 Task: Look for space in Schwalmstadt, Germany from 7th July, 2023 to 15th July, 2023 for 6 adults in price range Rs.15000 to Rs.20000. Place can be entire place with 3 bedrooms having 3 beds and 3 bathrooms. Property type can be house, flat, guest house. Booking option can be shelf check-in. Required host language is English.
Action: Mouse moved to (410, 92)
Screenshot: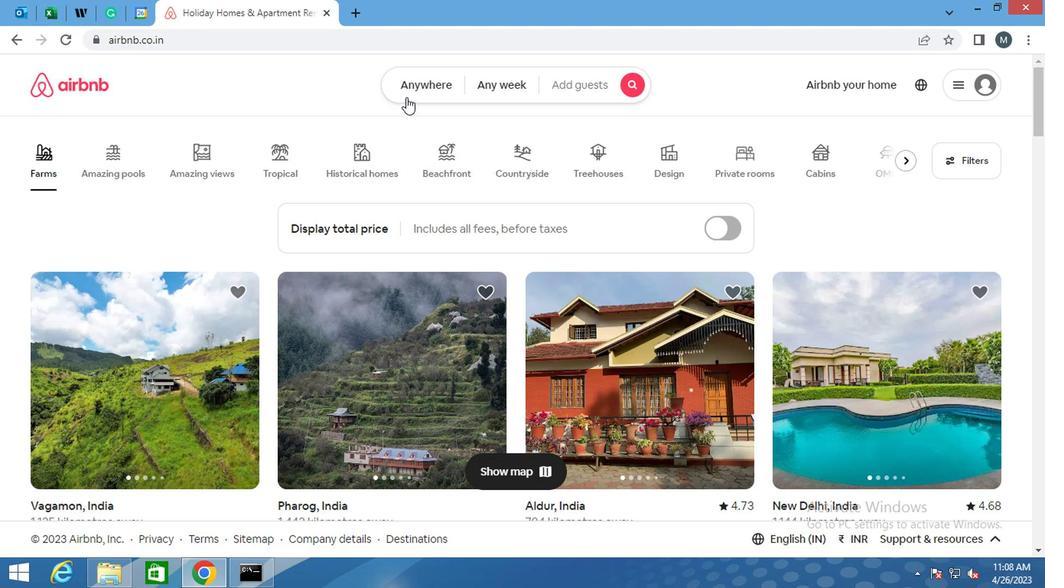 
Action: Mouse pressed left at (410, 92)
Screenshot: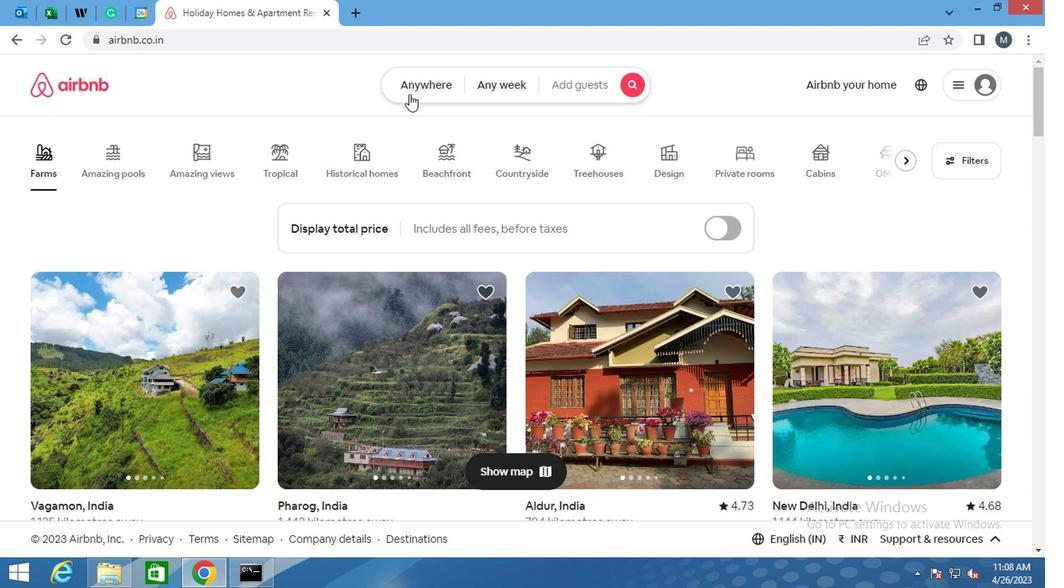 
Action: Mouse moved to (271, 147)
Screenshot: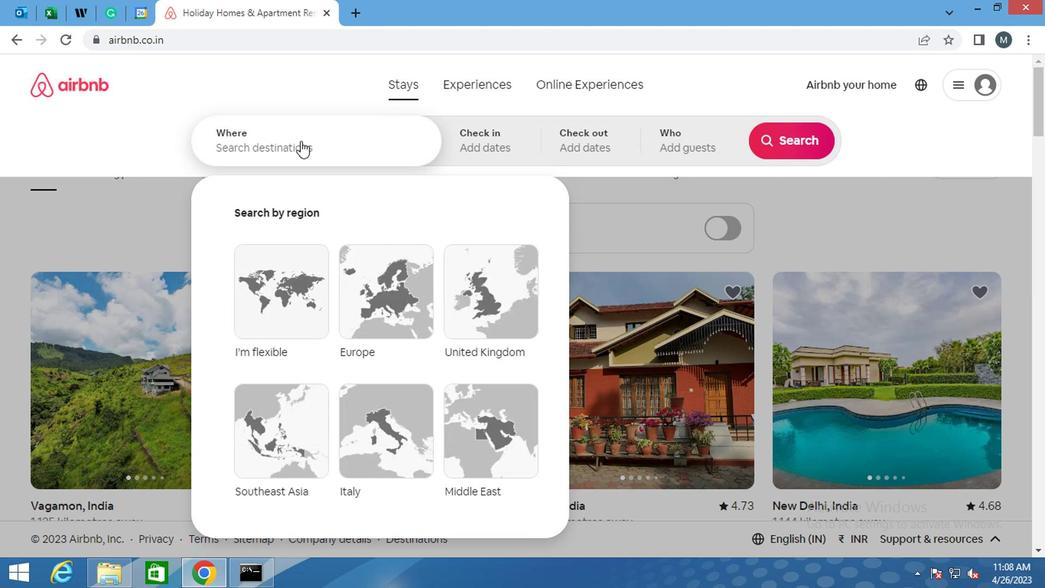 
Action: Mouse pressed left at (271, 147)
Screenshot: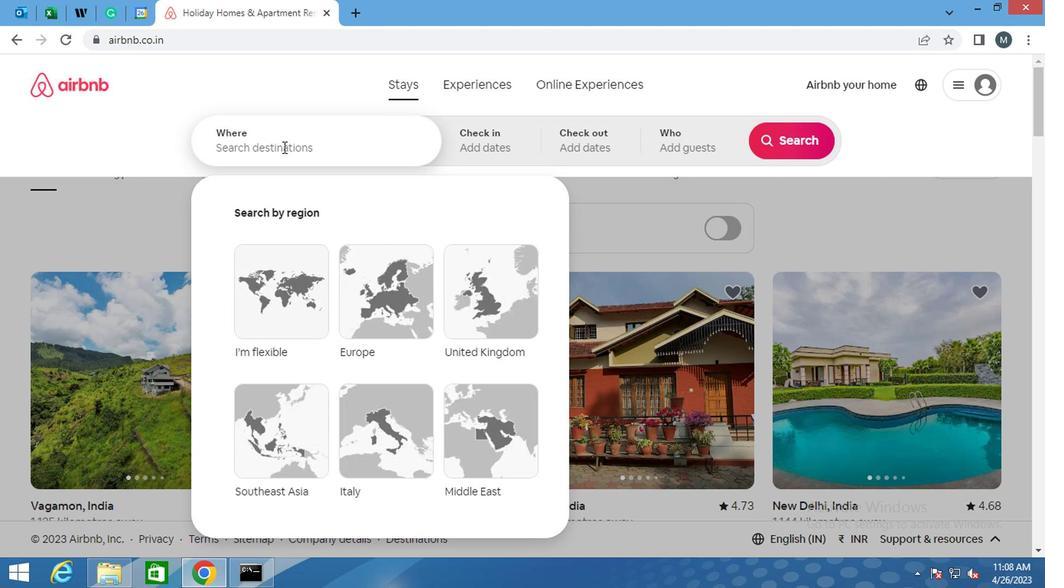 
Action: Mouse moved to (276, 159)
Screenshot: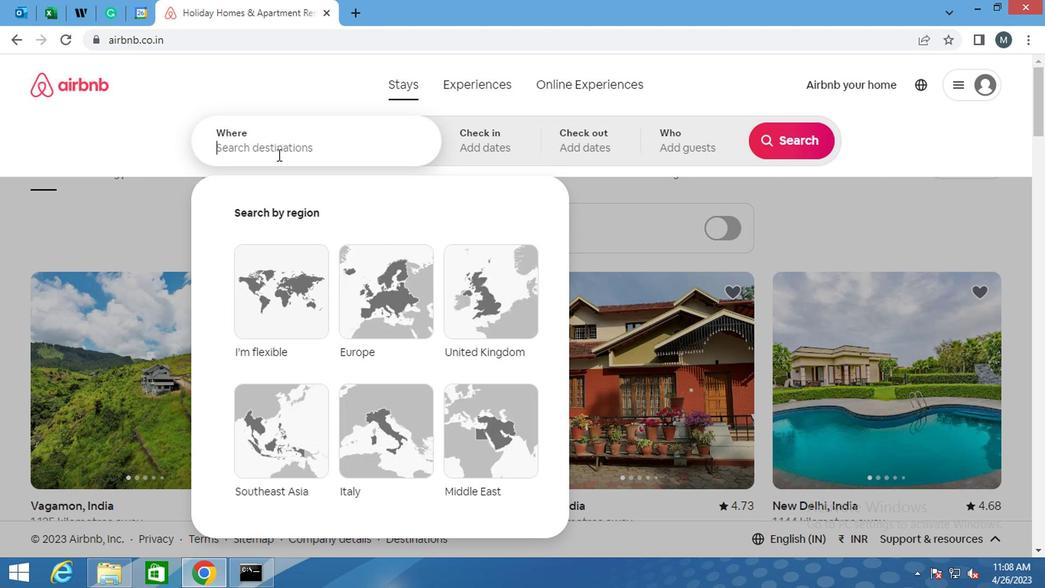 
Action: Key pressed <Key.shift>
Screenshot: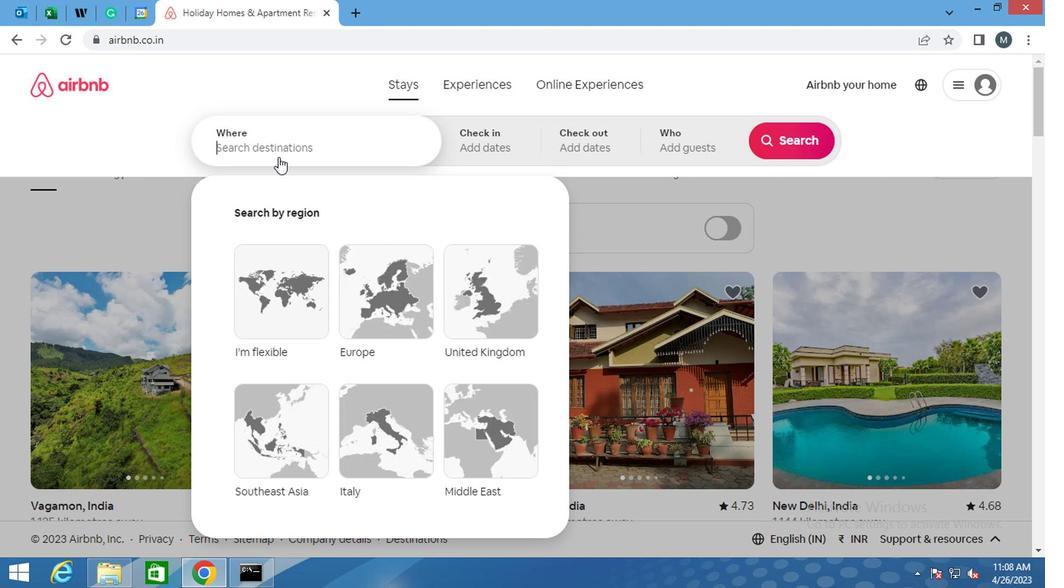 
Action: Mouse moved to (277, 163)
Screenshot: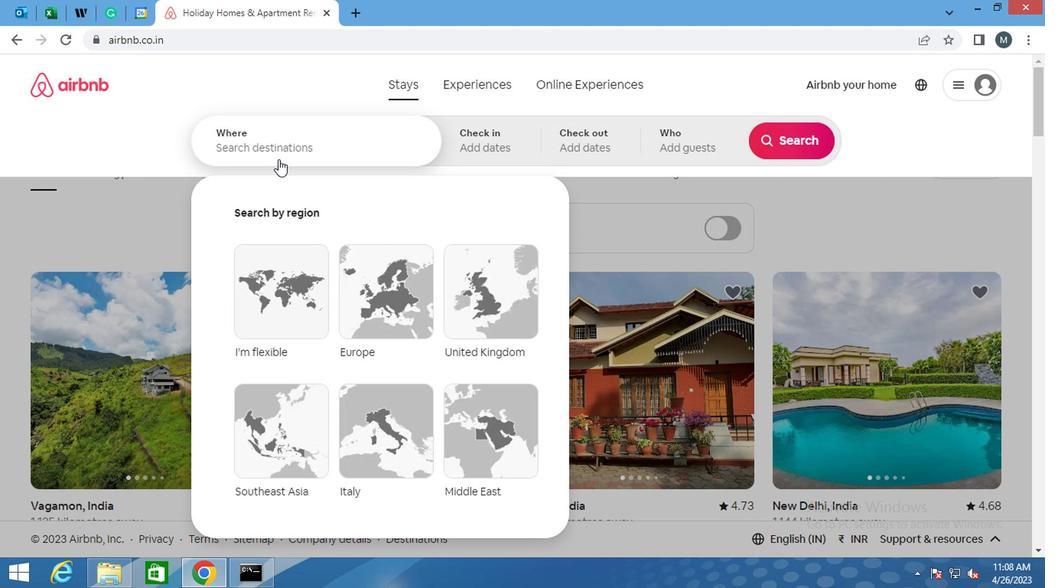 
Action: Key pressed S
Screenshot: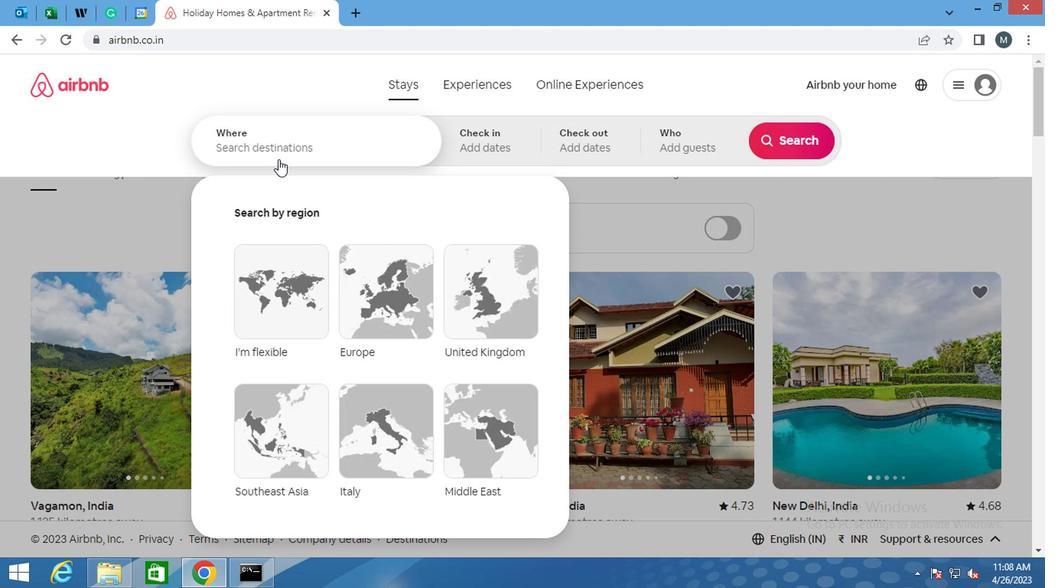 
Action: Mouse moved to (279, 169)
Screenshot: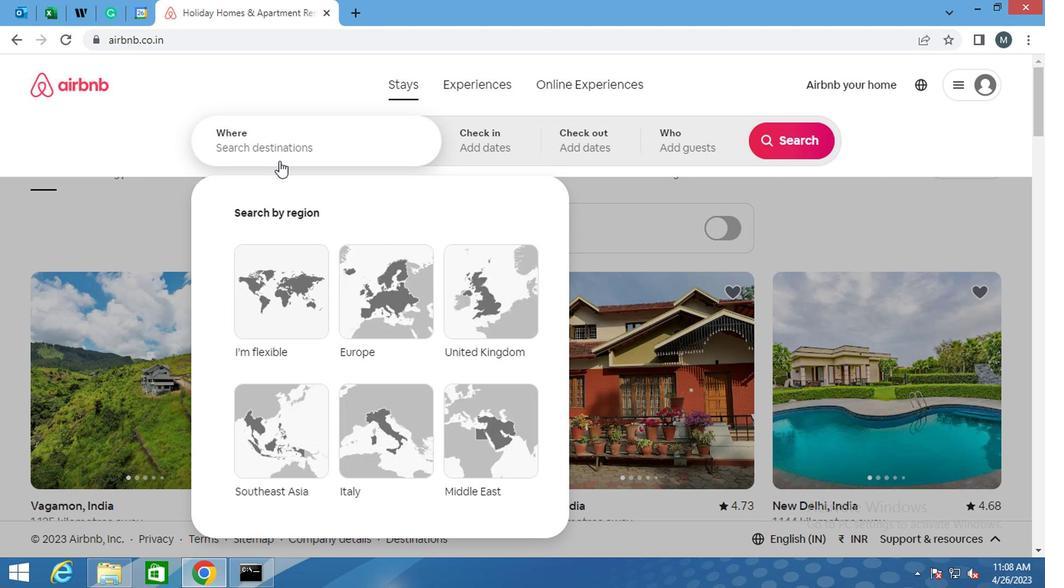 
Action: Key pressed C
Screenshot: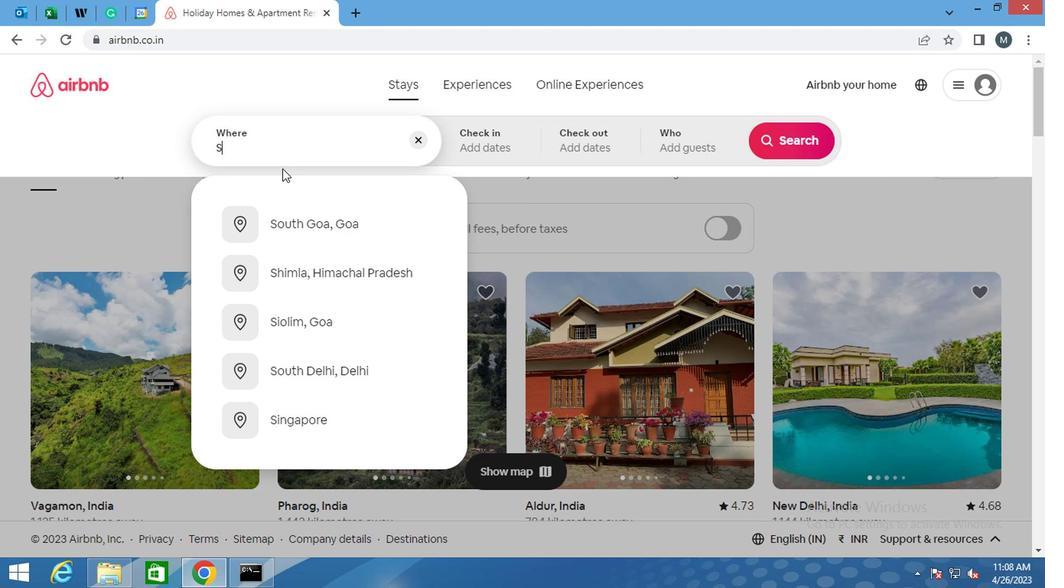 
Action: Mouse moved to (280, 174)
Screenshot: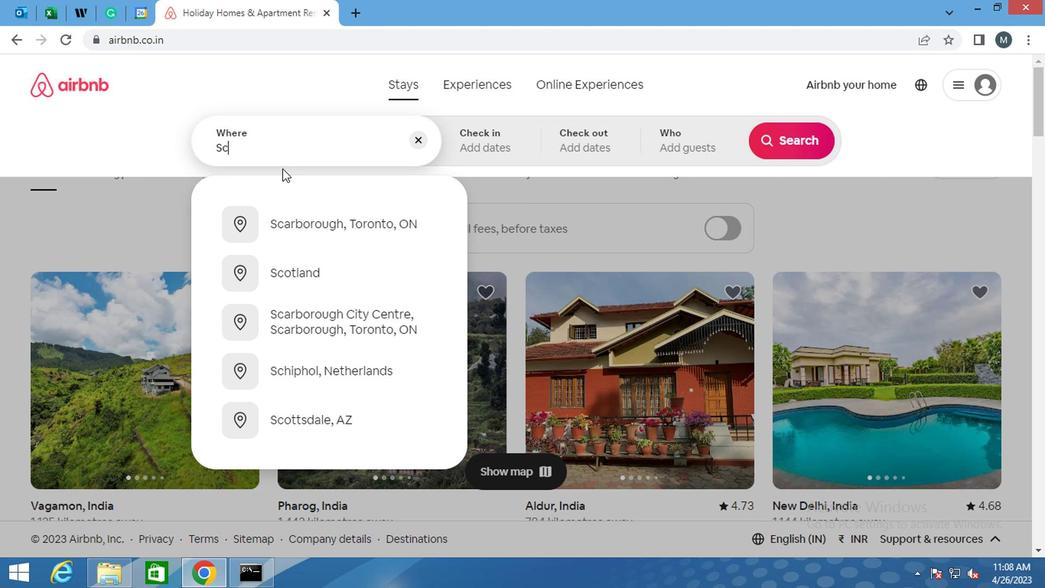 
Action: Key pressed H
Screenshot: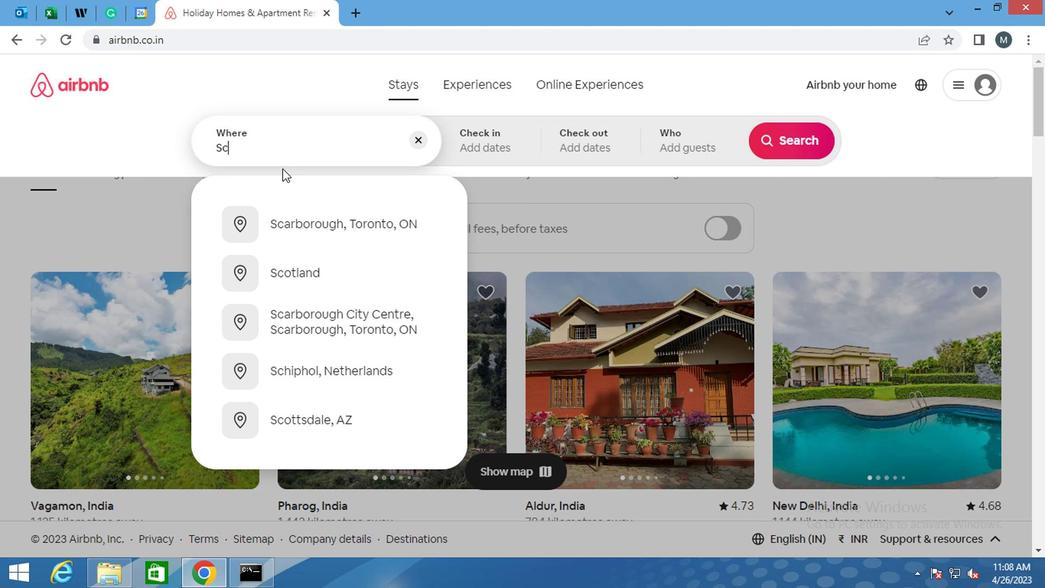 
Action: Mouse moved to (285, 186)
Screenshot: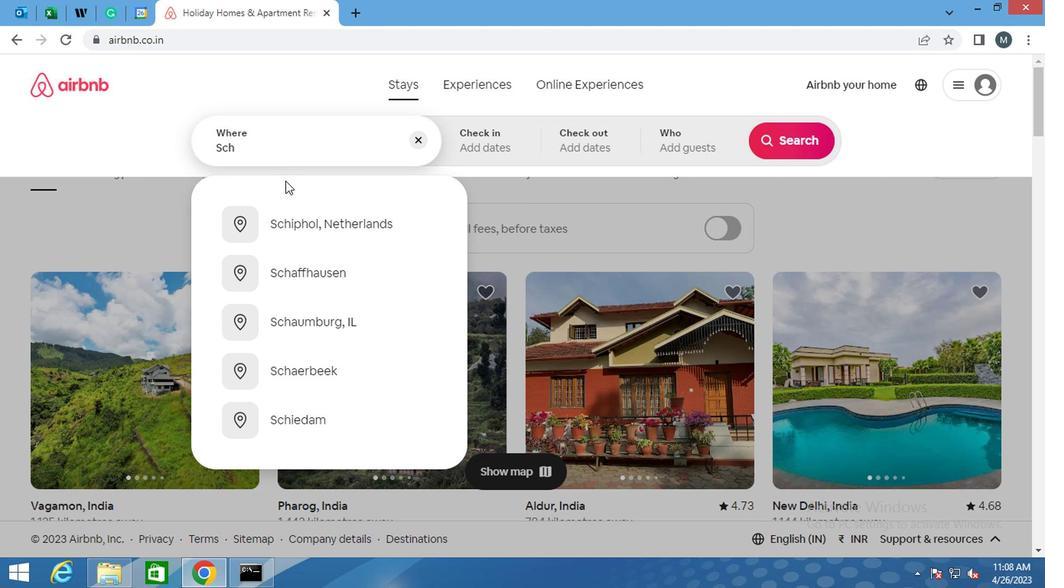 
Action: Key pressed WA
Screenshot: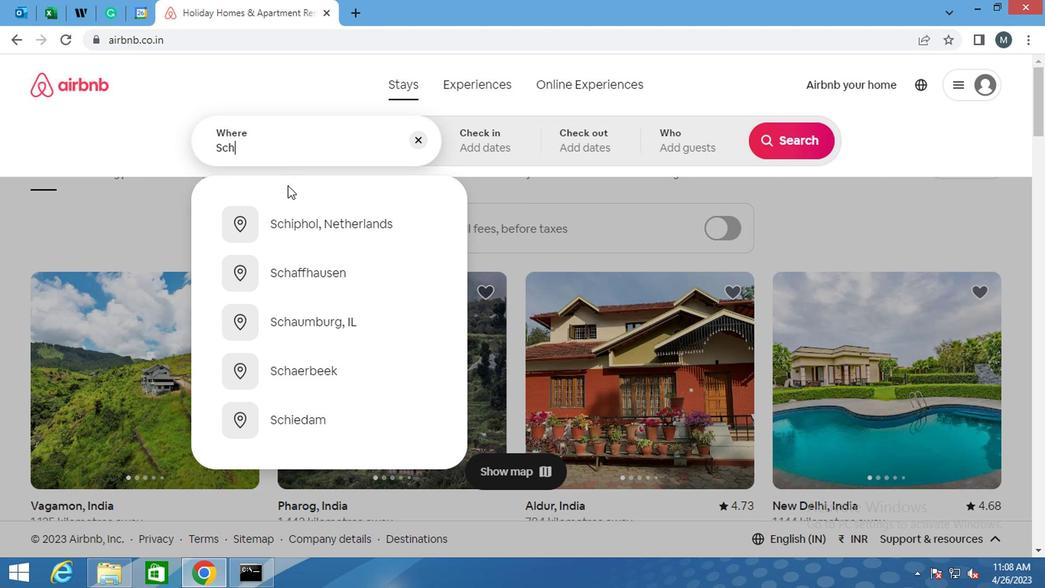 
Action: Mouse moved to (285, 191)
Screenshot: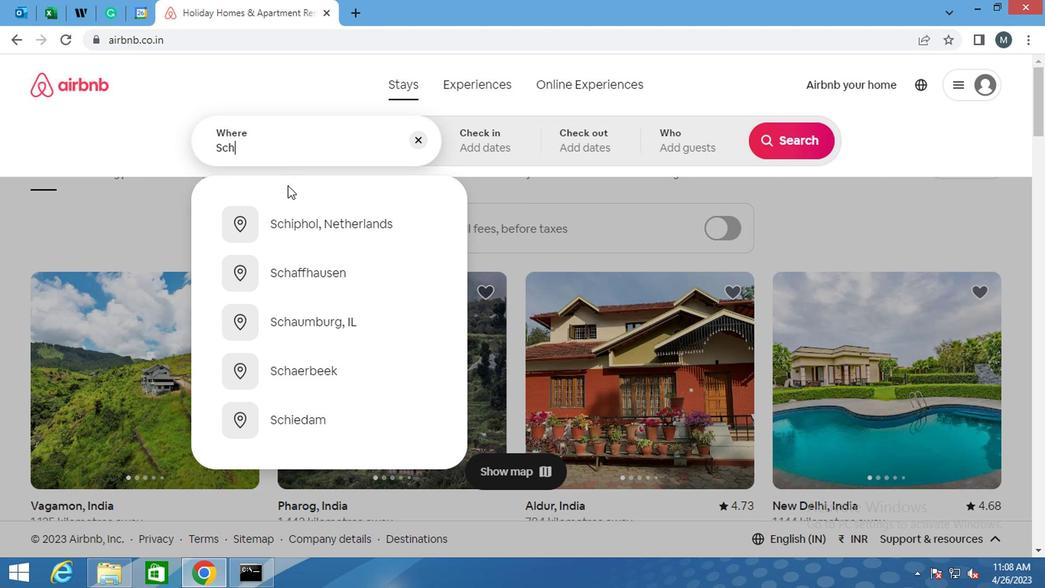 
Action: Key pressed L
Screenshot: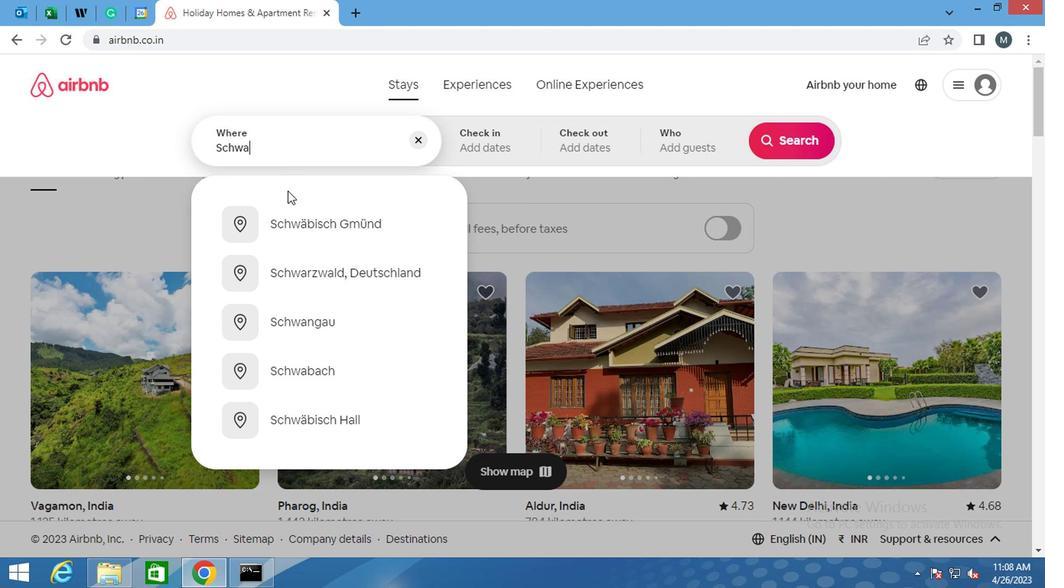 
Action: Mouse moved to (285, 193)
Screenshot: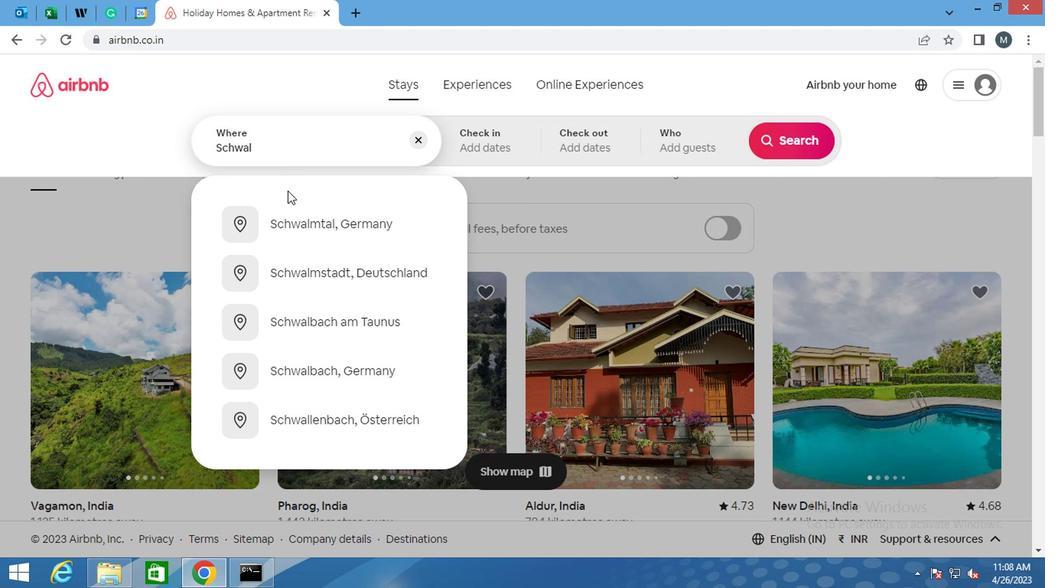 
Action: Key pressed M
Screenshot: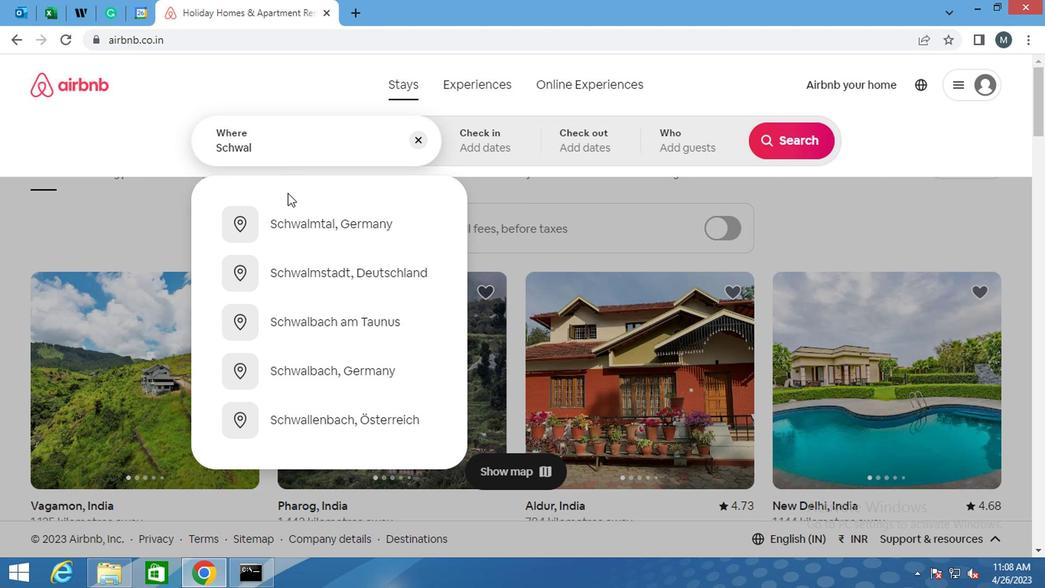 
Action: Mouse moved to (285, 203)
Screenshot: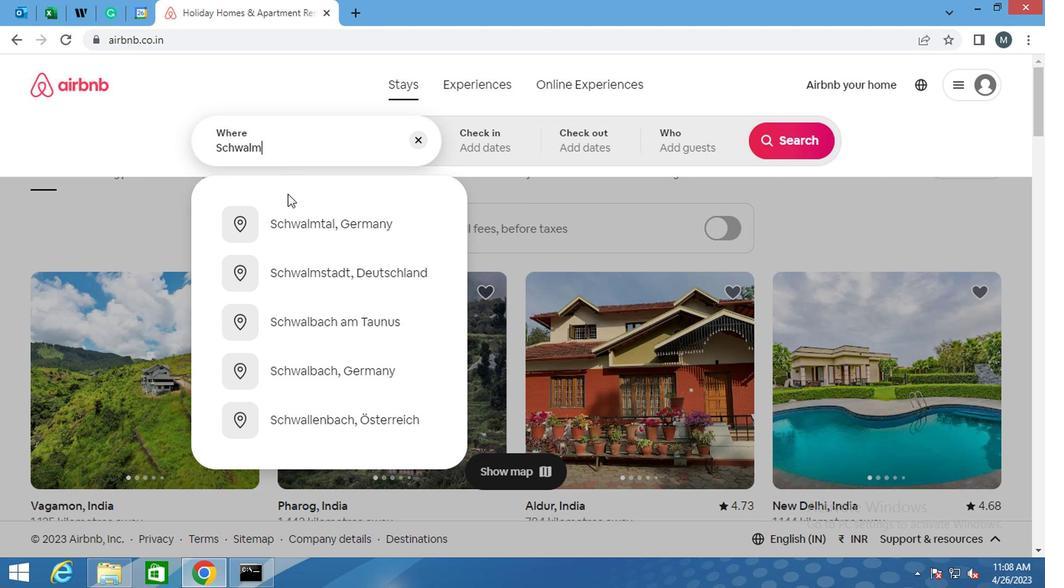 
Action: Key pressed STADT,<Key.space><Key.shift>GE<Key.backspace>RMANY<Key.enter>
Screenshot: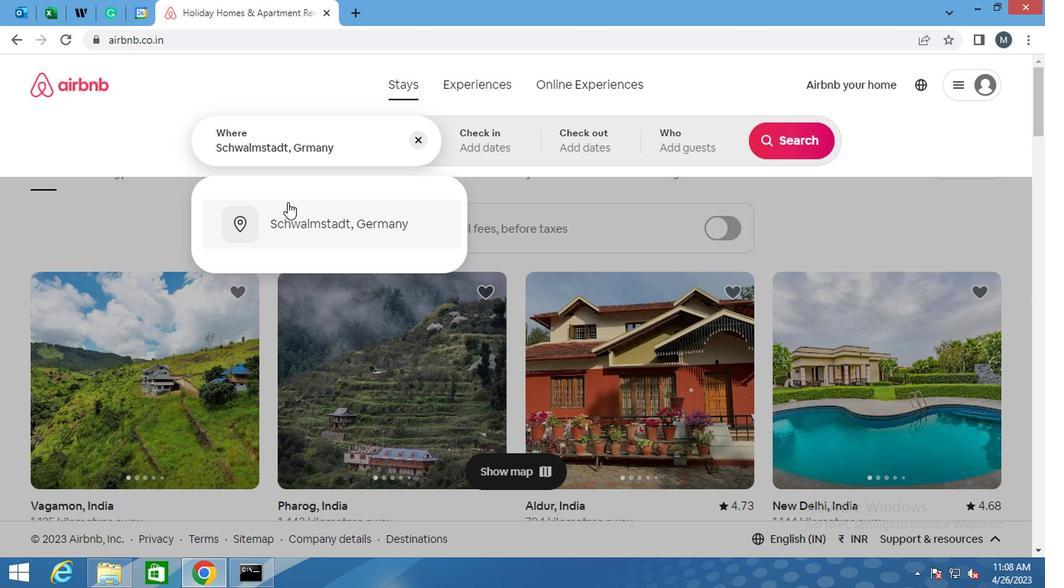 
Action: Mouse moved to (777, 259)
Screenshot: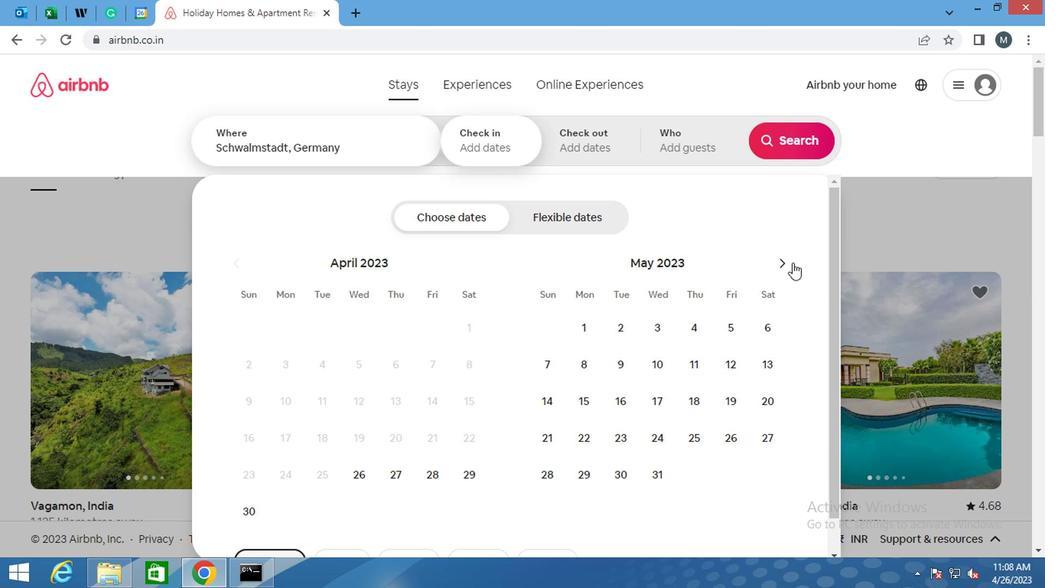 
Action: Mouse pressed left at (777, 259)
Screenshot: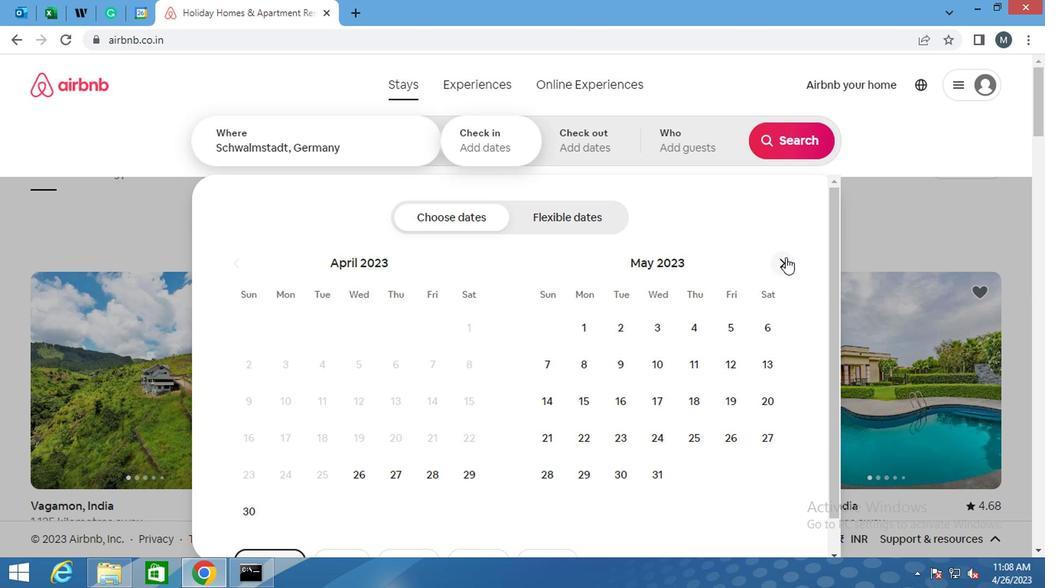
Action: Mouse pressed left at (777, 259)
Screenshot: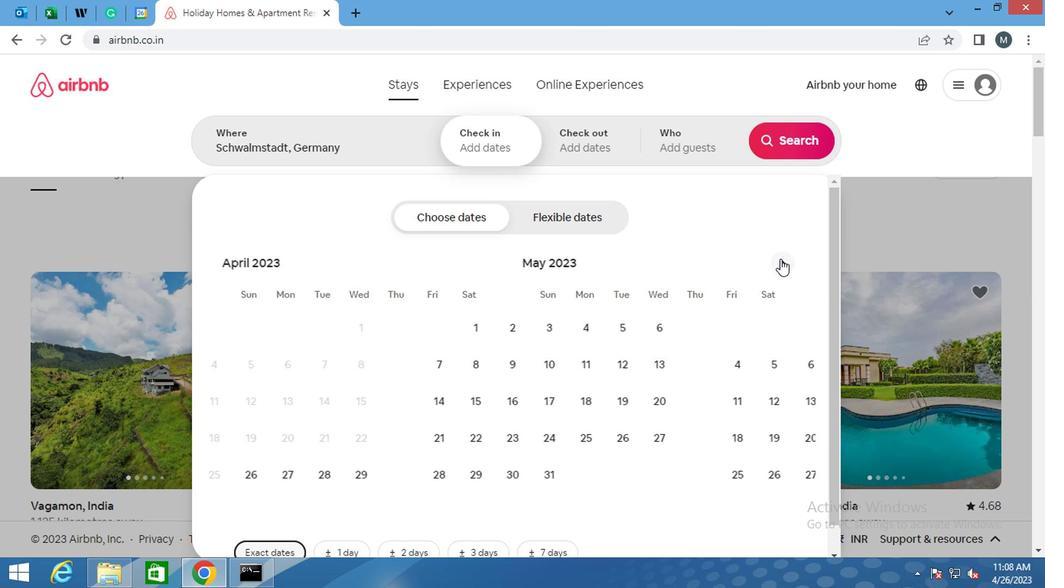 
Action: Mouse moved to (730, 376)
Screenshot: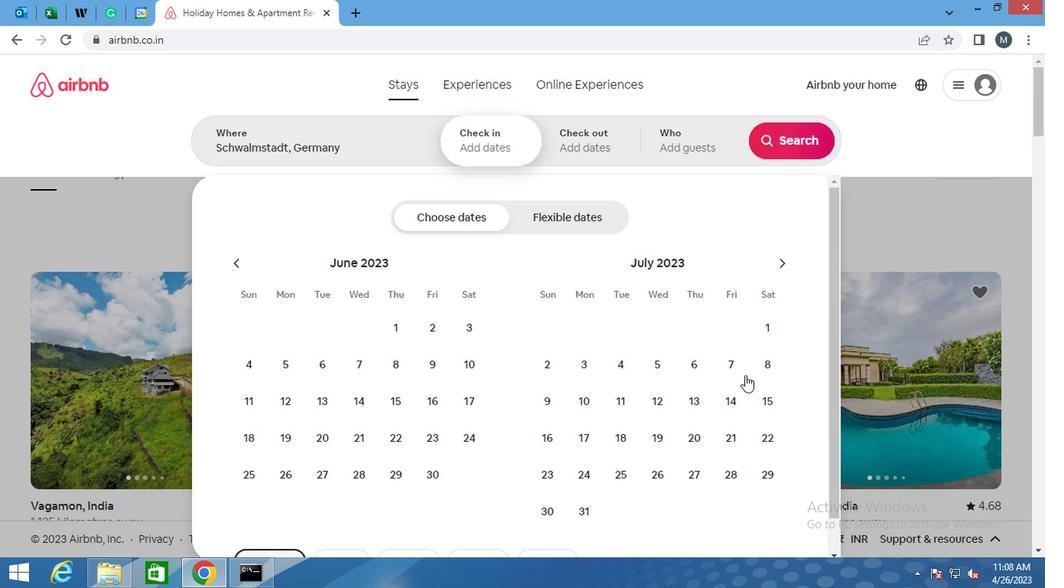 
Action: Mouse pressed left at (730, 376)
Screenshot: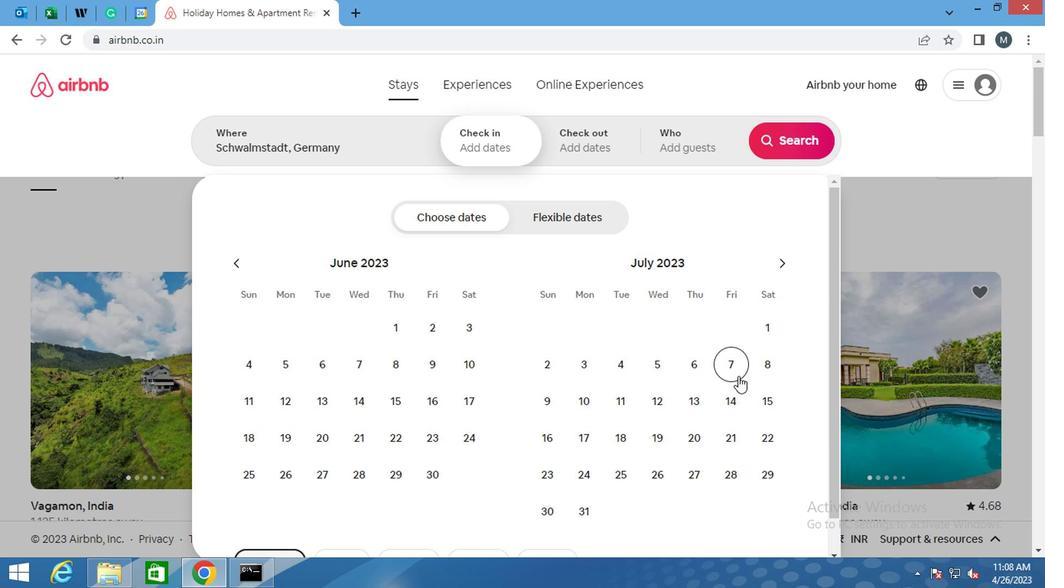 
Action: Mouse moved to (770, 398)
Screenshot: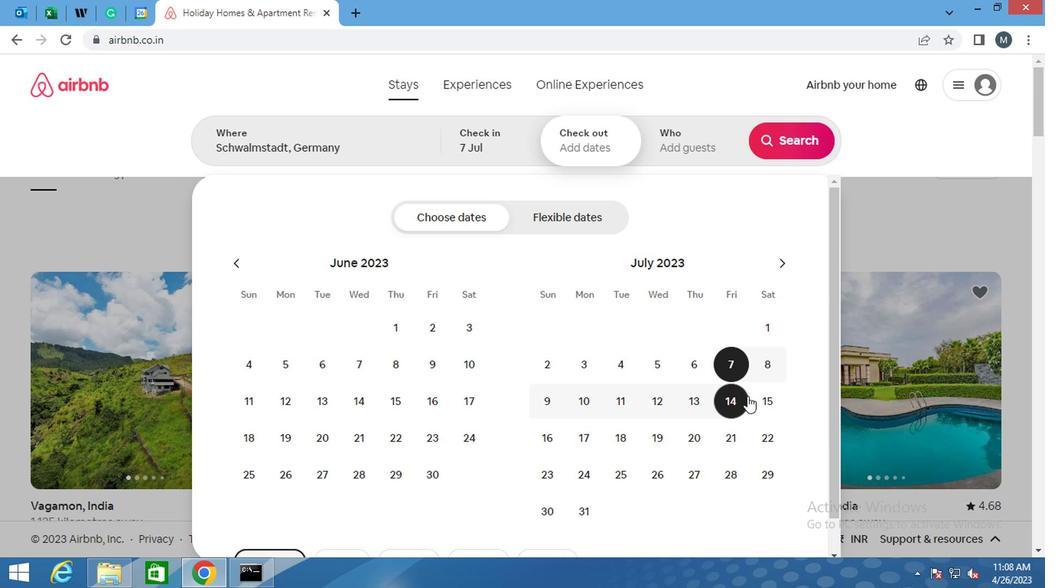 
Action: Mouse pressed left at (770, 398)
Screenshot: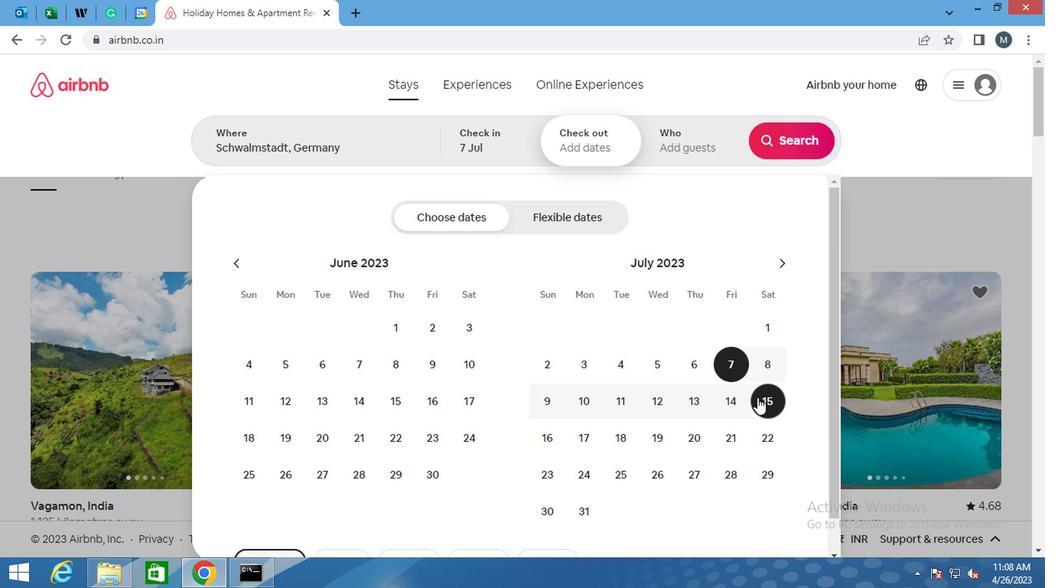 
Action: Mouse moved to (682, 138)
Screenshot: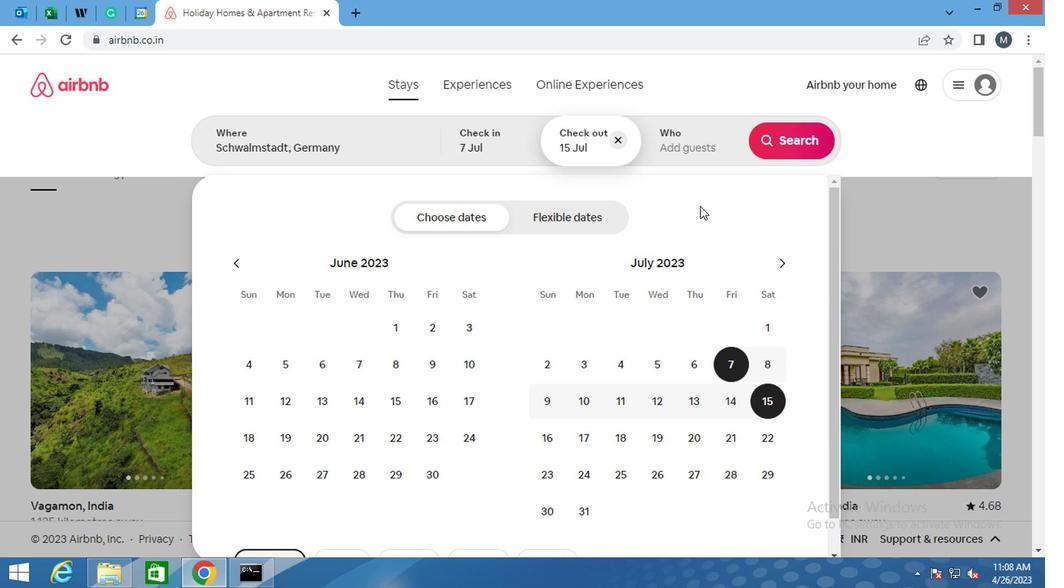 
Action: Mouse pressed left at (682, 138)
Screenshot: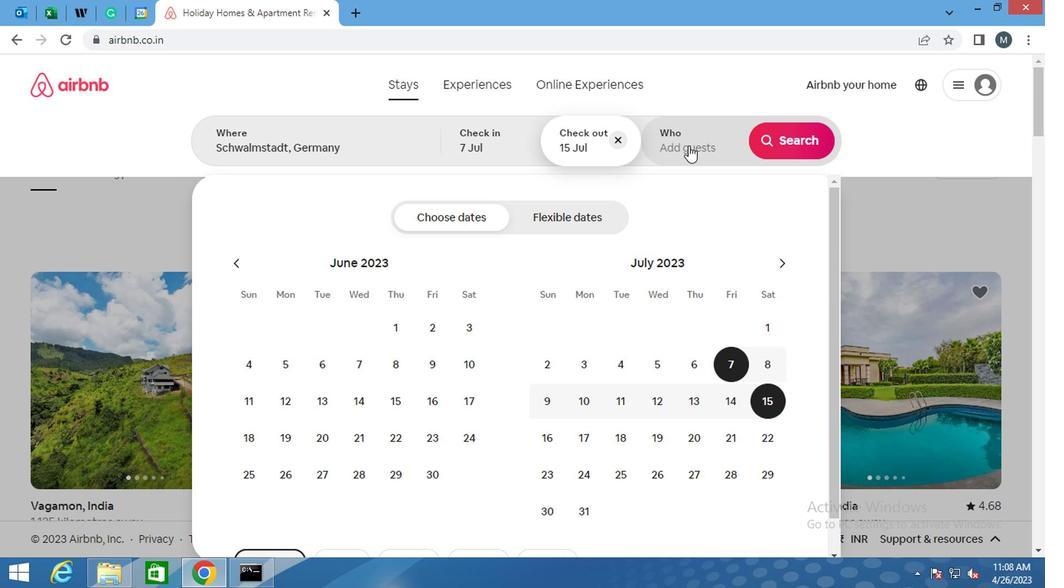 
Action: Mouse moved to (795, 230)
Screenshot: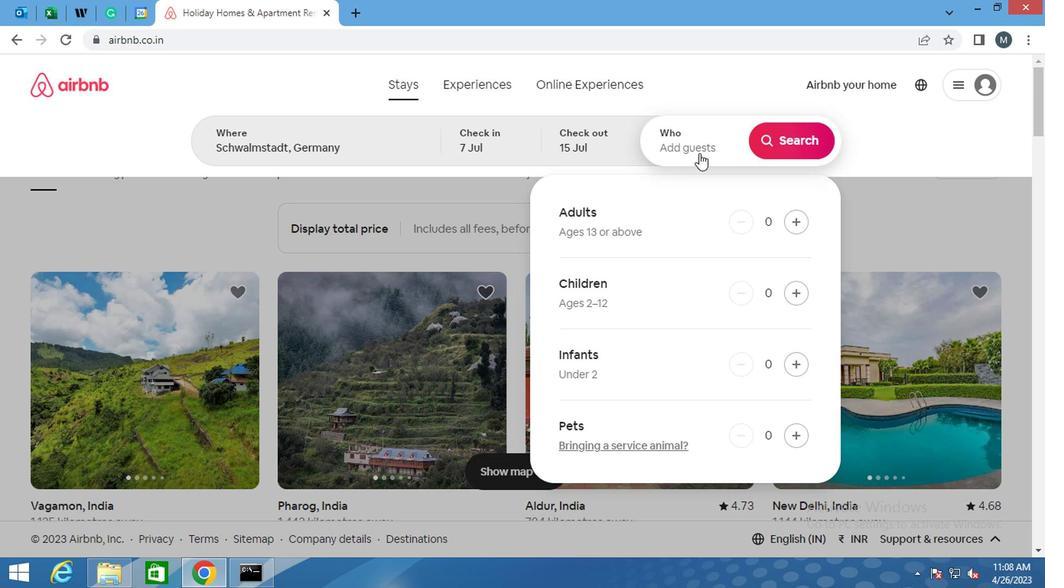 
Action: Mouse pressed left at (795, 230)
Screenshot: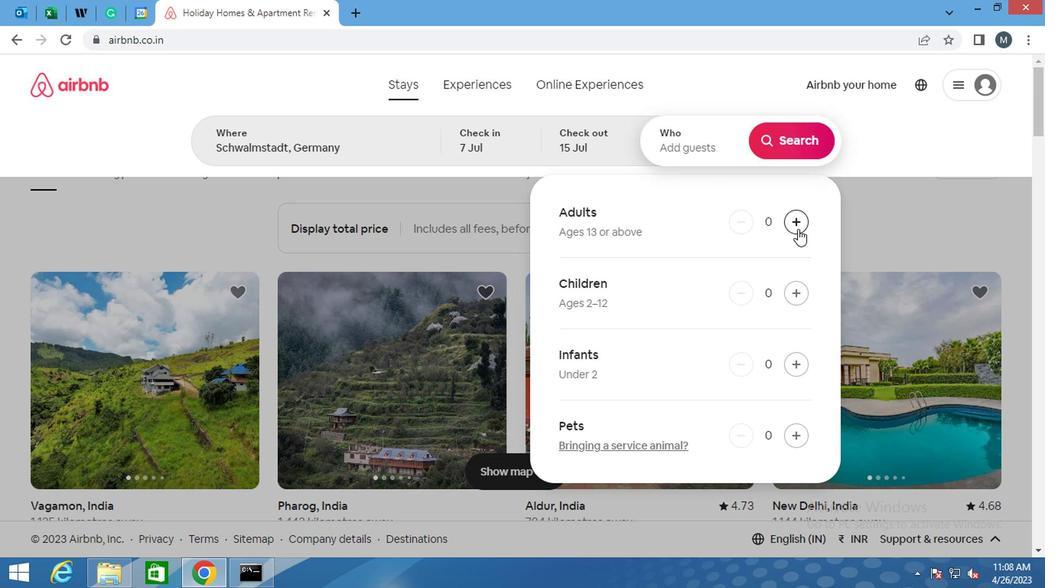 
Action: Mouse pressed left at (795, 230)
Screenshot: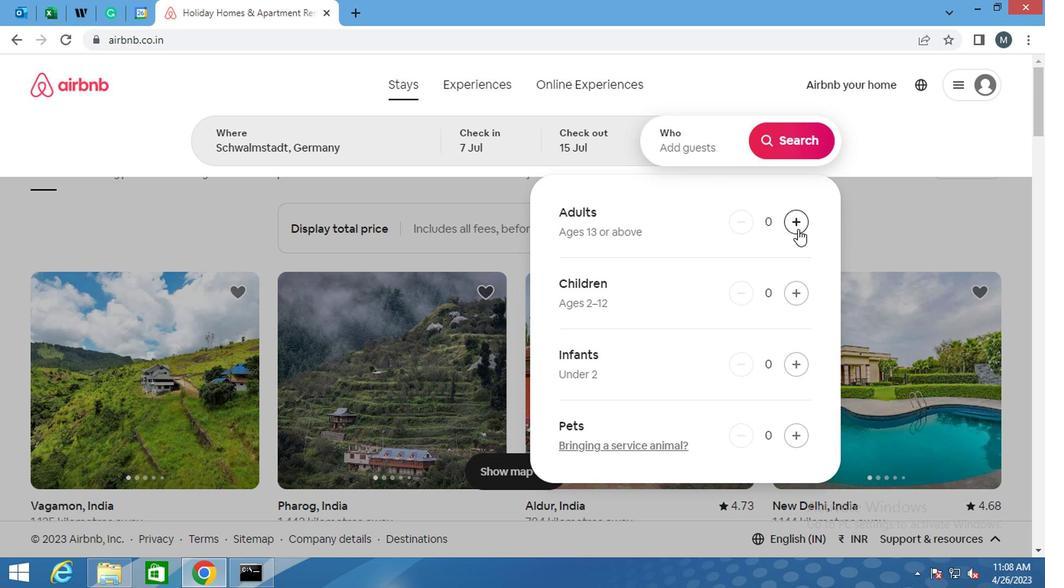 
Action: Mouse pressed left at (795, 230)
Screenshot: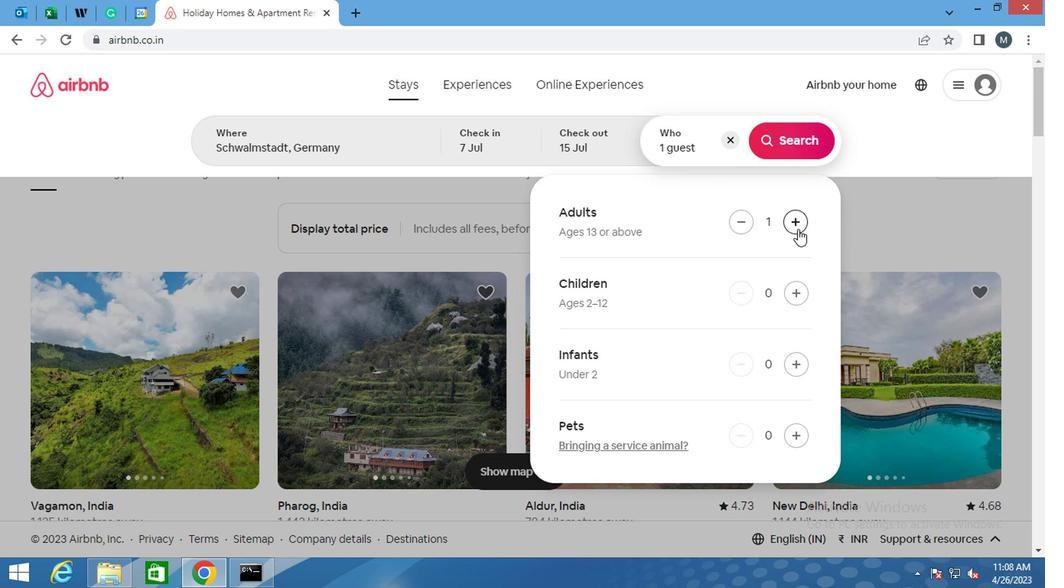 
Action: Mouse pressed left at (795, 230)
Screenshot: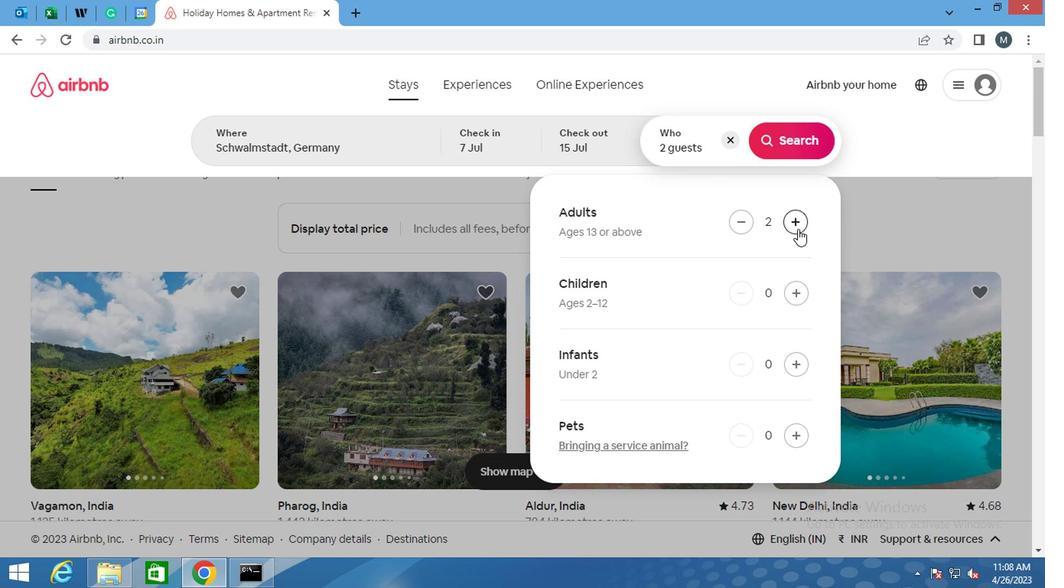
Action: Mouse pressed left at (795, 230)
Screenshot: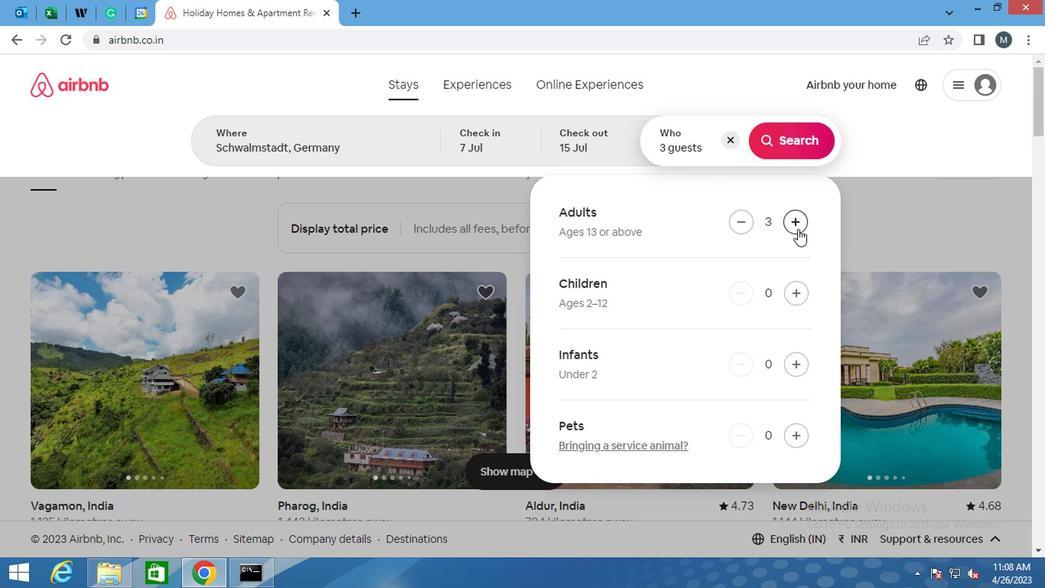 
Action: Mouse moved to (795, 230)
Screenshot: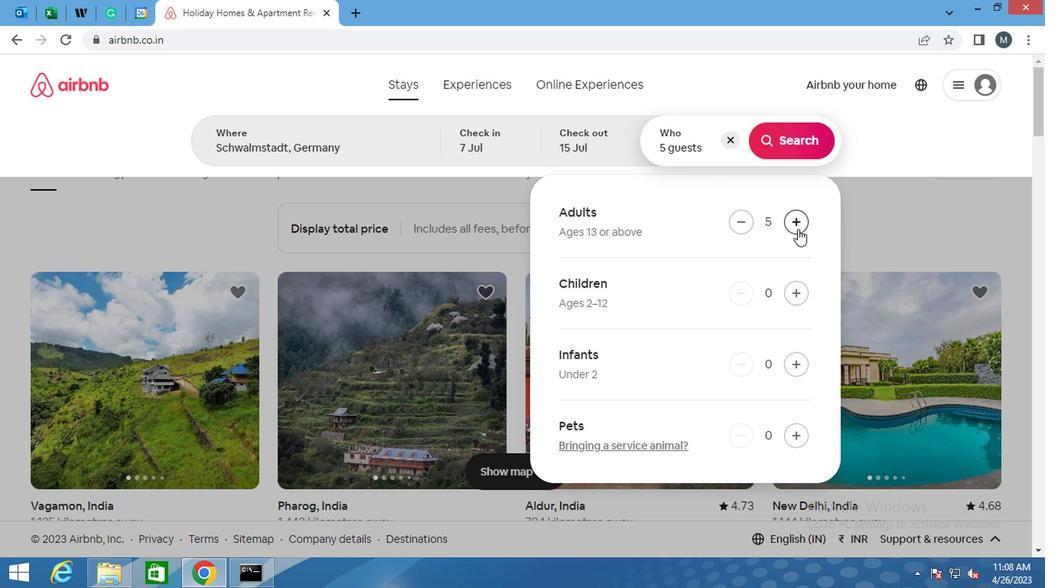 
Action: Mouse pressed left at (795, 230)
Screenshot: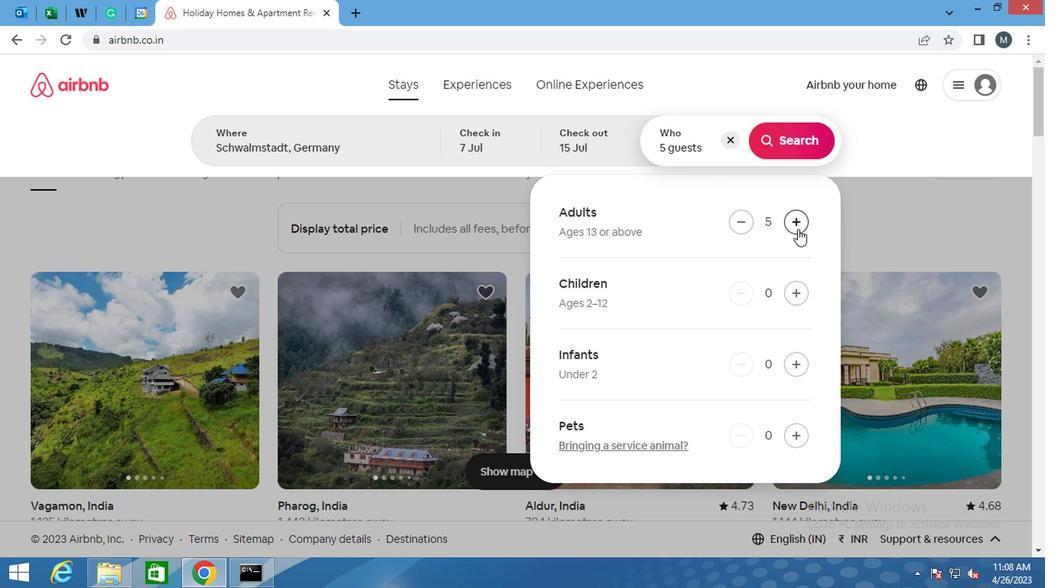 
Action: Mouse moved to (778, 154)
Screenshot: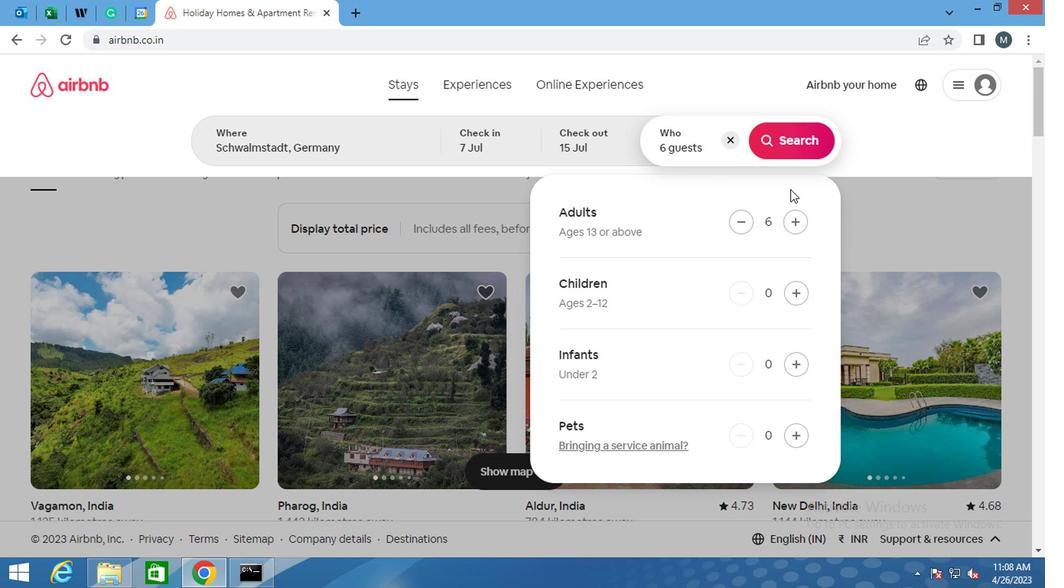 
Action: Mouse pressed left at (778, 154)
Screenshot: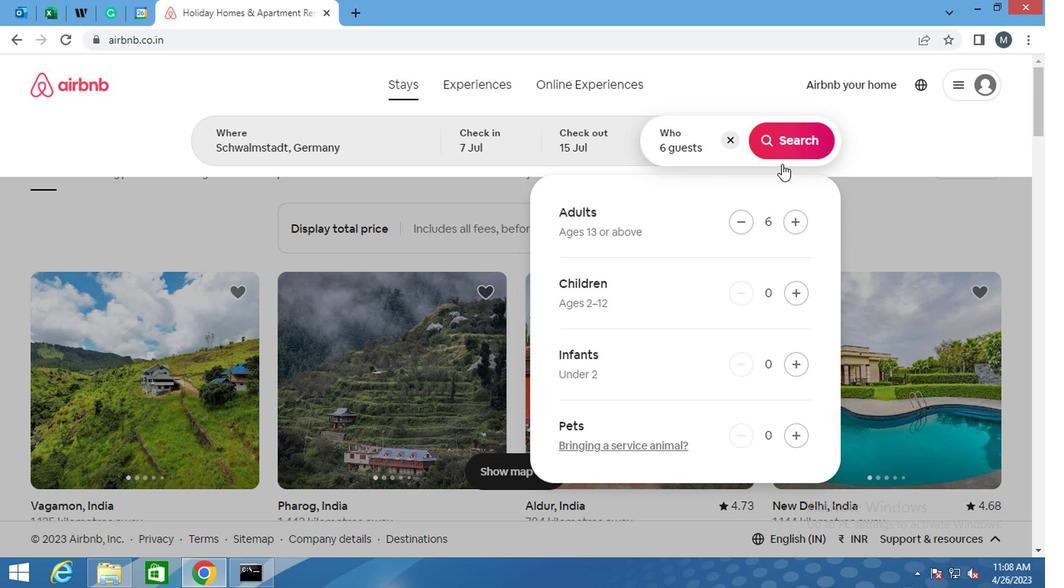 
Action: Mouse moved to (972, 155)
Screenshot: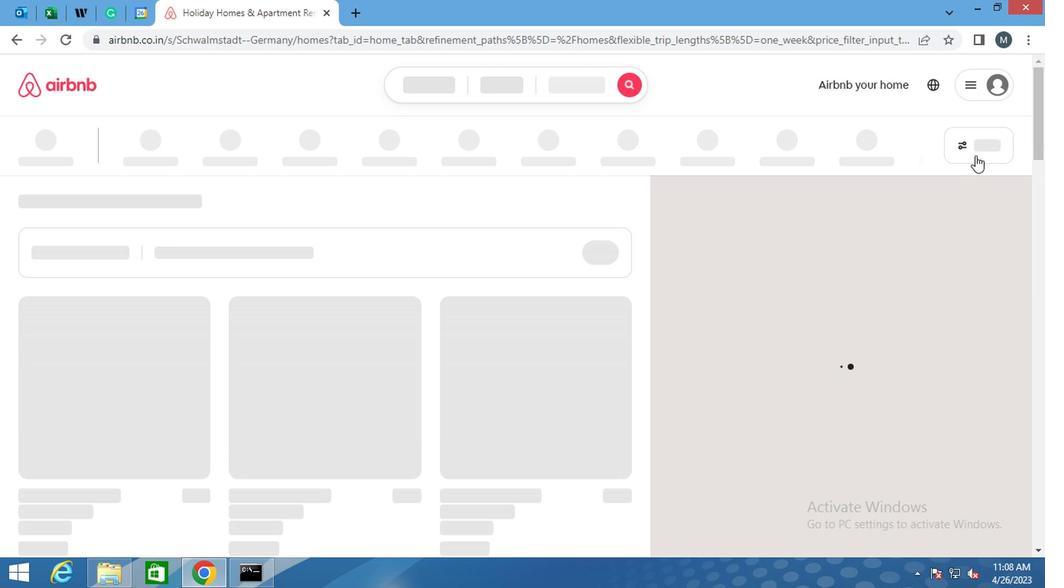 
Action: Mouse pressed left at (972, 155)
Screenshot: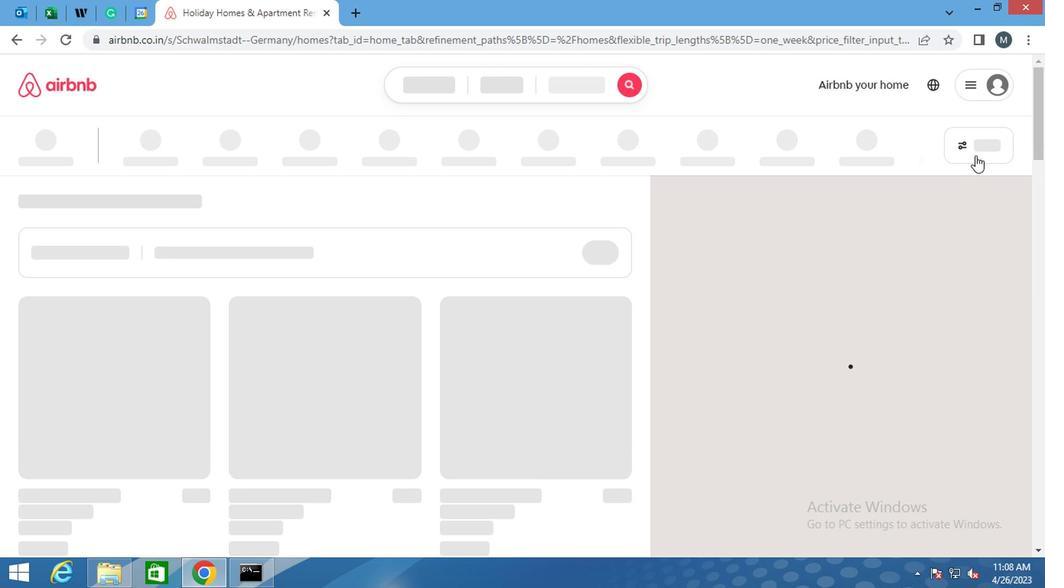 
Action: Mouse pressed left at (972, 155)
Screenshot: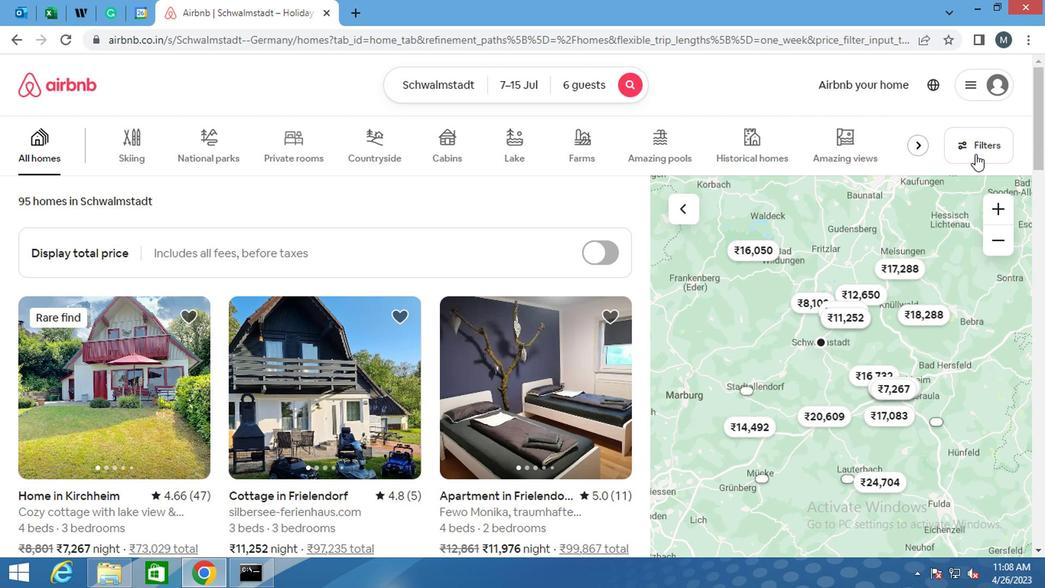 
Action: Mouse moved to (330, 337)
Screenshot: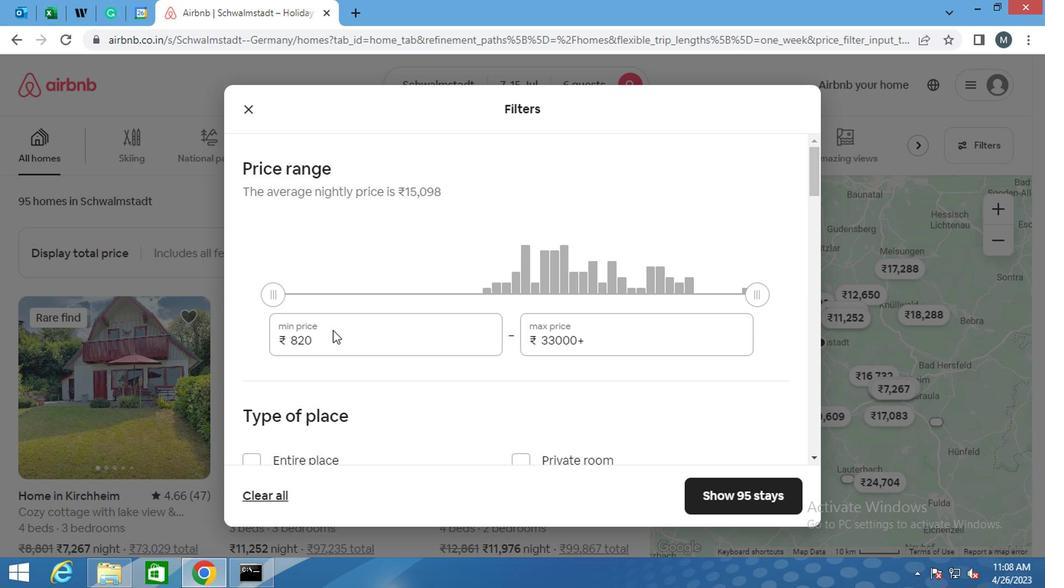 
Action: Mouse pressed left at (330, 337)
Screenshot: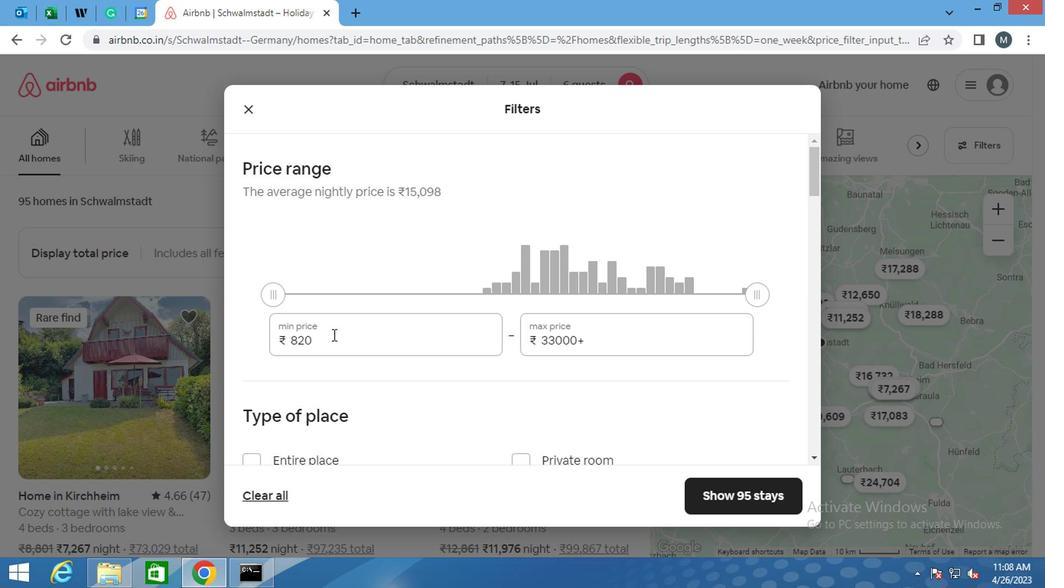 
Action: Mouse pressed left at (330, 337)
Screenshot: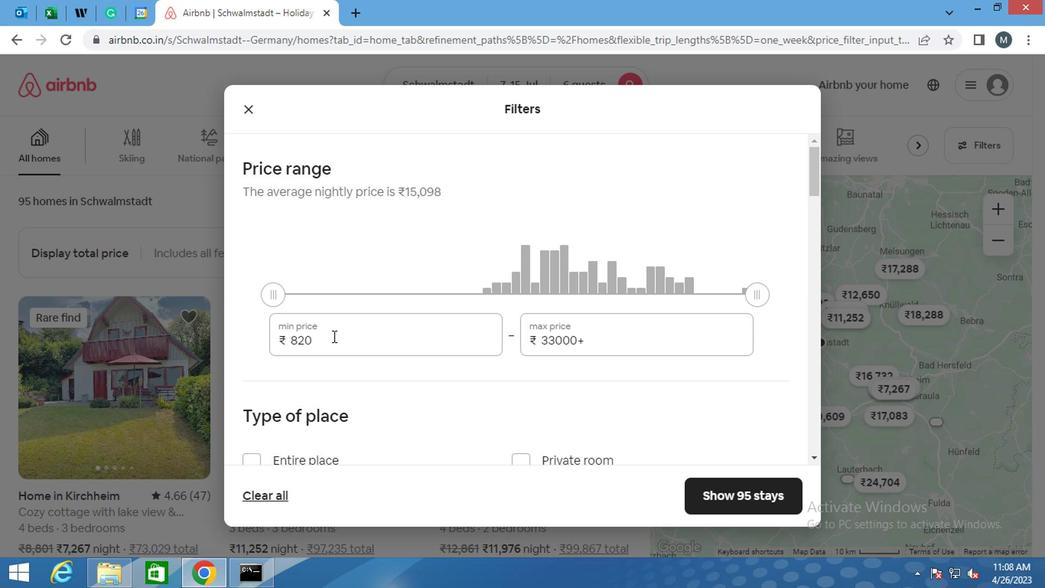 
Action: Mouse pressed left at (330, 337)
Screenshot: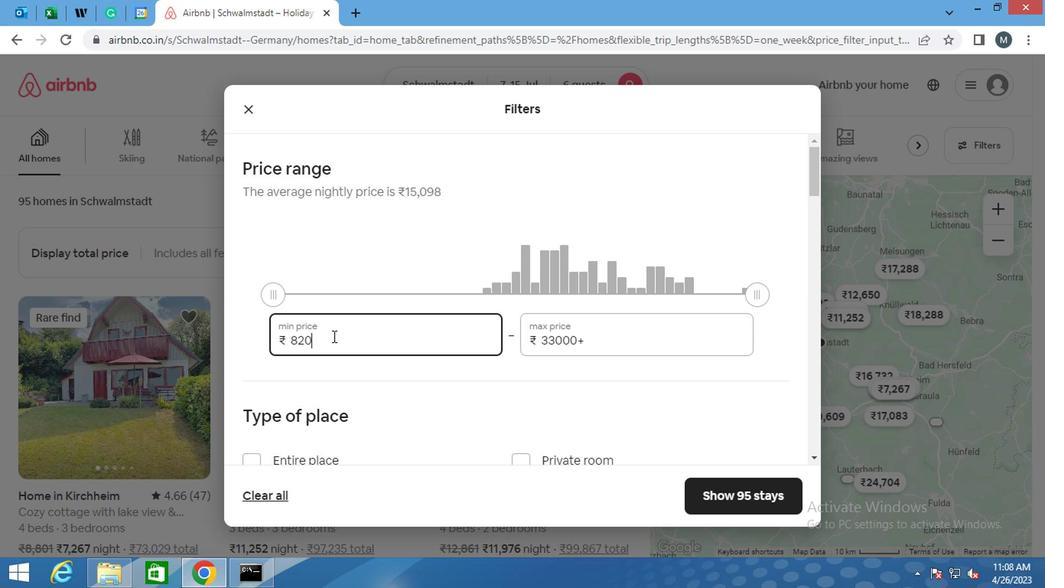 
Action: Key pressed 150
Screenshot: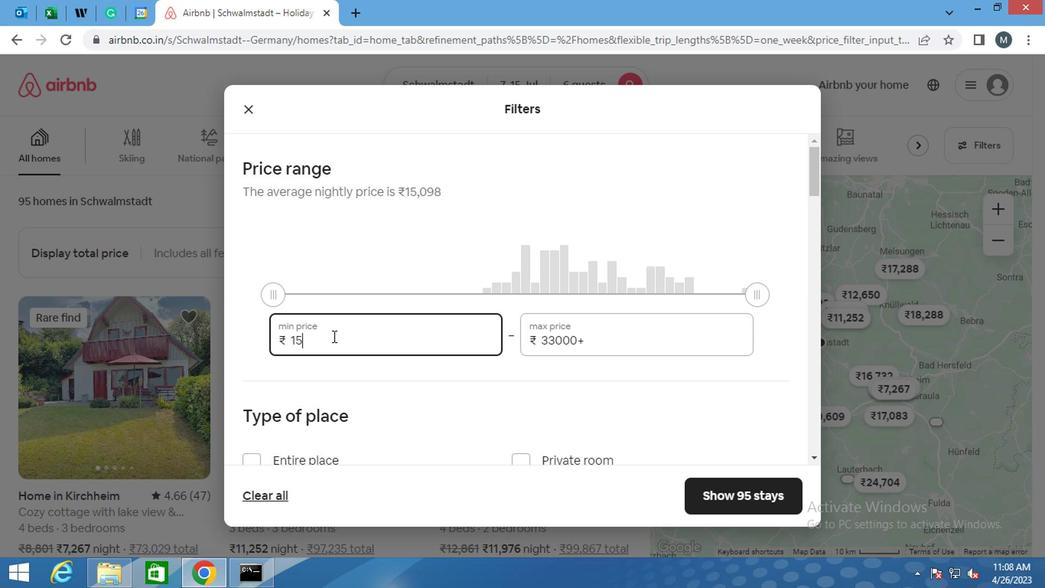 
Action: Mouse moved to (370, 340)
Screenshot: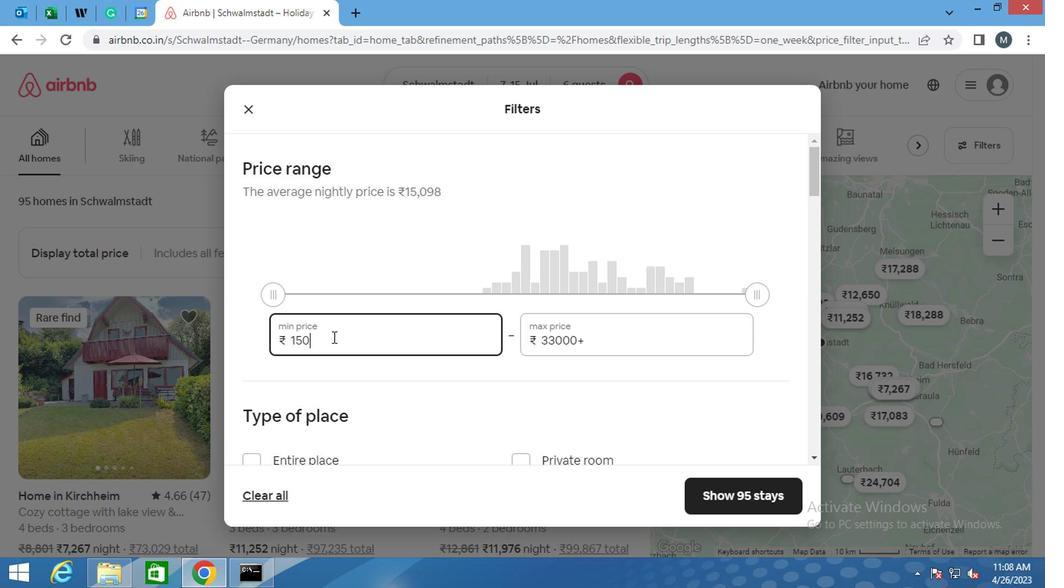 
Action: Key pressed 0
Screenshot: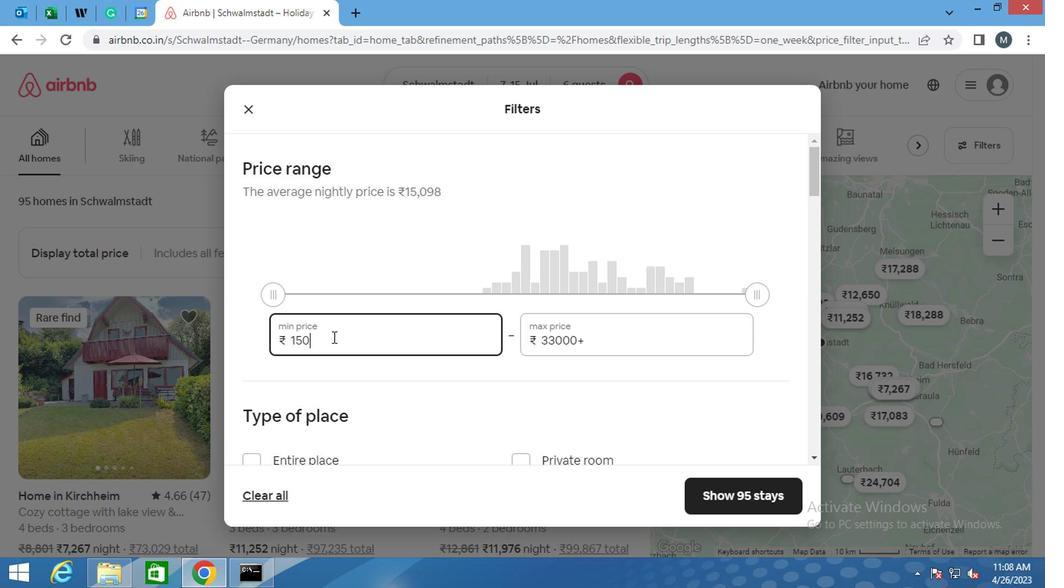 
Action: Mouse moved to (553, 341)
Screenshot: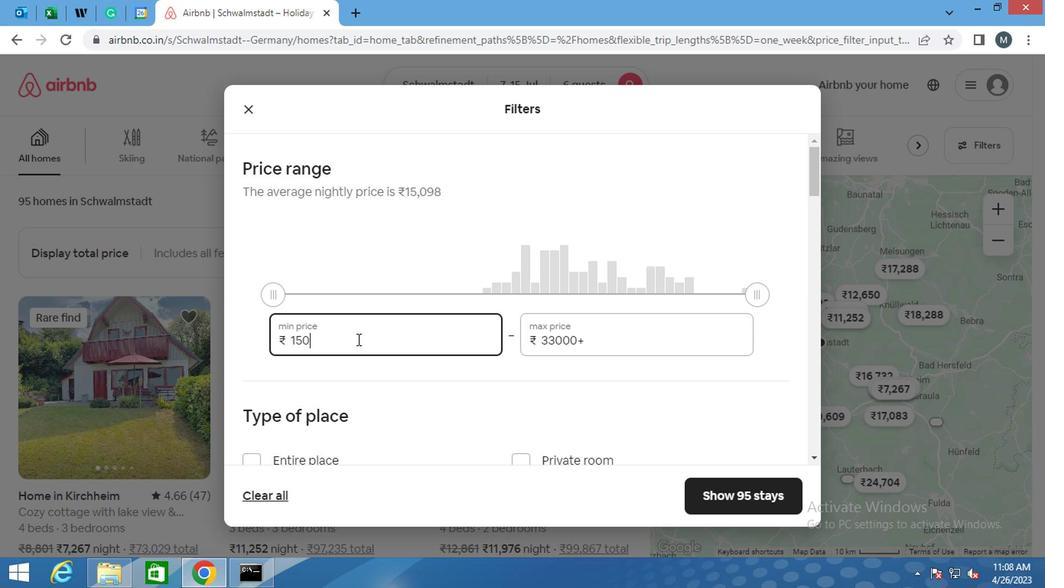 
Action: Key pressed 0
Screenshot: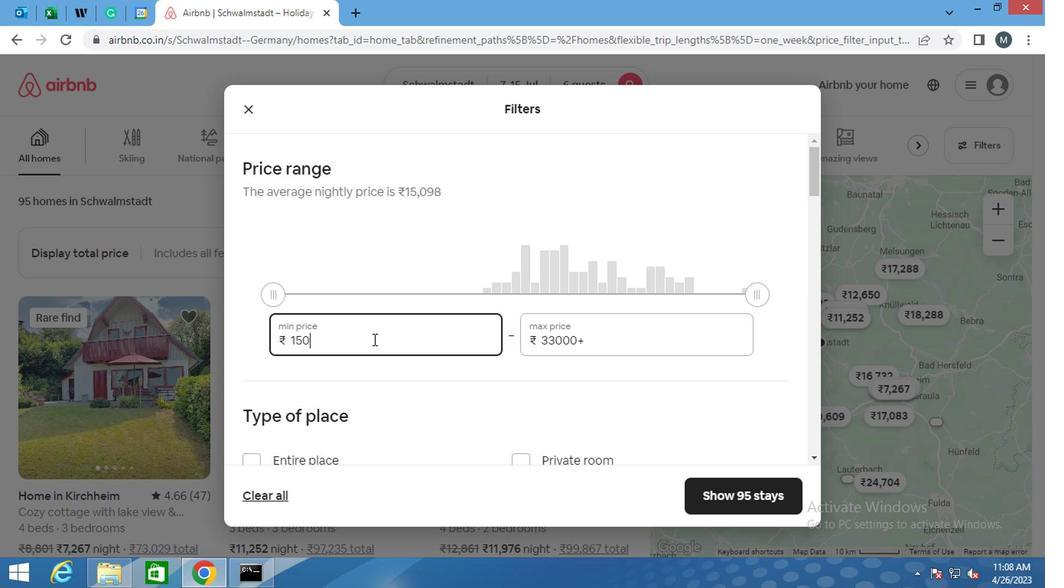 
Action: Mouse moved to (591, 336)
Screenshot: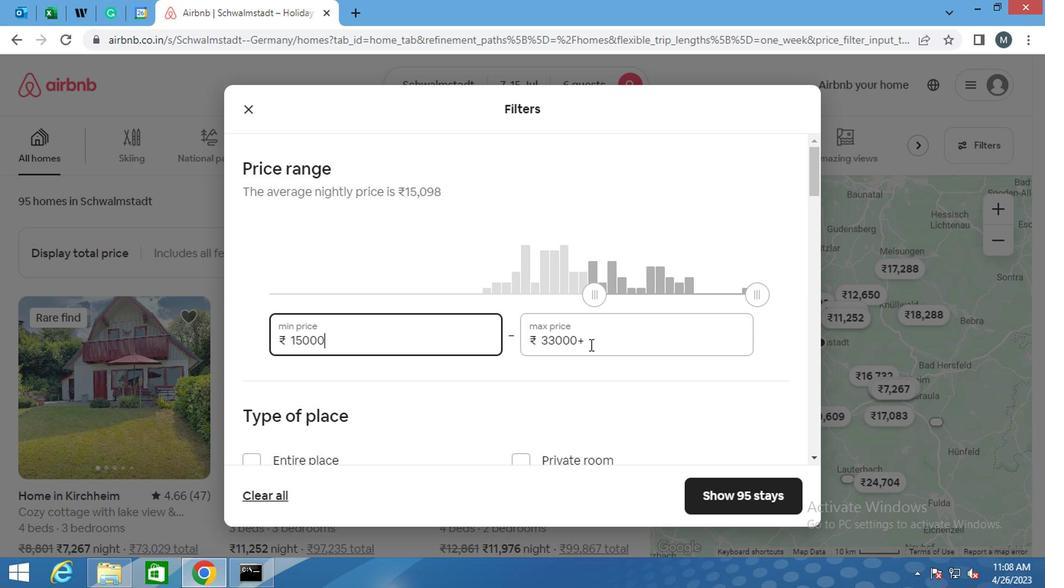 
Action: Mouse pressed left at (591, 336)
Screenshot: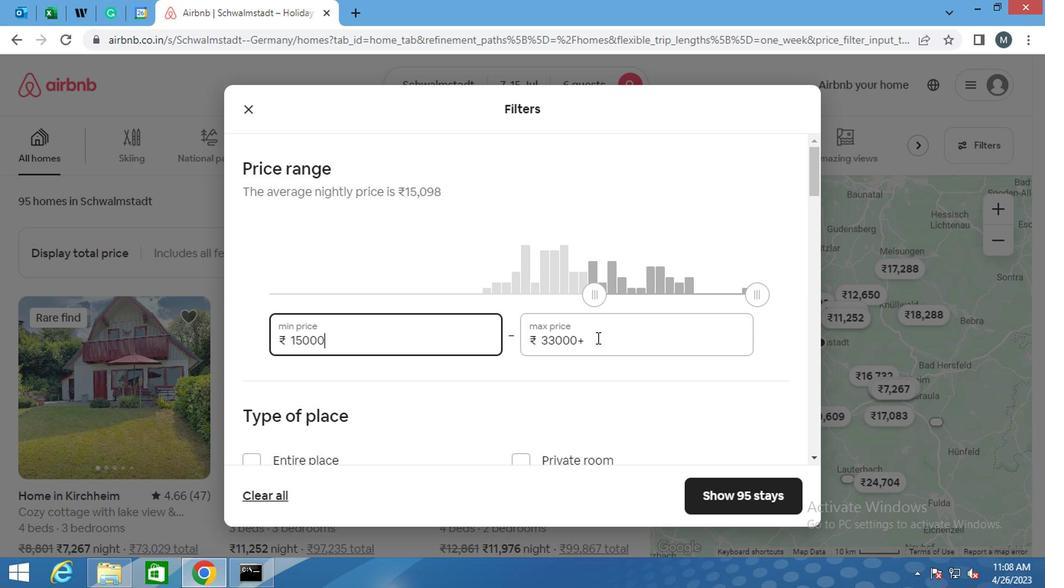 
Action: Mouse pressed left at (591, 336)
Screenshot: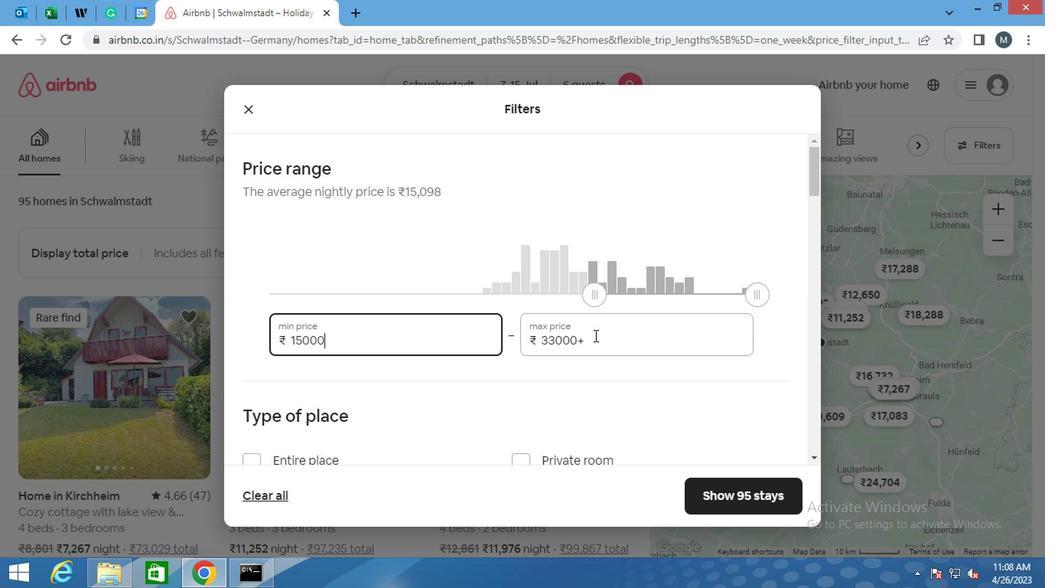 
Action: Mouse moved to (590, 336)
Screenshot: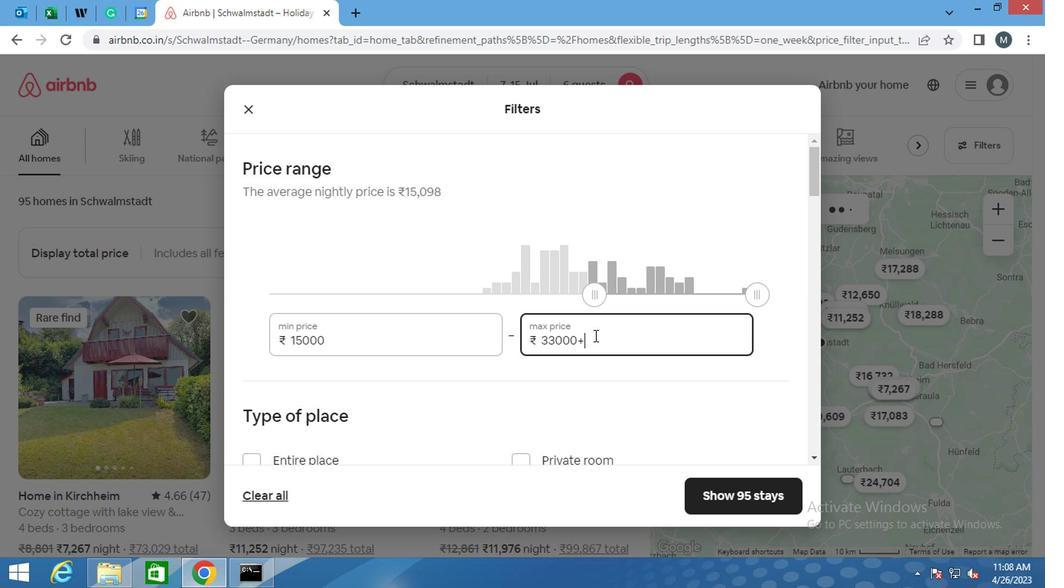 
Action: Mouse pressed left at (590, 336)
Screenshot: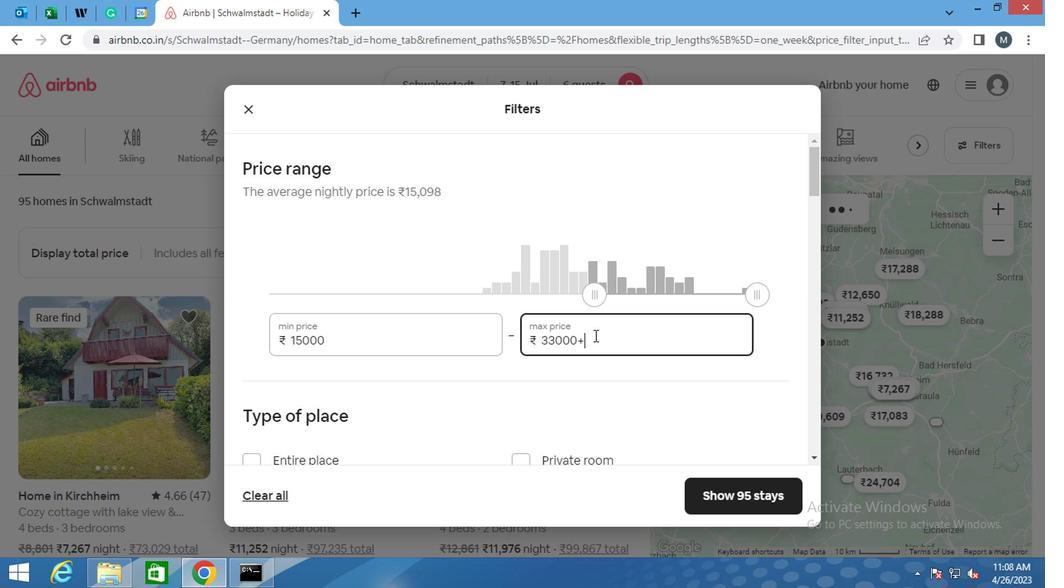 
Action: Key pressed 200
Screenshot: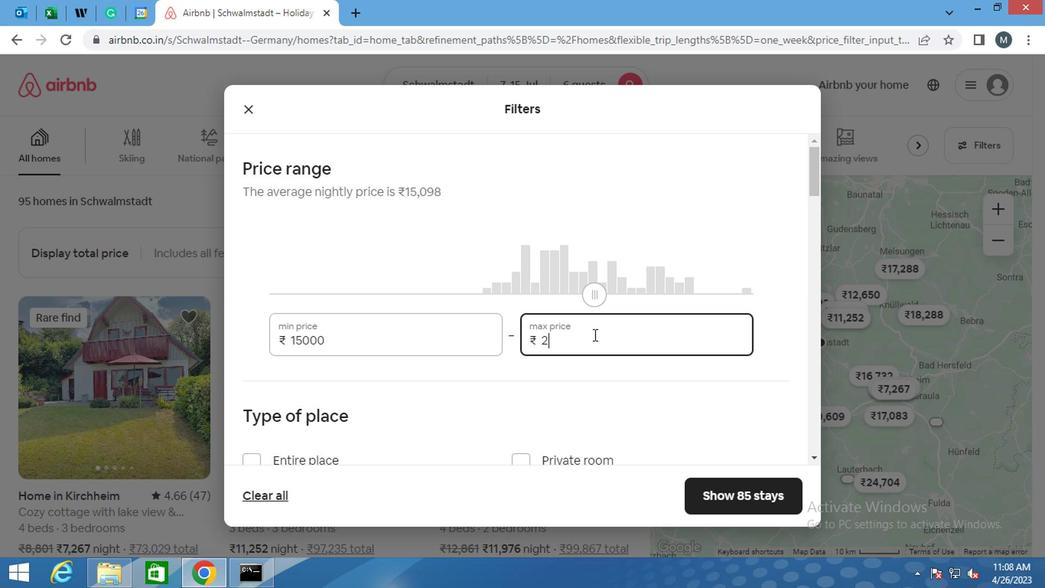 
Action: Mouse moved to (588, 336)
Screenshot: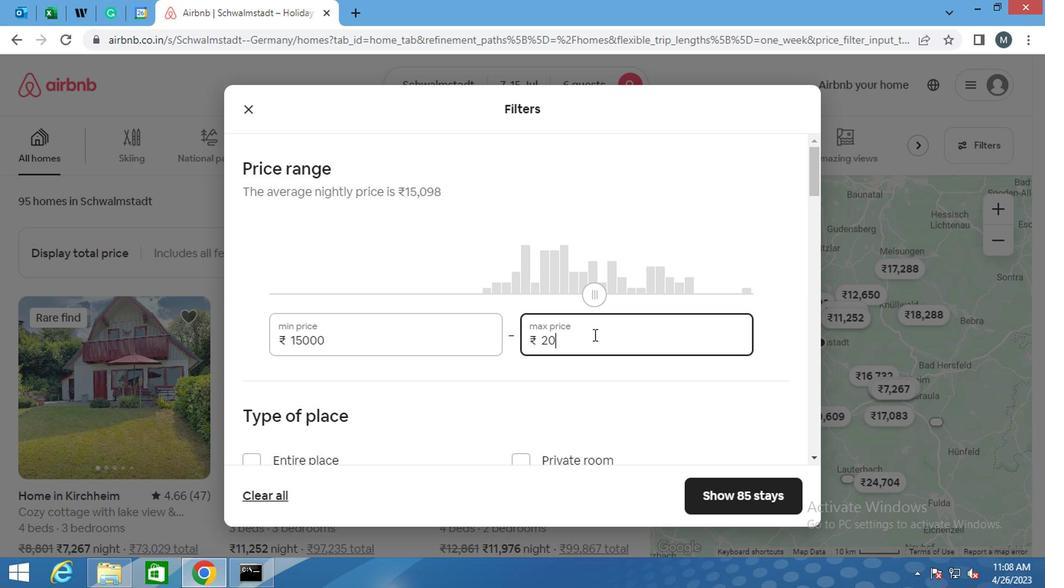 
Action: Key pressed 0
Screenshot: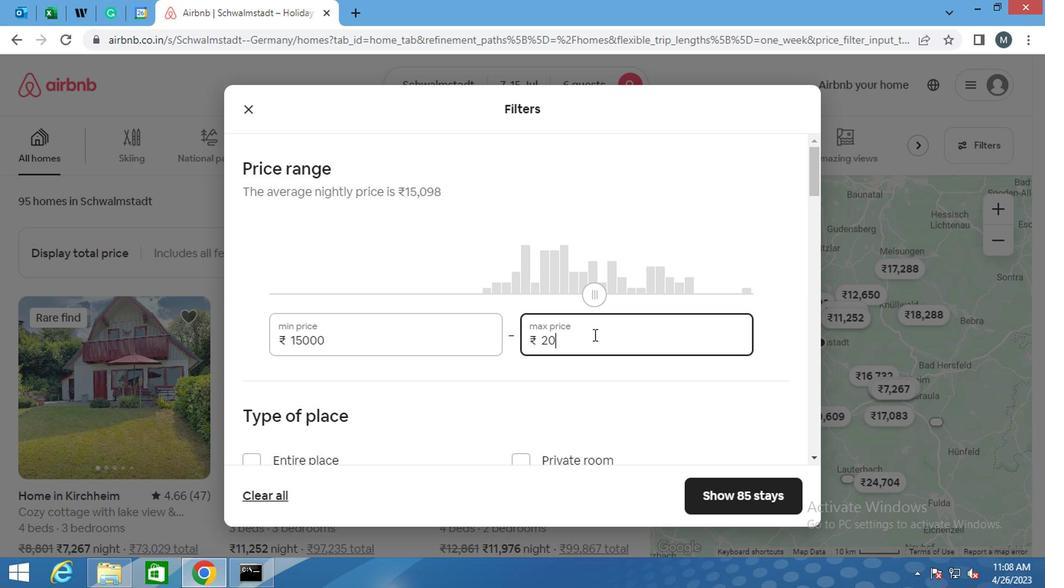 
Action: Mouse moved to (560, 338)
Screenshot: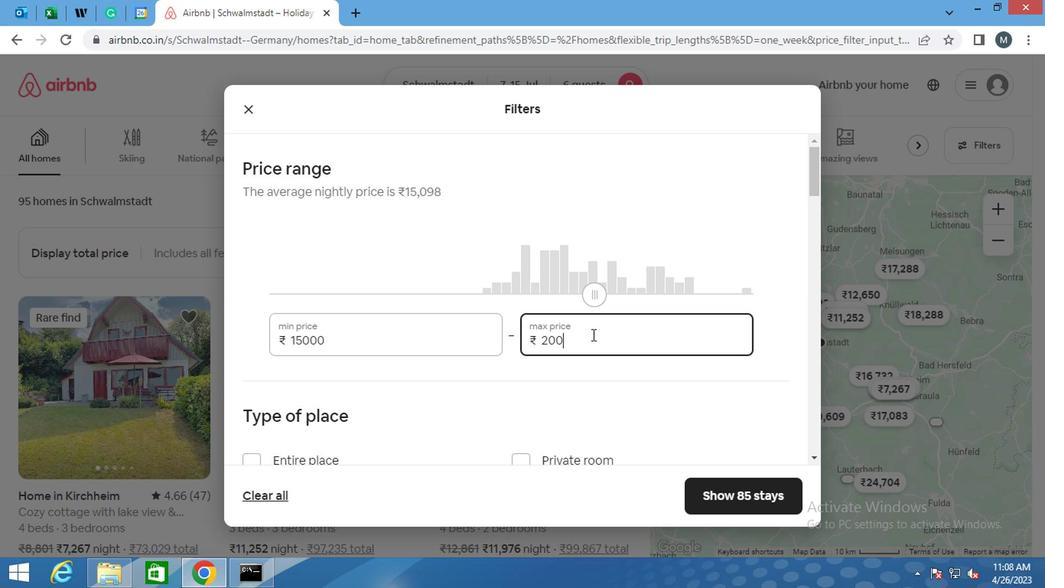 
Action: Key pressed 0
Screenshot: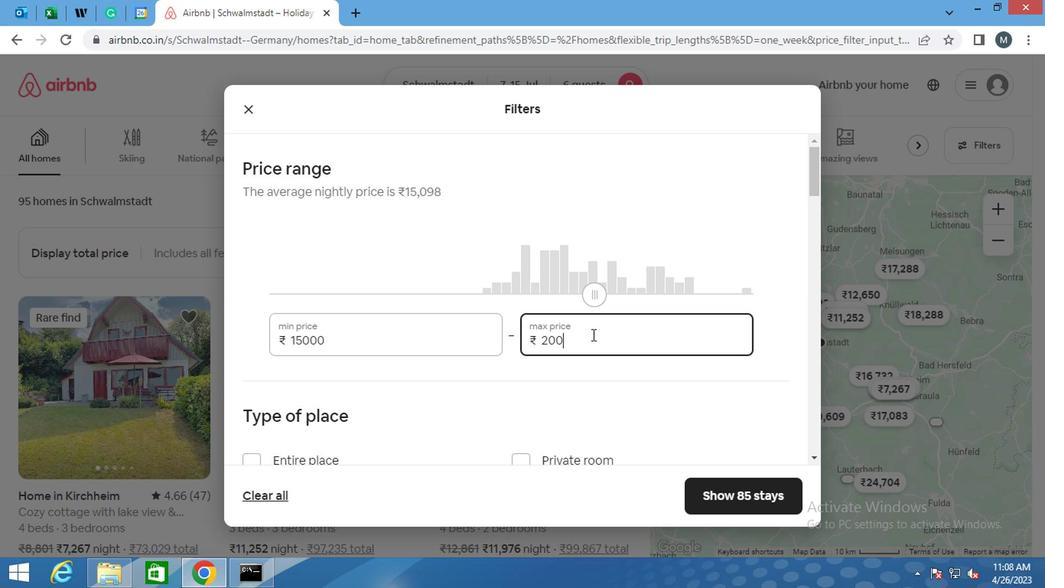 
Action: Mouse moved to (465, 334)
Screenshot: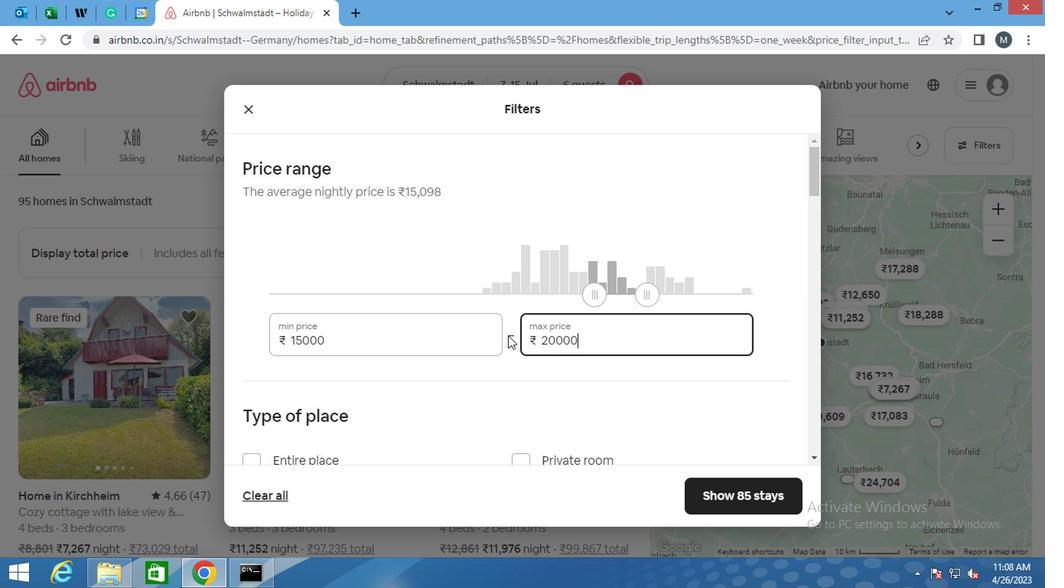 
Action: Mouse scrolled (465, 333) with delta (0, 0)
Screenshot: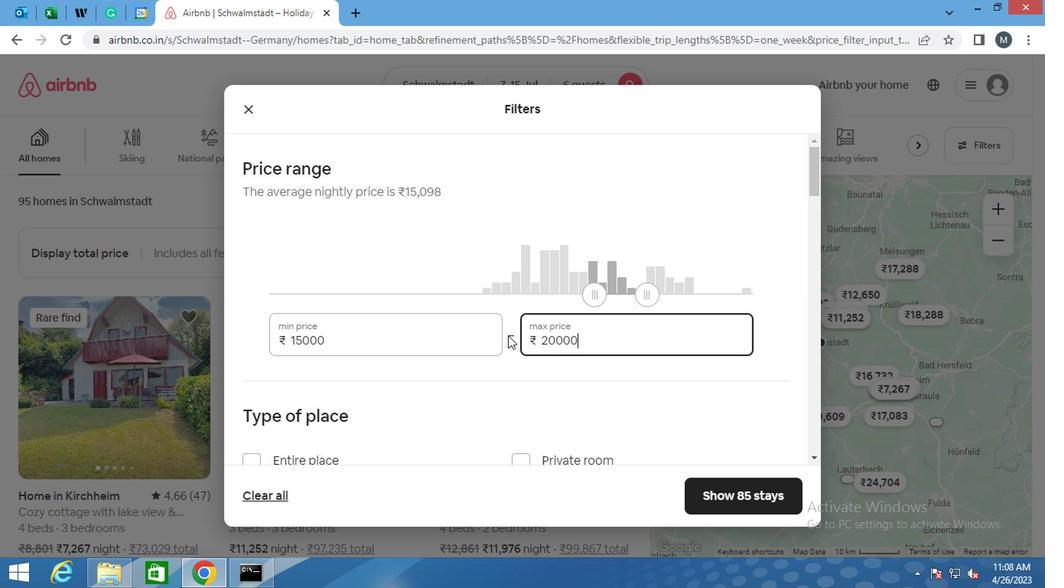 
Action: Mouse moved to (433, 331)
Screenshot: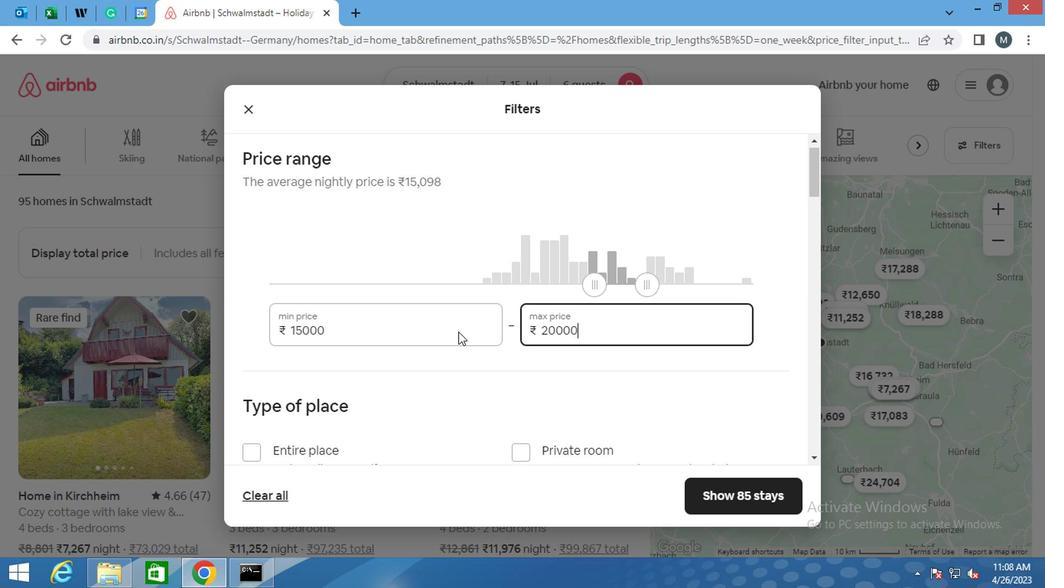 
Action: Mouse scrolled (433, 330) with delta (0, 0)
Screenshot: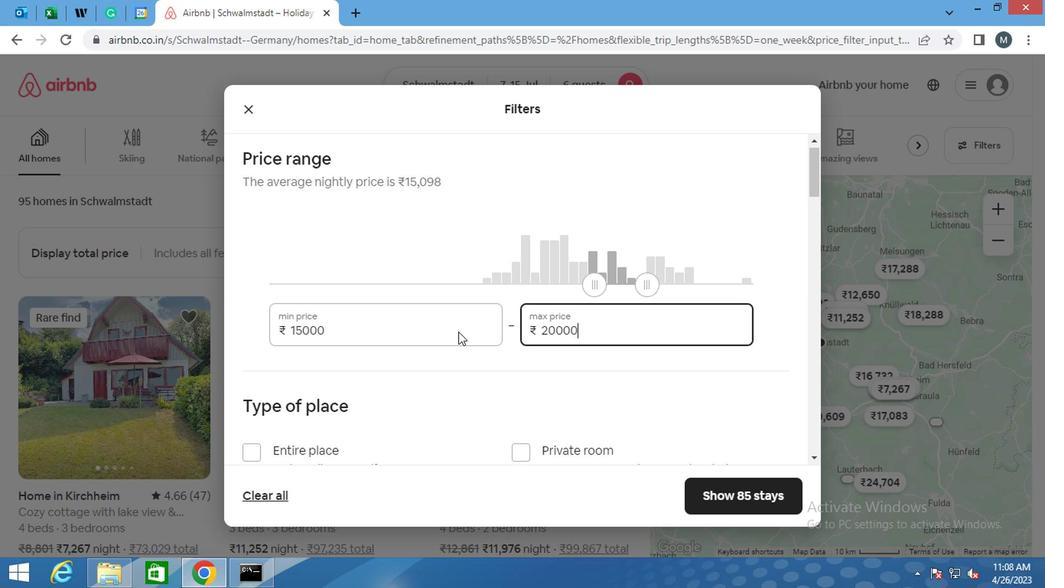 
Action: Mouse moved to (304, 336)
Screenshot: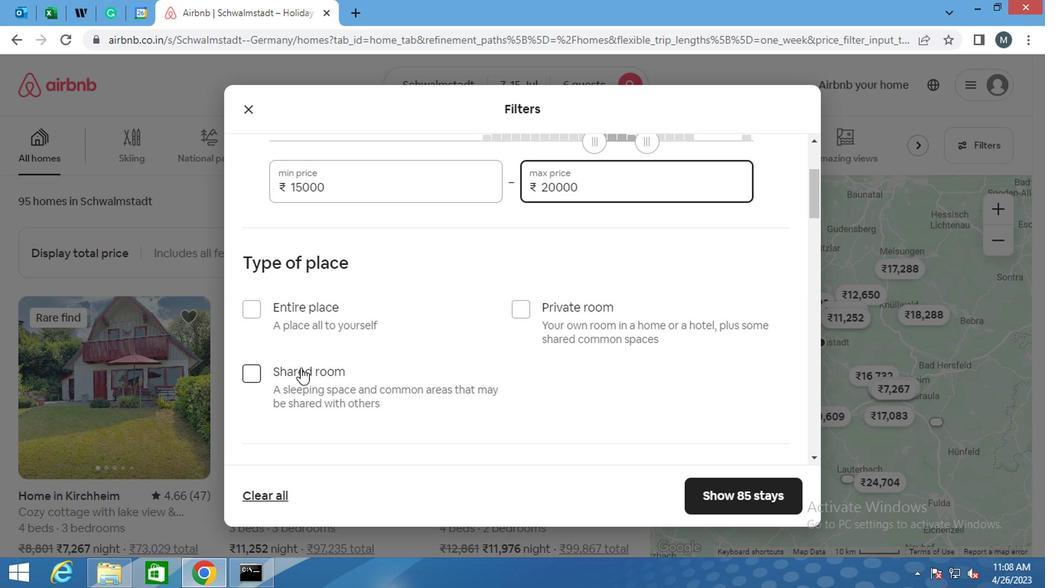 
Action: Mouse pressed left at (304, 336)
Screenshot: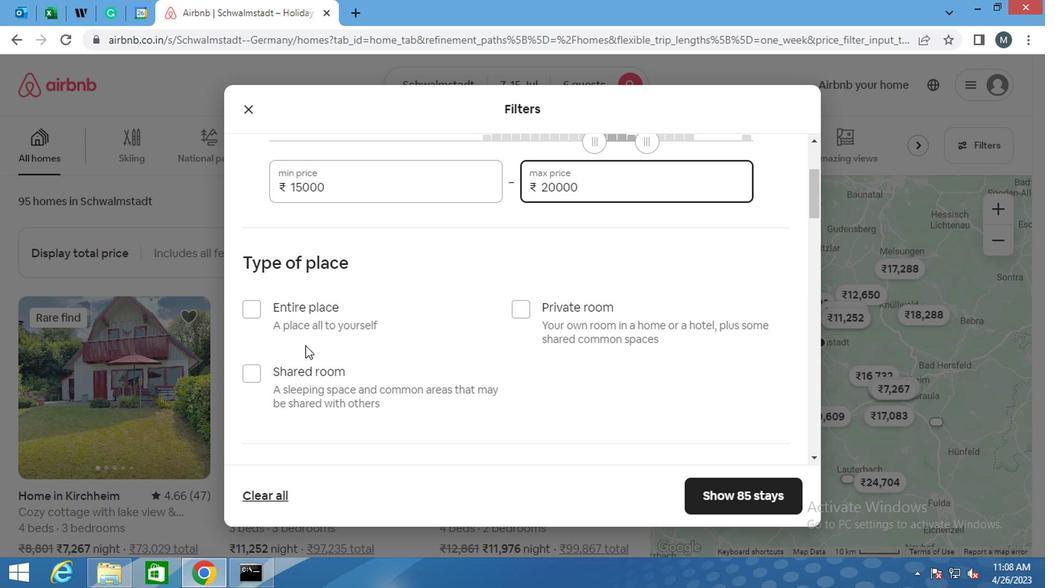 
Action: Mouse moved to (309, 321)
Screenshot: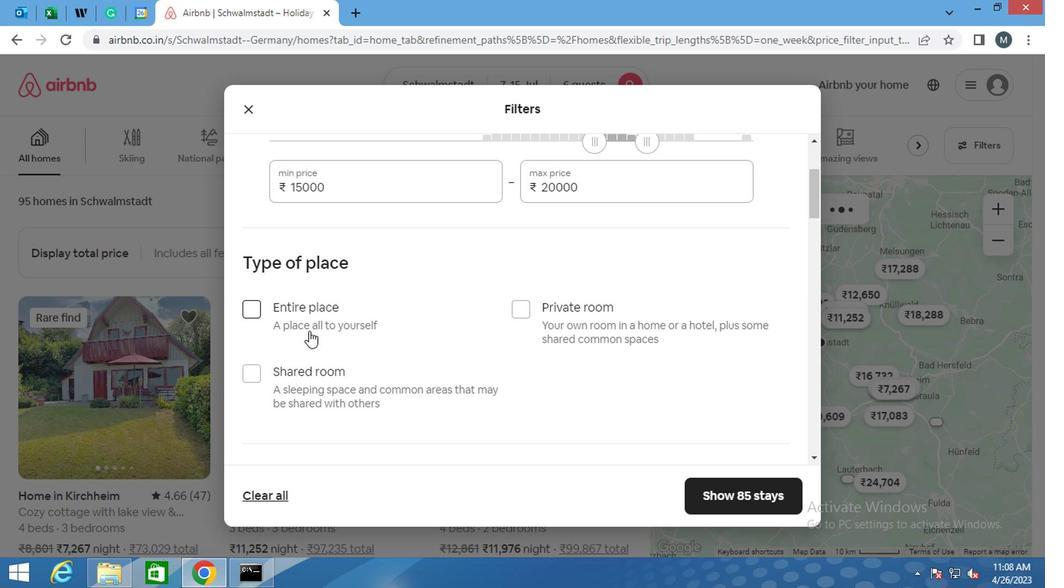 
Action: Mouse pressed left at (309, 321)
Screenshot: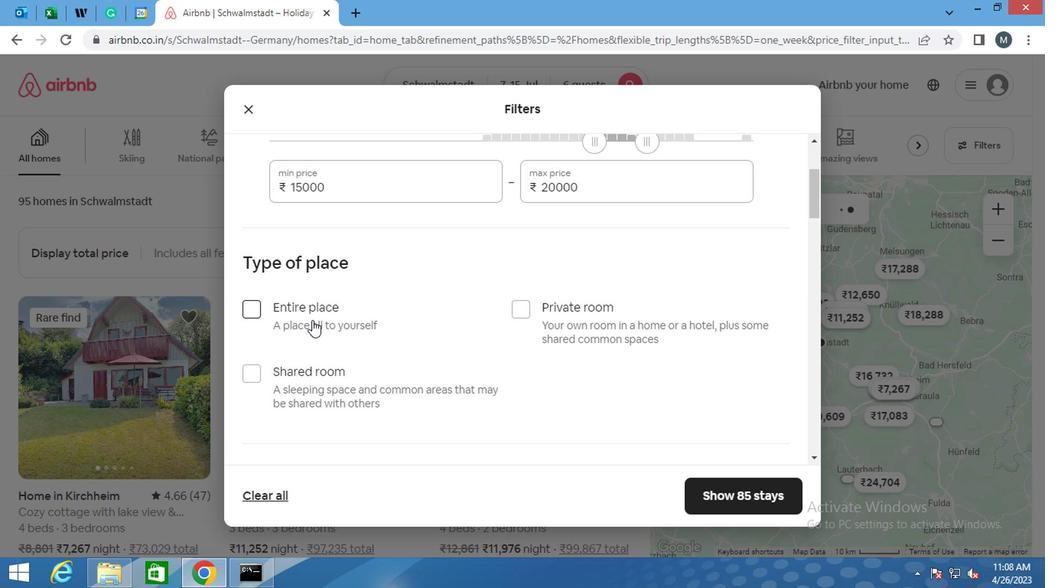 
Action: Mouse moved to (311, 321)
Screenshot: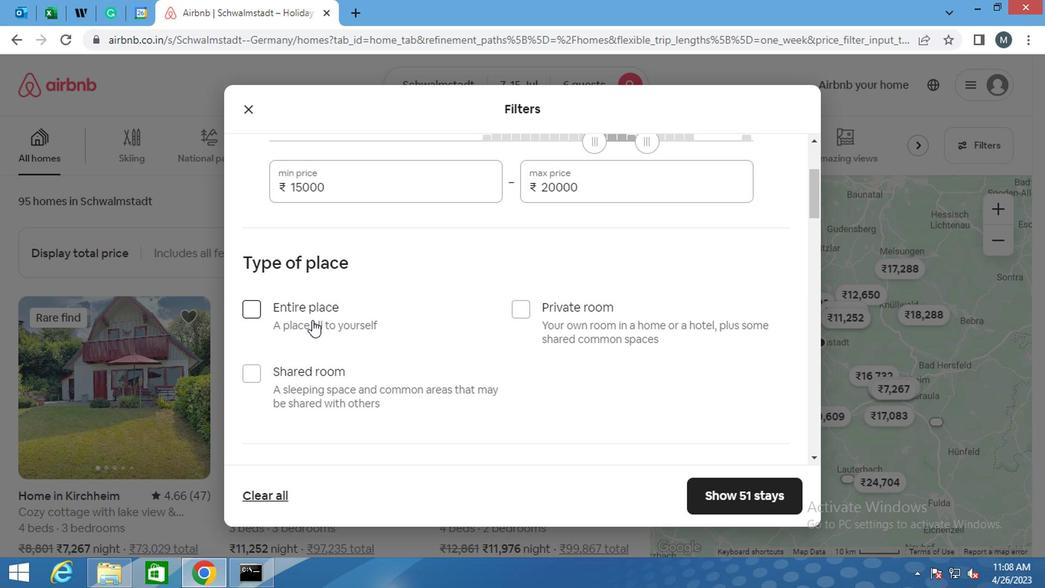 
Action: Mouse scrolled (311, 320) with delta (0, 0)
Screenshot: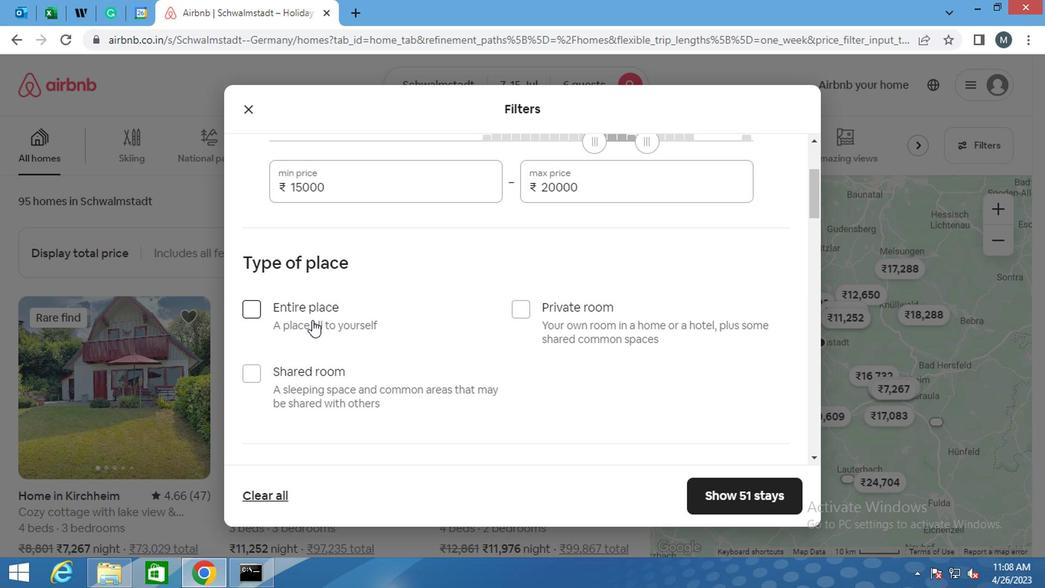 
Action: Mouse moved to (312, 321)
Screenshot: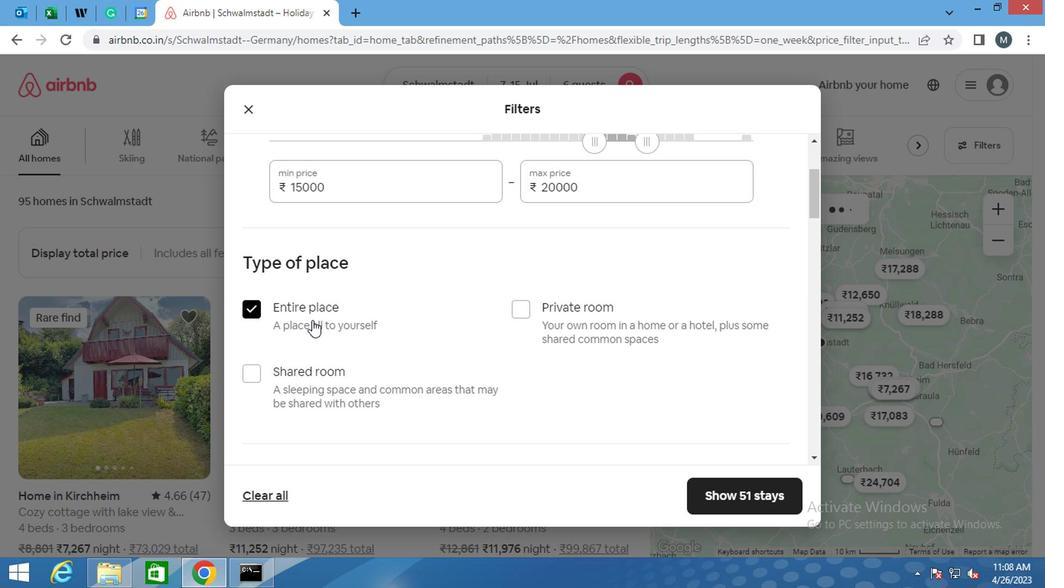 
Action: Mouse scrolled (312, 320) with delta (0, 0)
Screenshot: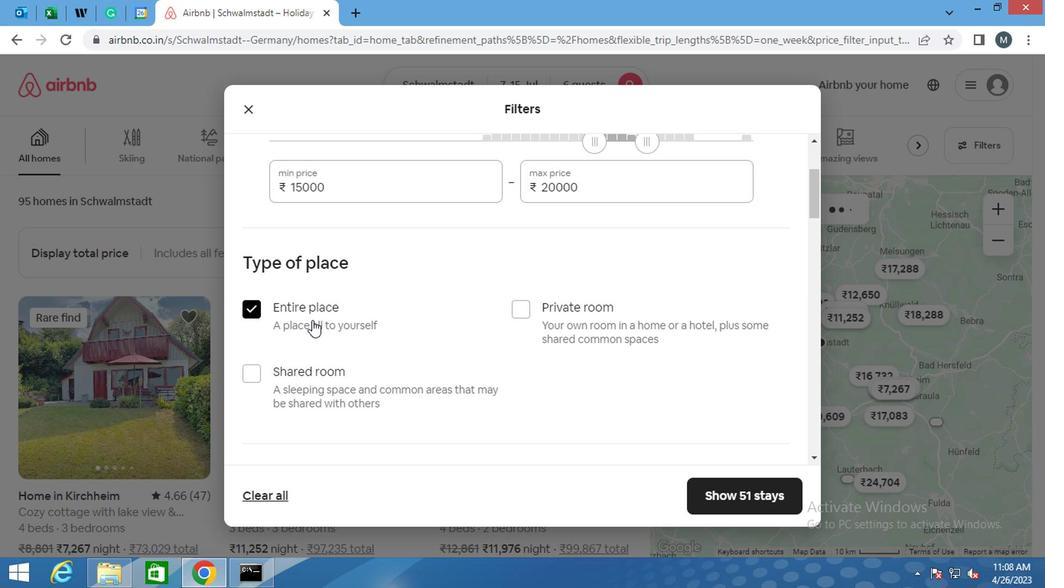 
Action: Mouse scrolled (312, 320) with delta (0, 0)
Screenshot: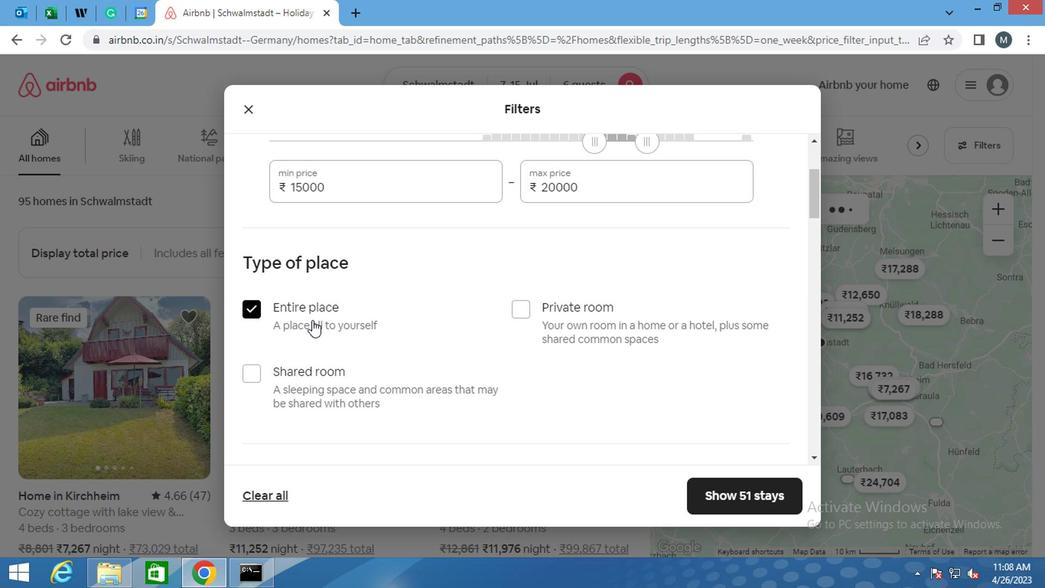 
Action: Mouse moved to (443, 332)
Screenshot: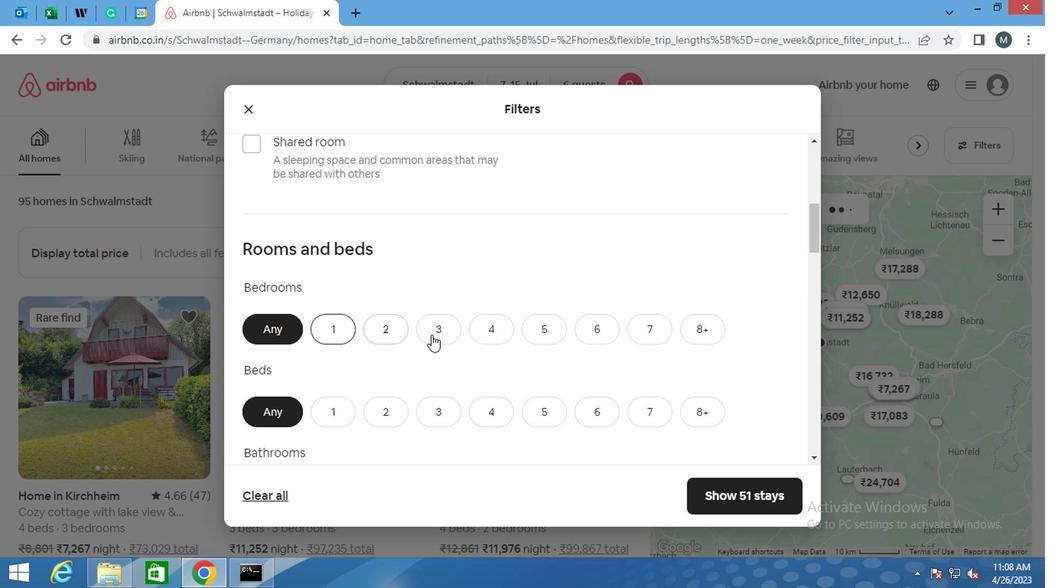 
Action: Mouse pressed left at (443, 332)
Screenshot: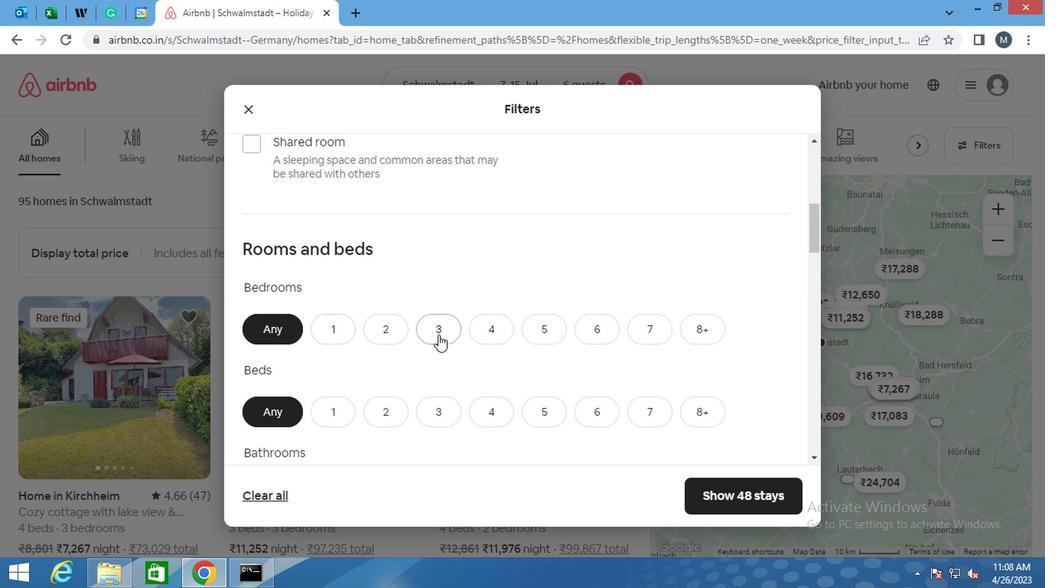 
Action: Mouse moved to (439, 399)
Screenshot: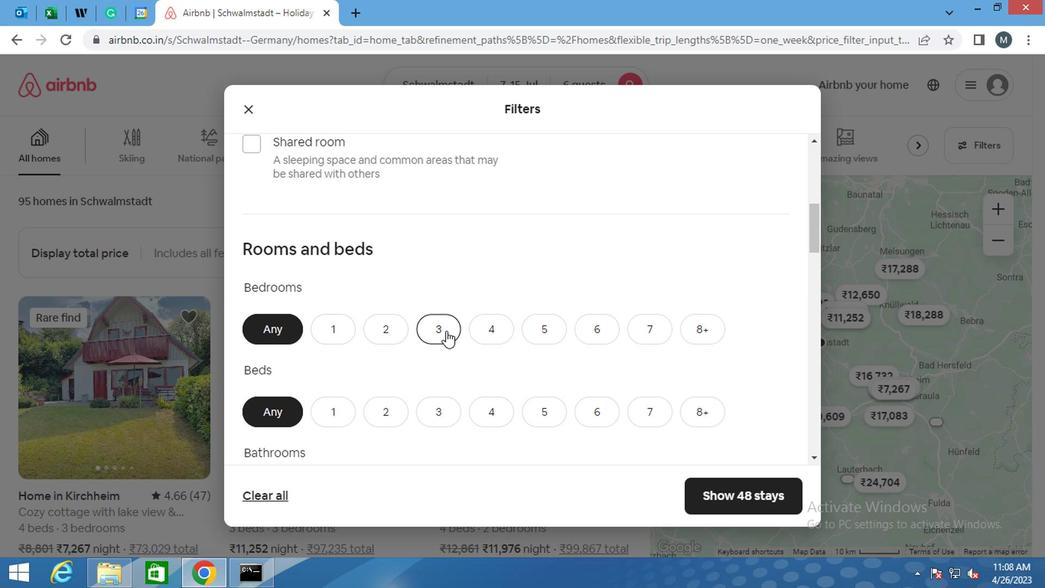 
Action: Mouse pressed left at (439, 399)
Screenshot: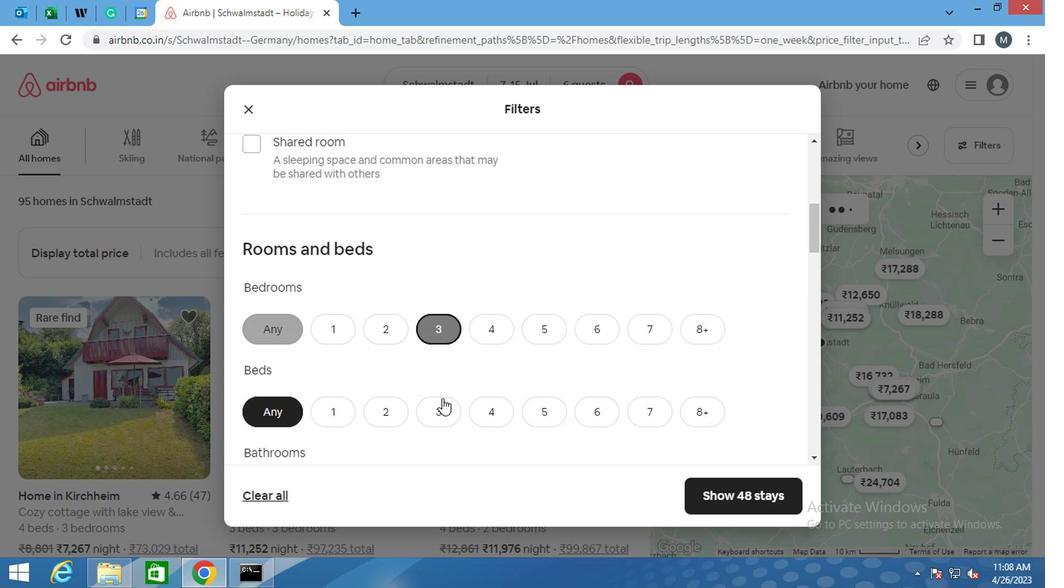 
Action: Mouse scrolled (439, 398) with delta (0, -1)
Screenshot: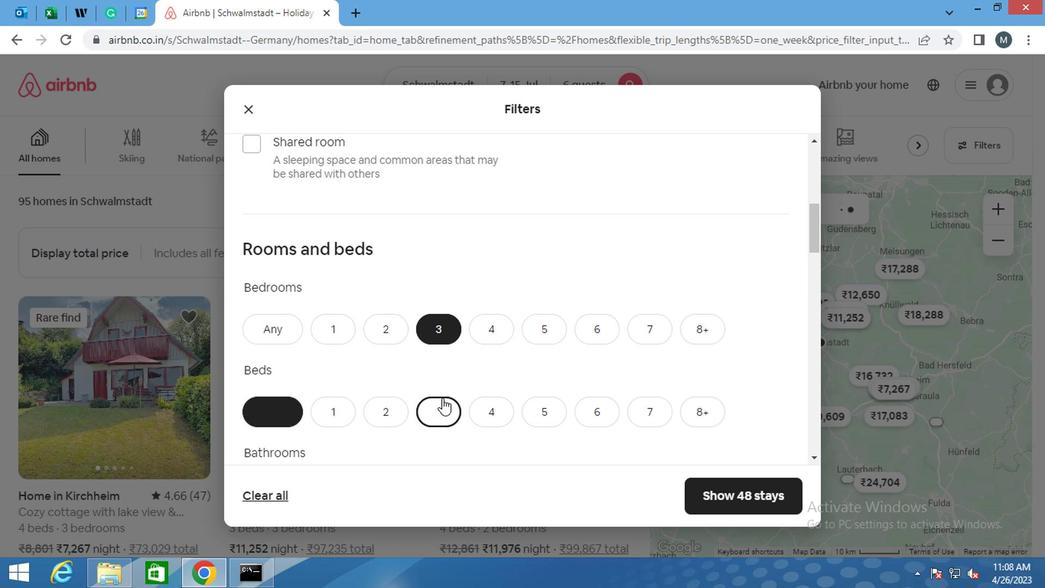 
Action: Mouse scrolled (439, 398) with delta (0, -1)
Screenshot: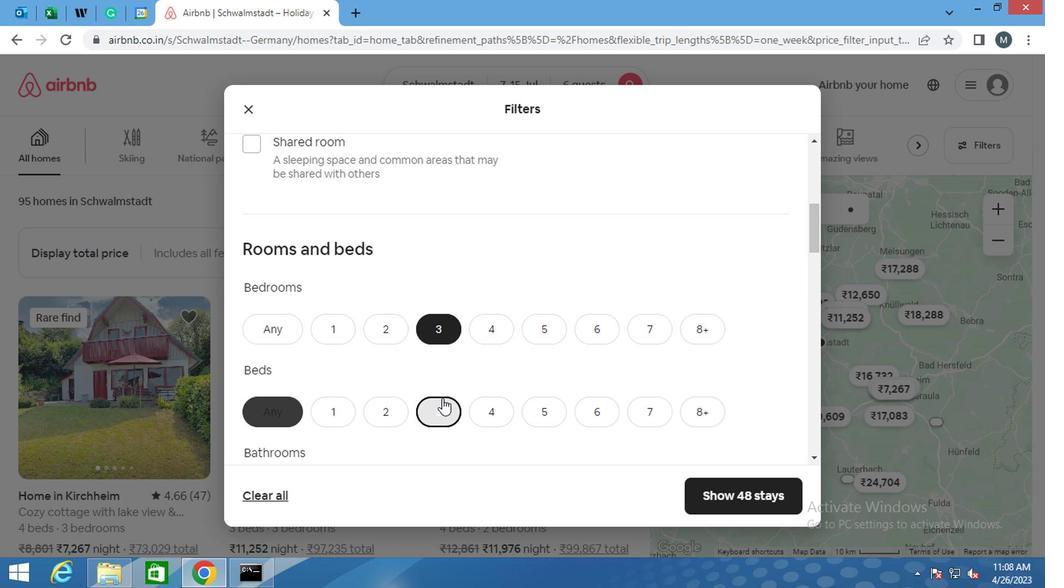 
Action: Mouse moved to (433, 339)
Screenshot: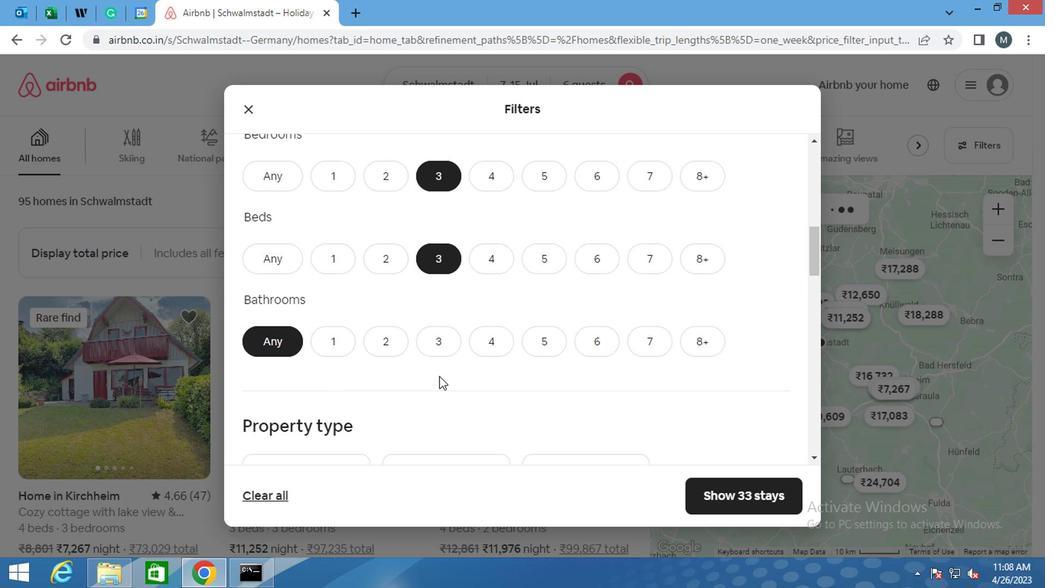 
Action: Mouse pressed left at (433, 339)
Screenshot: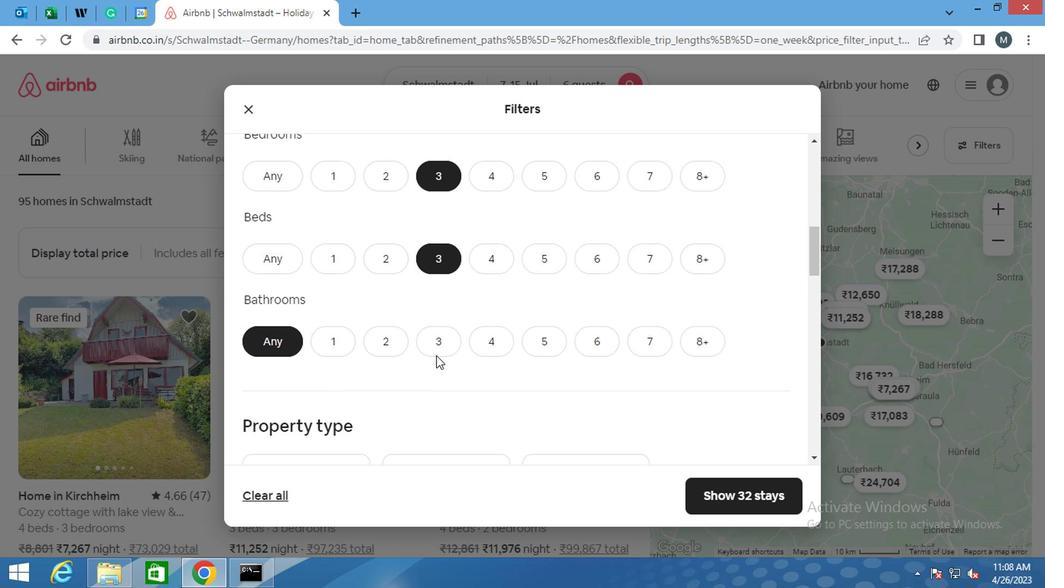 
Action: Mouse moved to (433, 343)
Screenshot: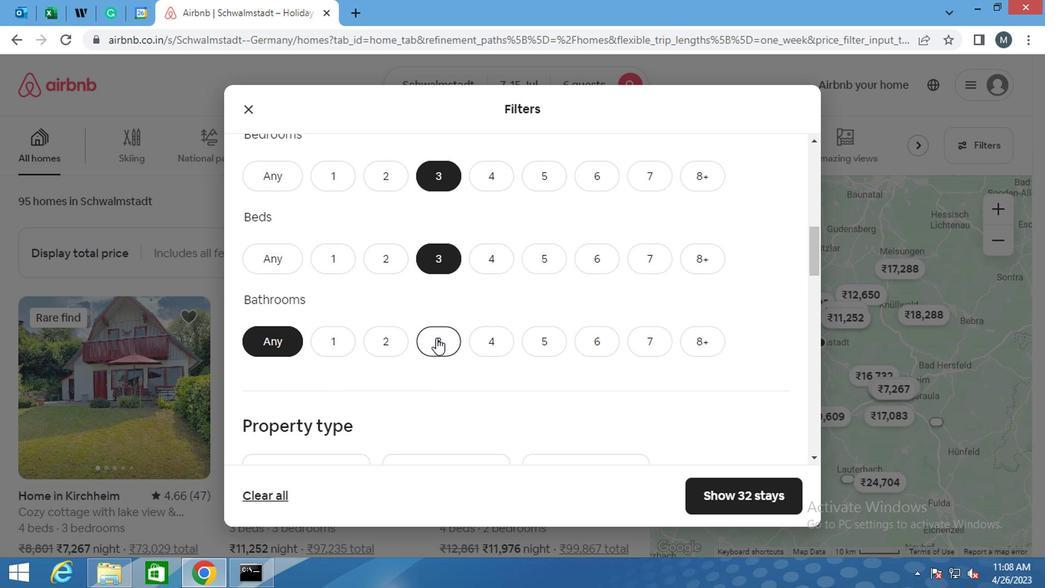 
Action: Mouse scrolled (433, 341) with delta (0, -1)
Screenshot: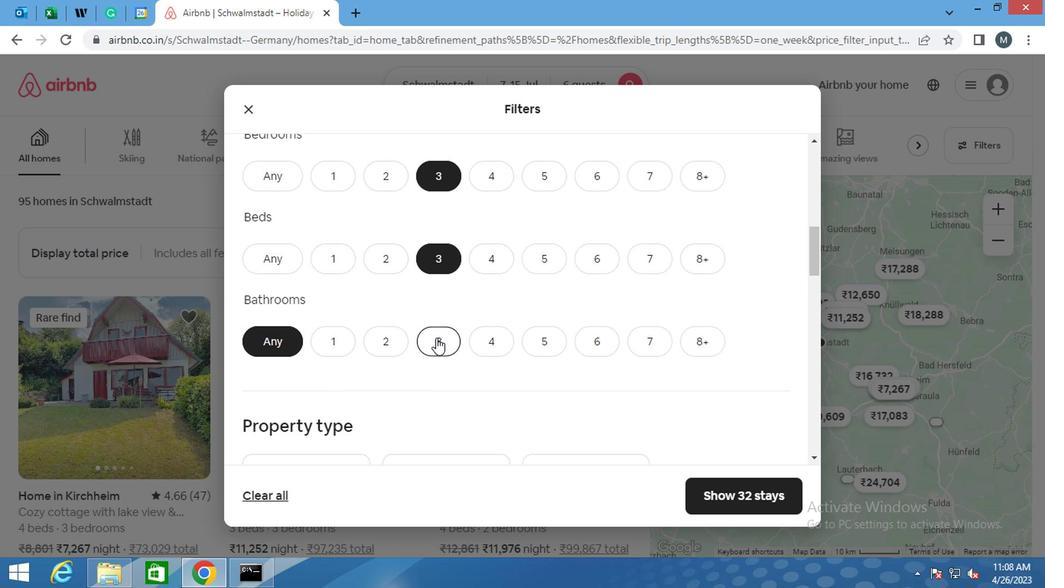 
Action: Mouse moved to (433, 343)
Screenshot: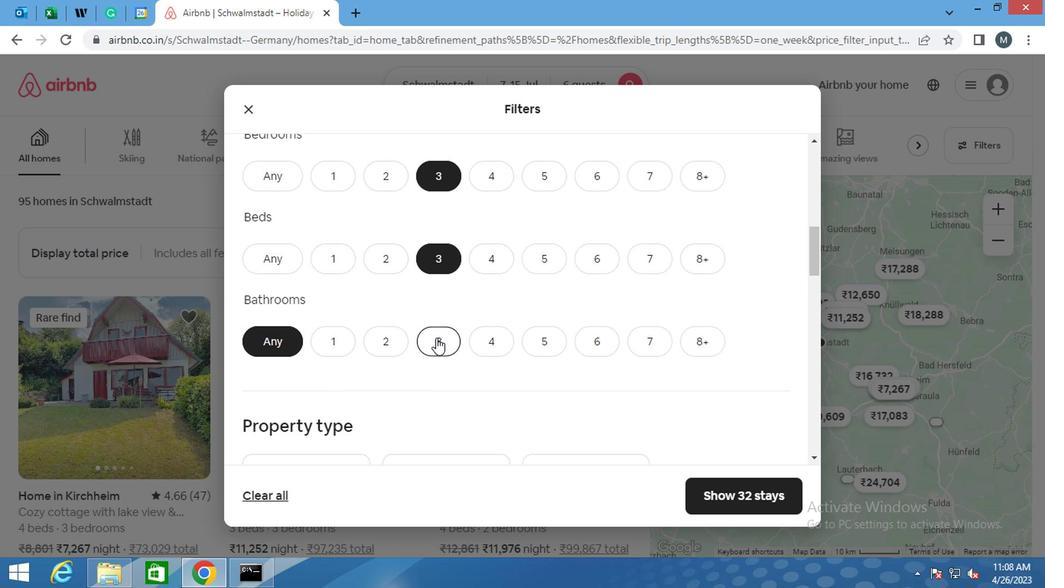 
Action: Mouse scrolled (433, 343) with delta (0, 0)
Screenshot: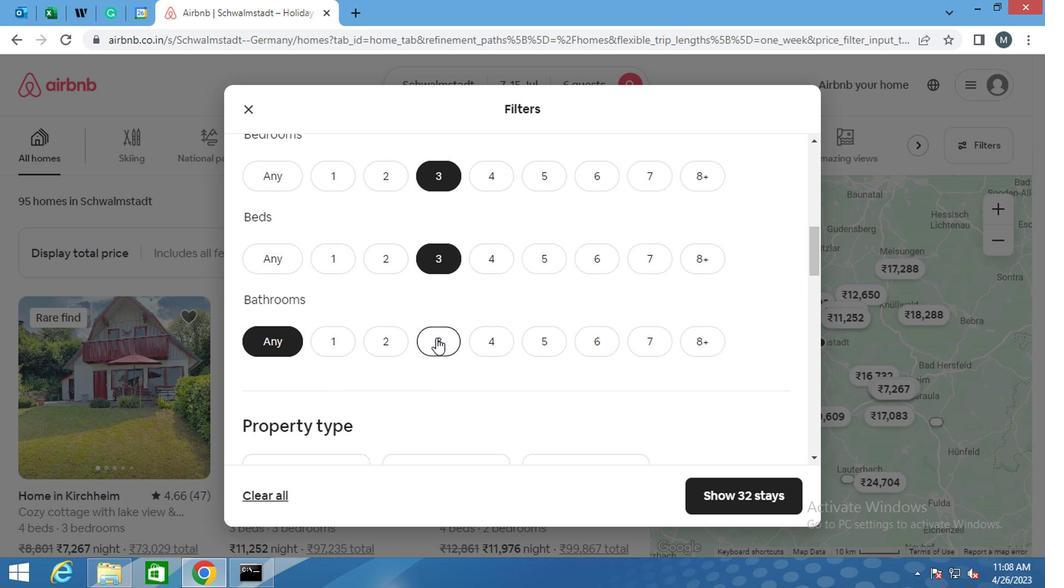 
Action: Mouse moved to (433, 344)
Screenshot: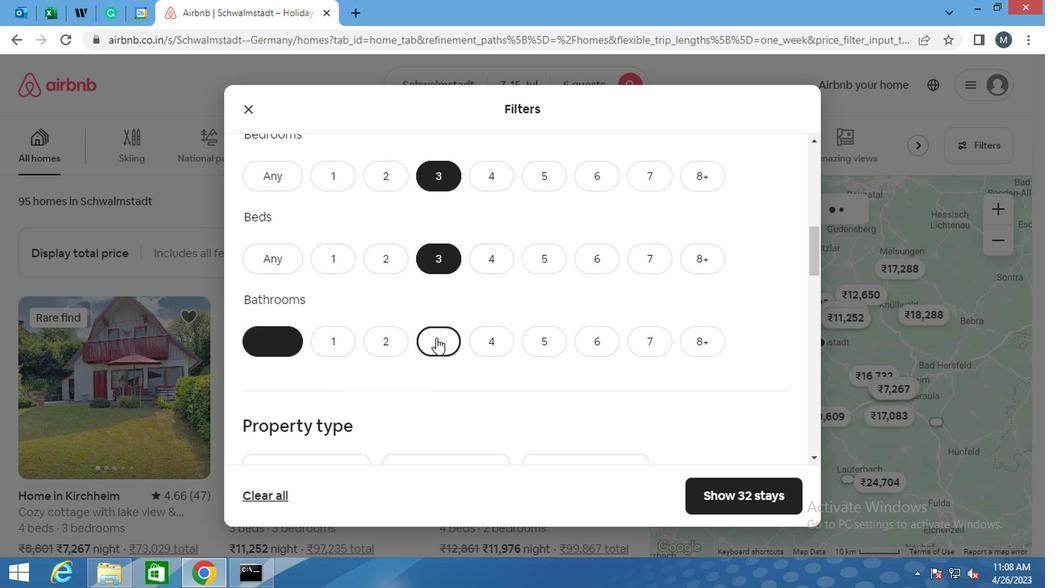 
Action: Mouse scrolled (433, 343) with delta (0, 0)
Screenshot: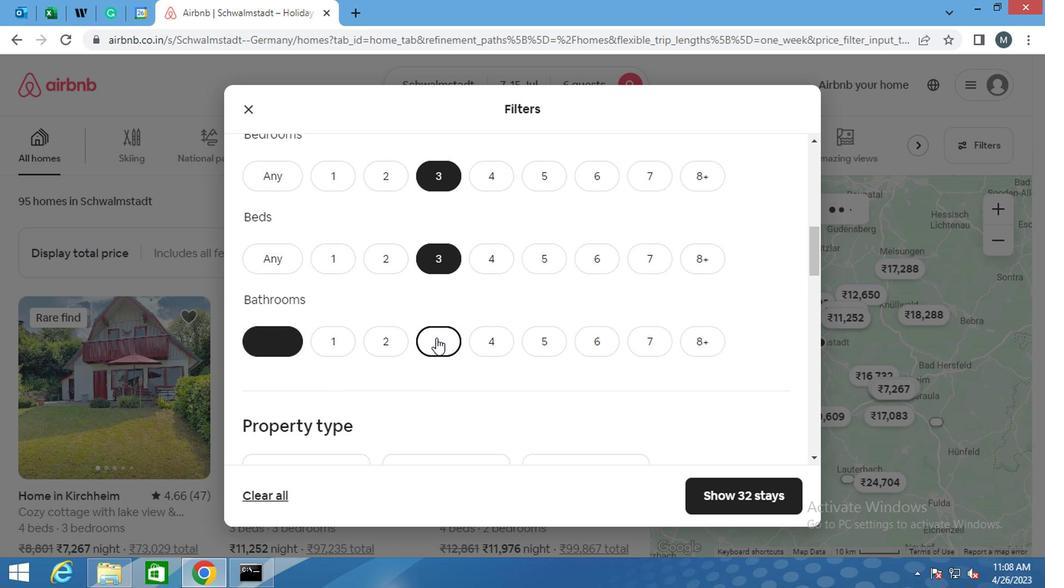 
Action: Mouse moved to (311, 308)
Screenshot: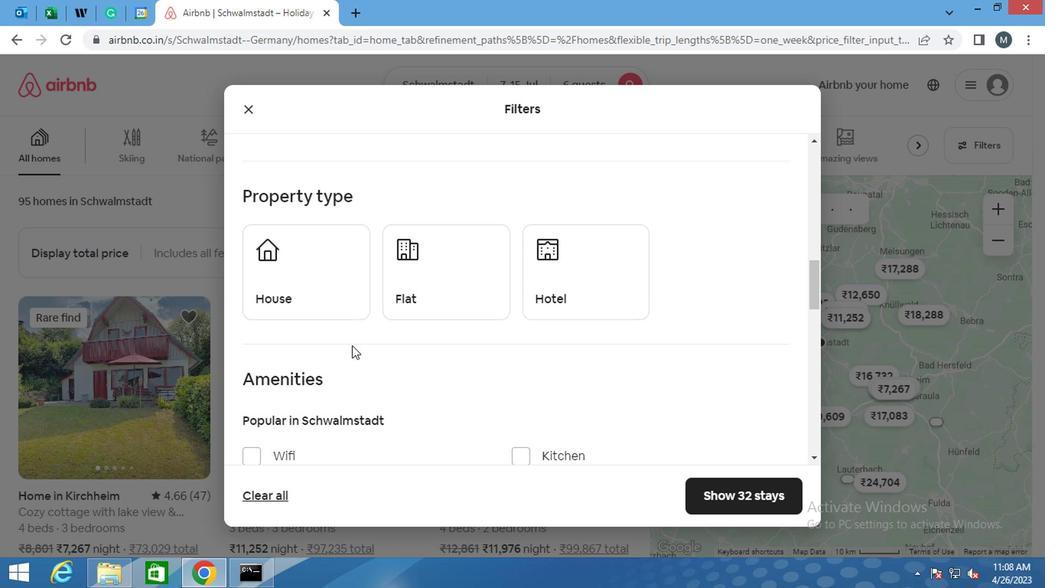 
Action: Mouse pressed left at (311, 308)
Screenshot: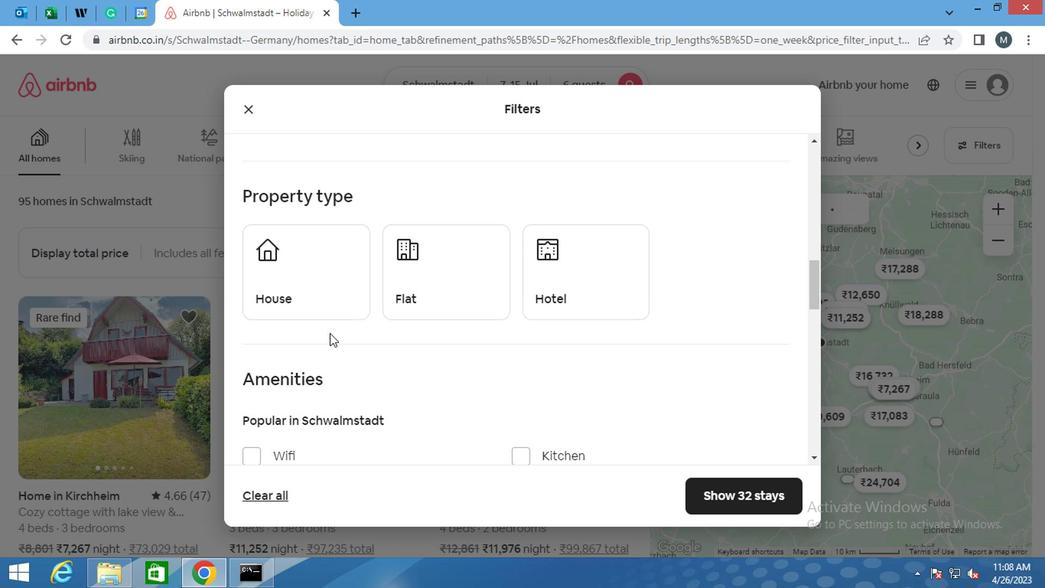 
Action: Mouse moved to (431, 302)
Screenshot: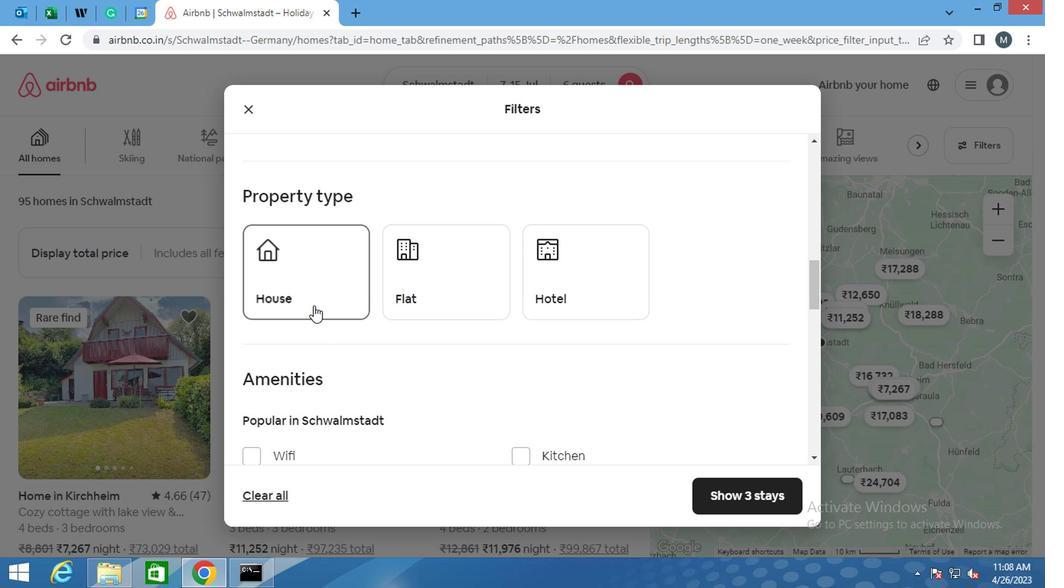 
Action: Mouse pressed left at (431, 302)
Screenshot: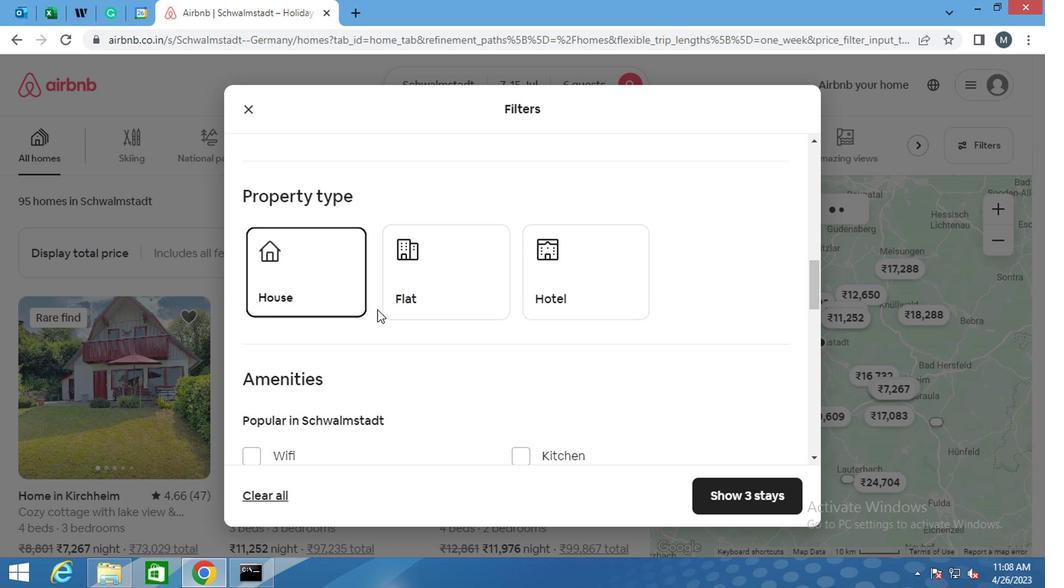 
Action: Mouse moved to (513, 321)
Screenshot: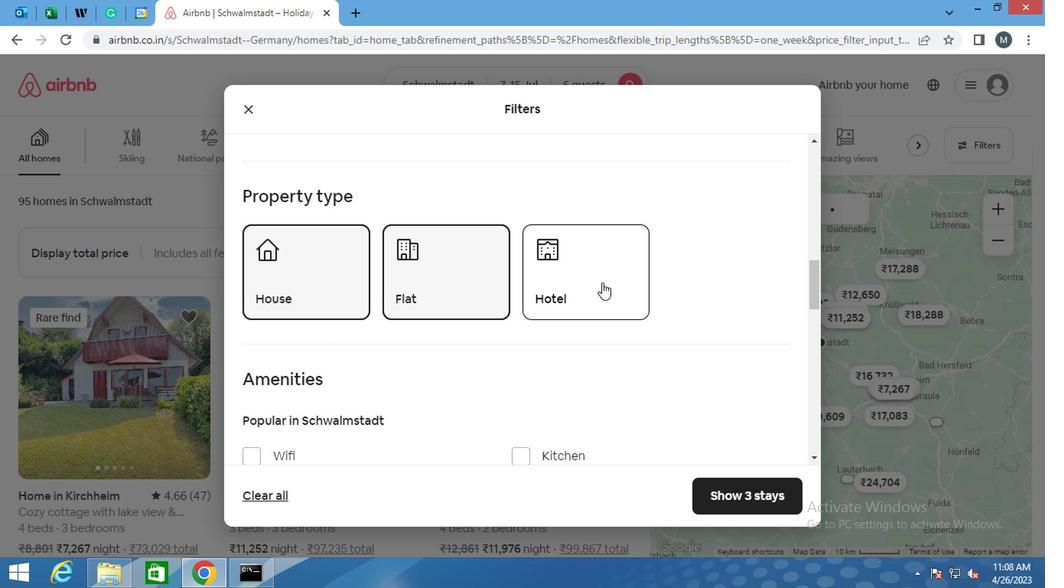 
Action: Mouse scrolled (513, 320) with delta (0, 0)
Screenshot: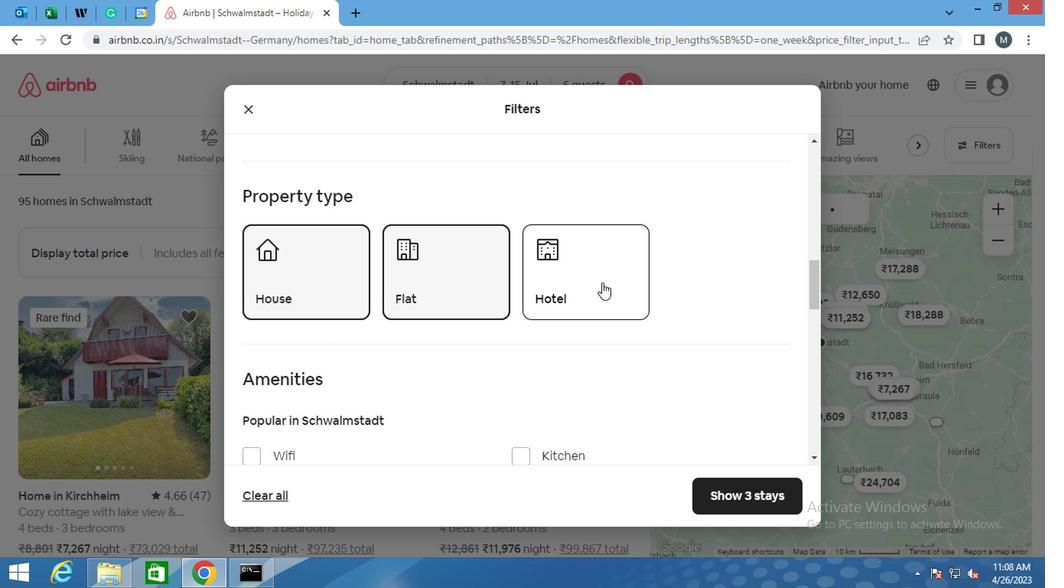 
Action: Mouse moved to (503, 326)
Screenshot: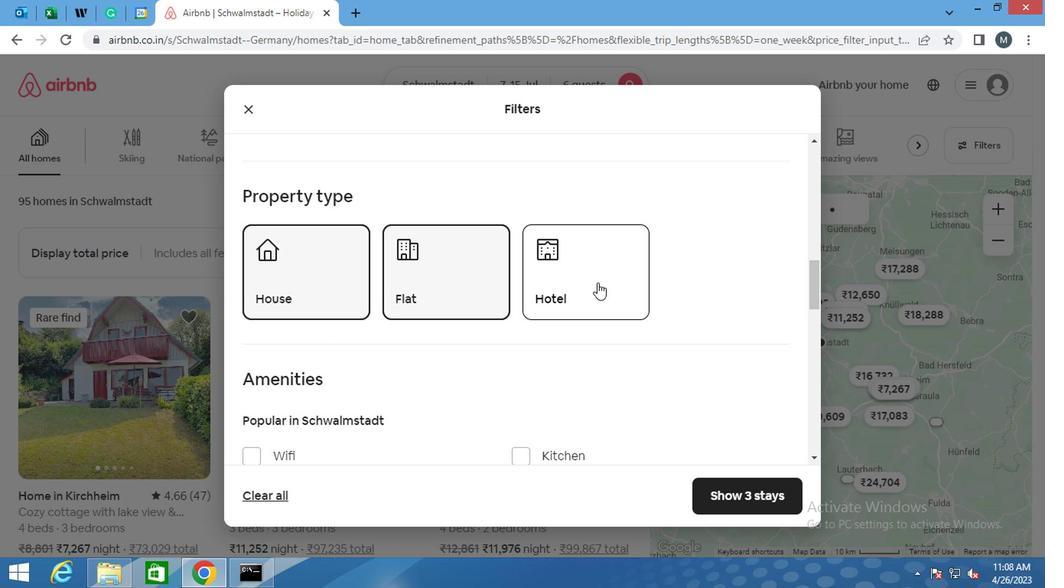 
Action: Mouse scrolled (503, 325) with delta (0, -1)
Screenshot: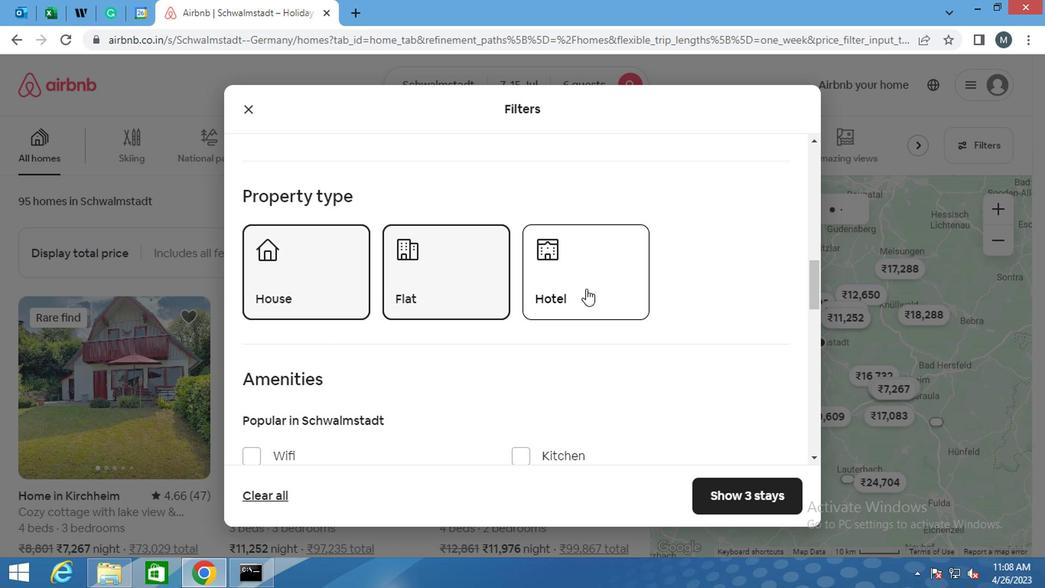 
Action: Mouse moved to (539, 331)
Screenshot: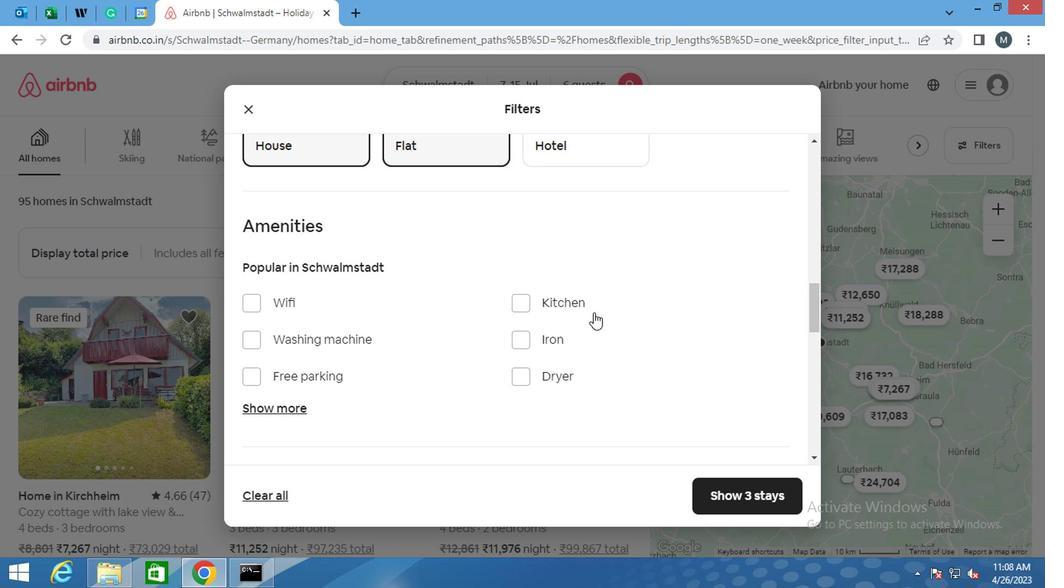 
Action: Mouse scrolled (539, 330) with delta (0, 0)
Screenshot: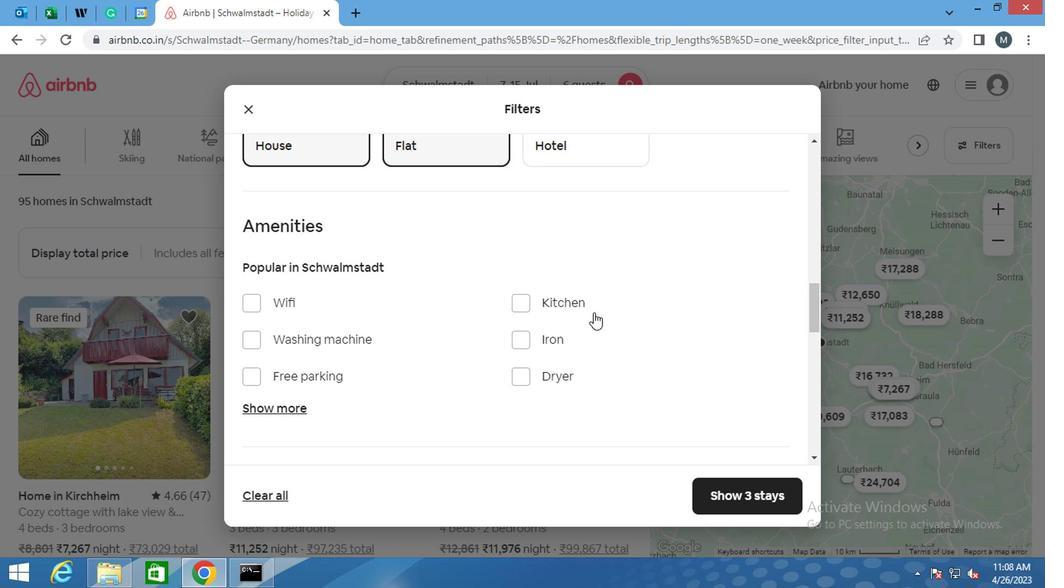 
Action: Mouse scrolled (539, 330) with delta (0, 0)
Screenshot: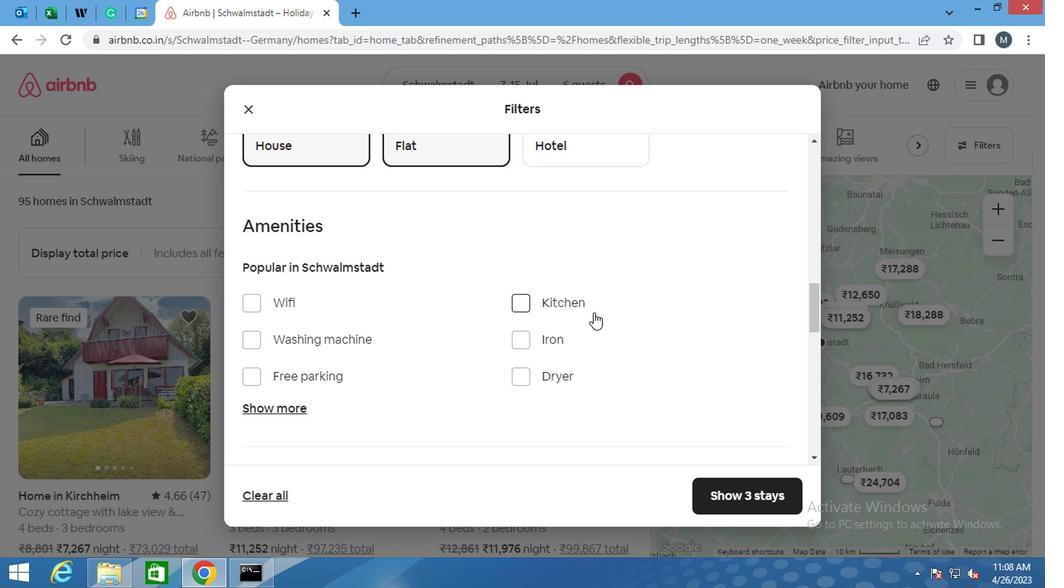
Action: Mouse scrolled (539, 330) with delta (0, 0)
Screenshot: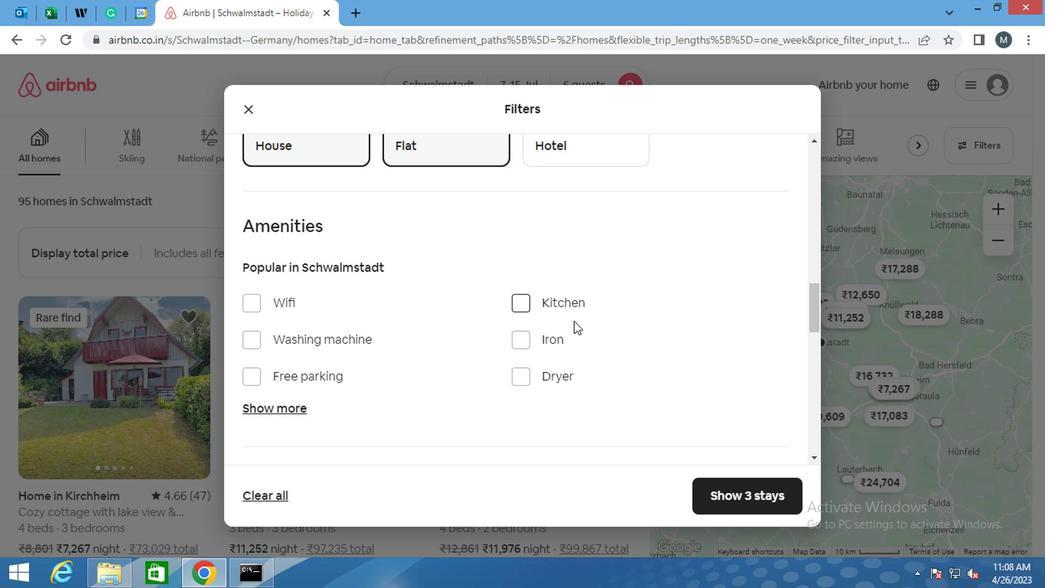 
Action: Mouse scrolled (539, 330) with delta (0, 0)
Screenshot: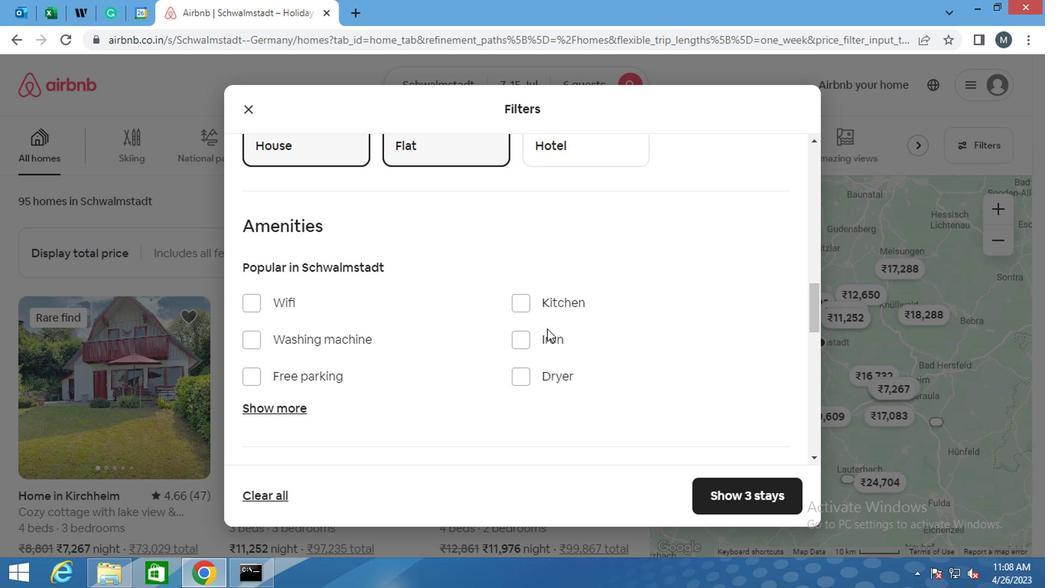 
Action: Mouse moved to (741, 276)
Screenshot: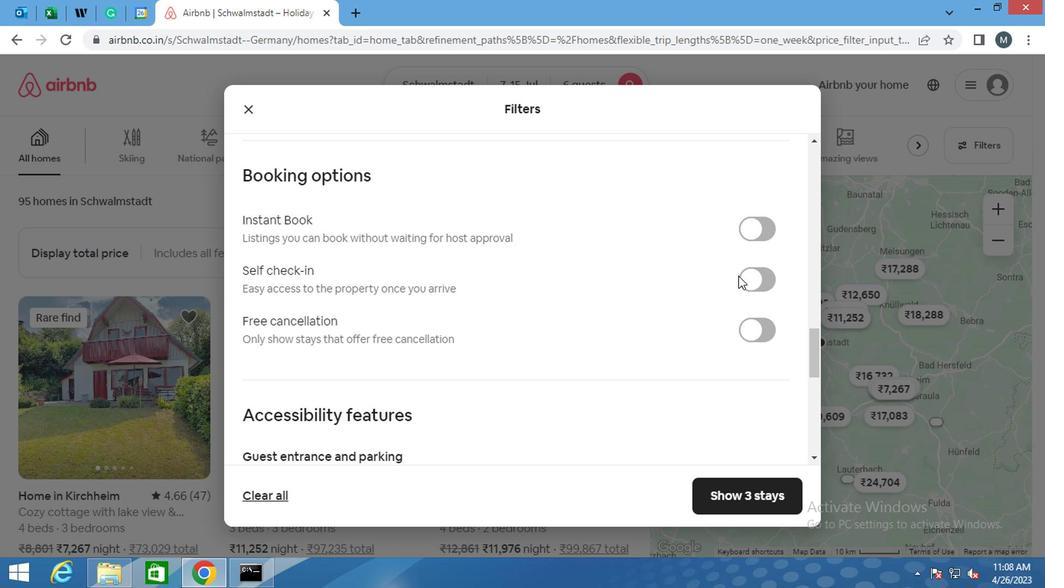 
Action: Mouse pressed left at (741, 276)
Screenshot: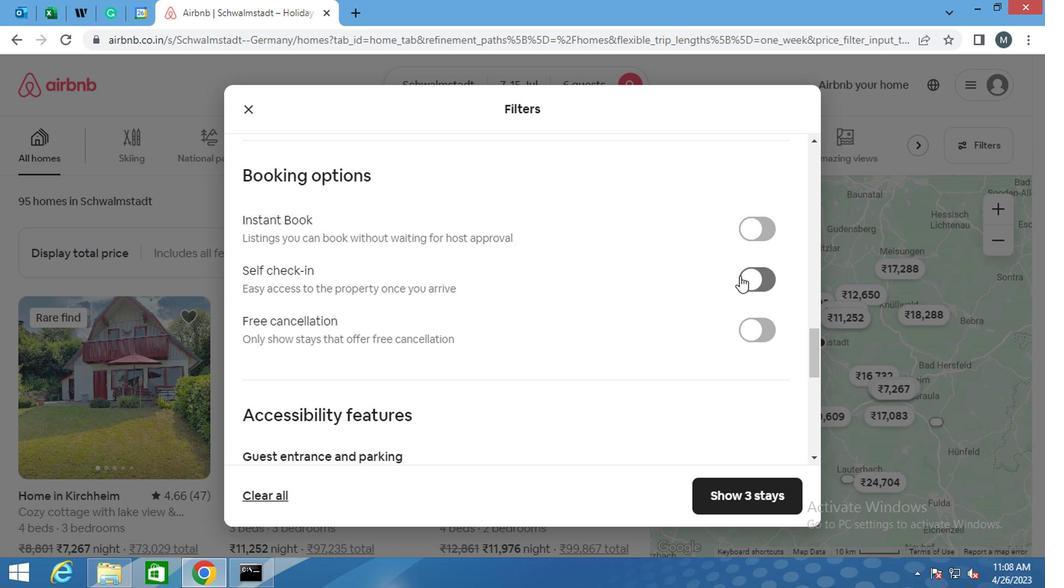 
Action: Mouse moved to (480, 347)
Screenshot: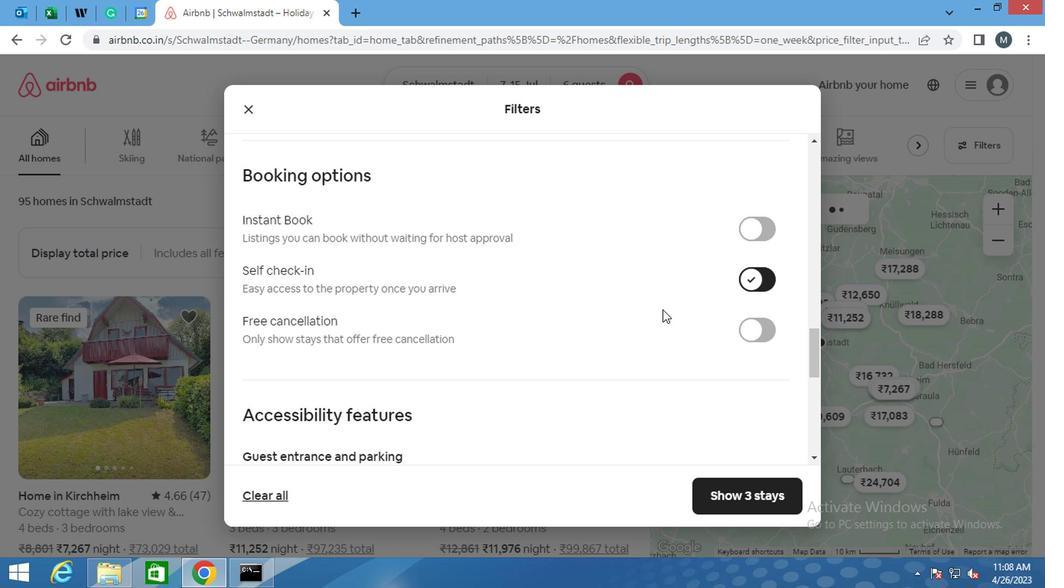 
Action: Mouse scrolled (480, 347) with delta (0, 0)
Screenshot: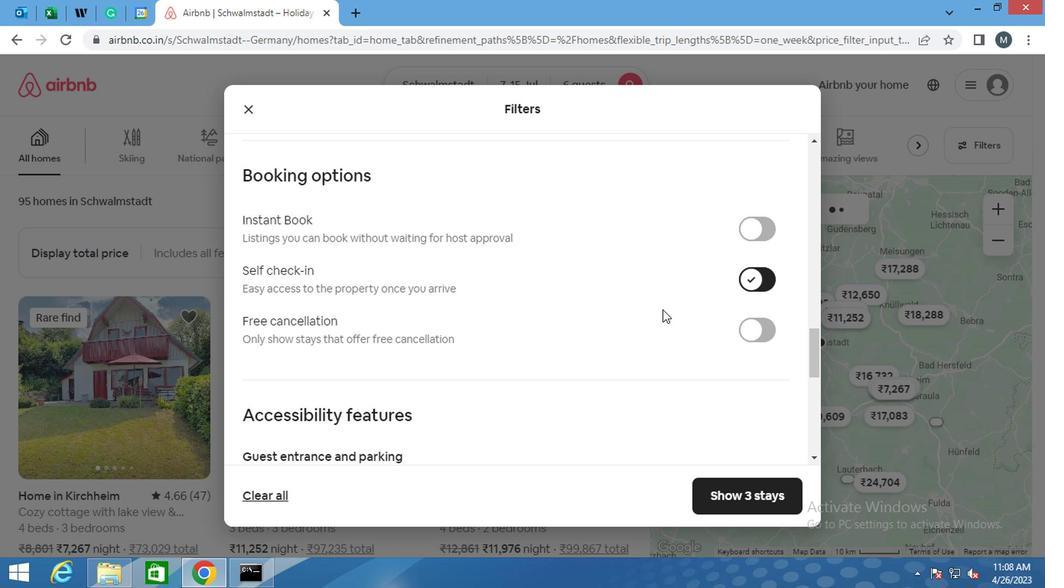 
Action: Mouse moved to (477, 350)
Screenshot: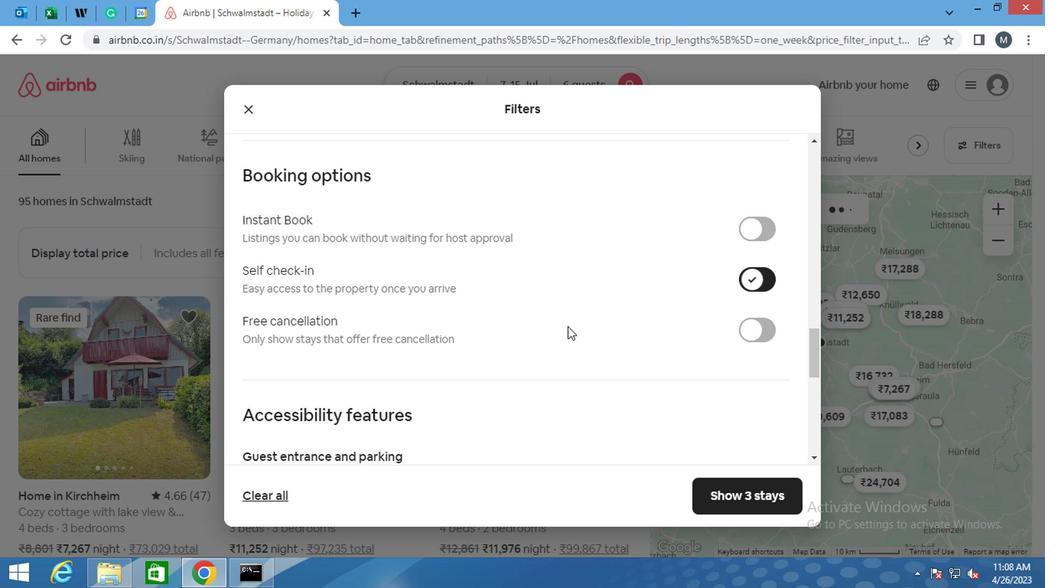 
Action: Mouse scrolled (477, 349) with delta (0, -1)
Screenshot: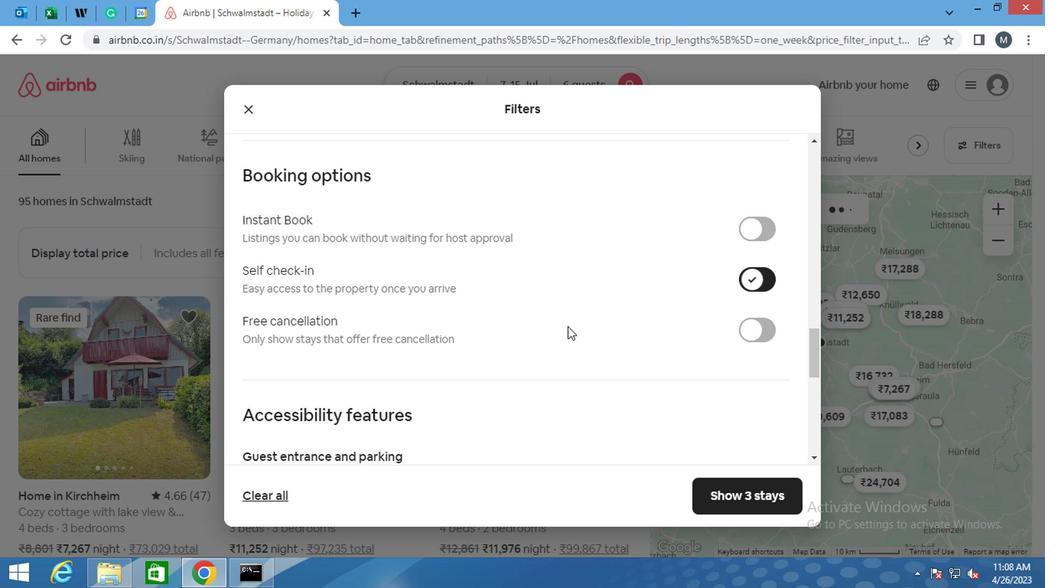 
Action: Mouse moved to (476, 351)
Screenshot: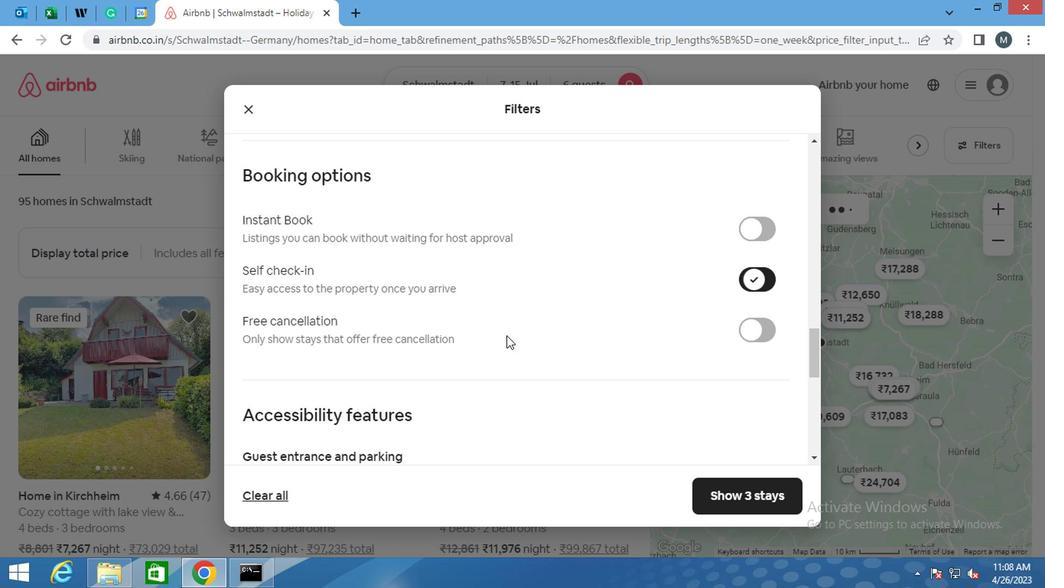 
Action: Mouse scrolled (476, 351) with delta (0, 0)
Screenshot: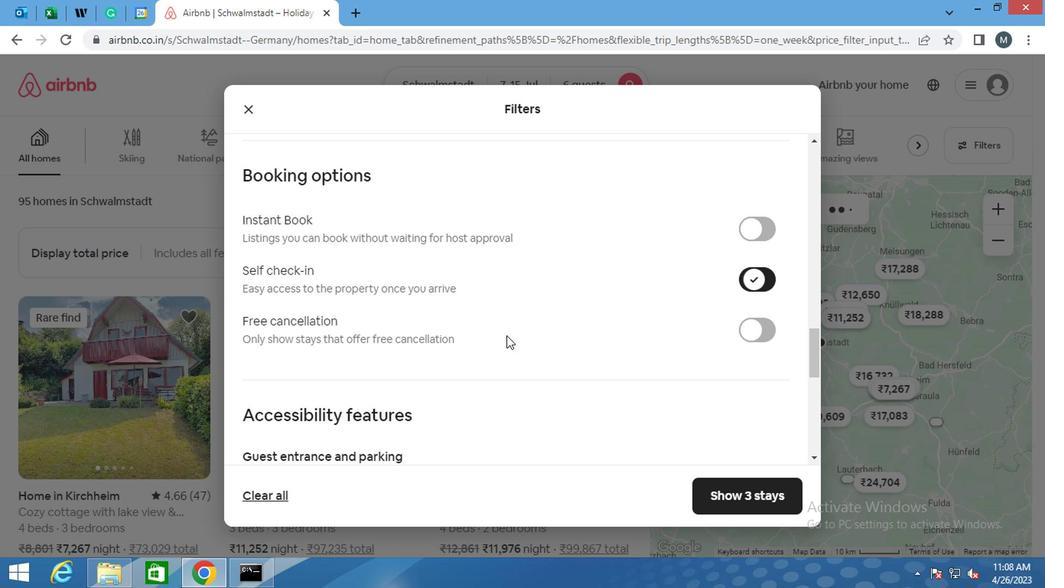 
Action: Mouse moved to (475, 352)
Screenshot: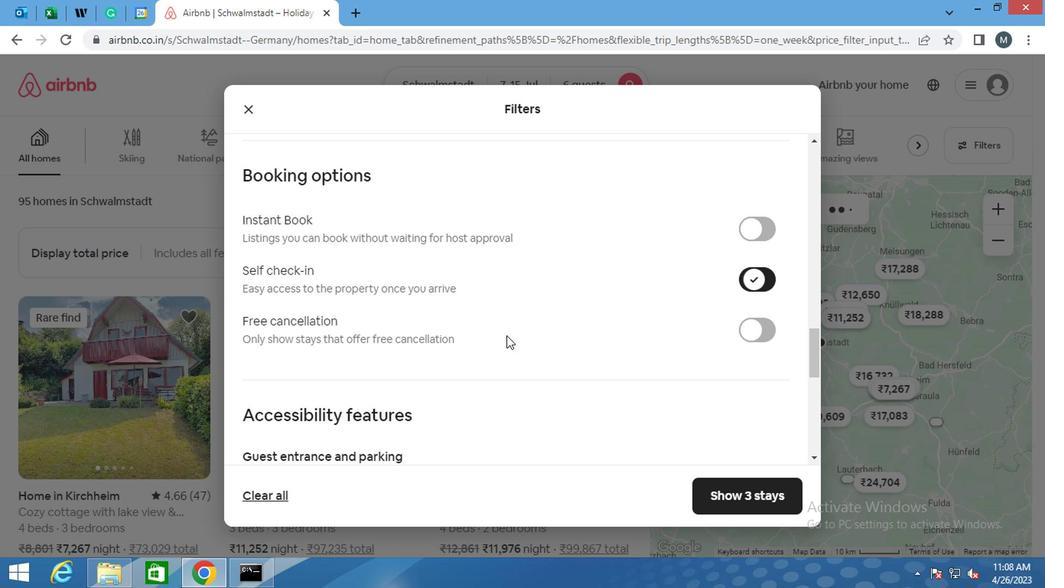 
Action: Mouse scrolled (475, 351) with delta (0, -1)
Screenshot: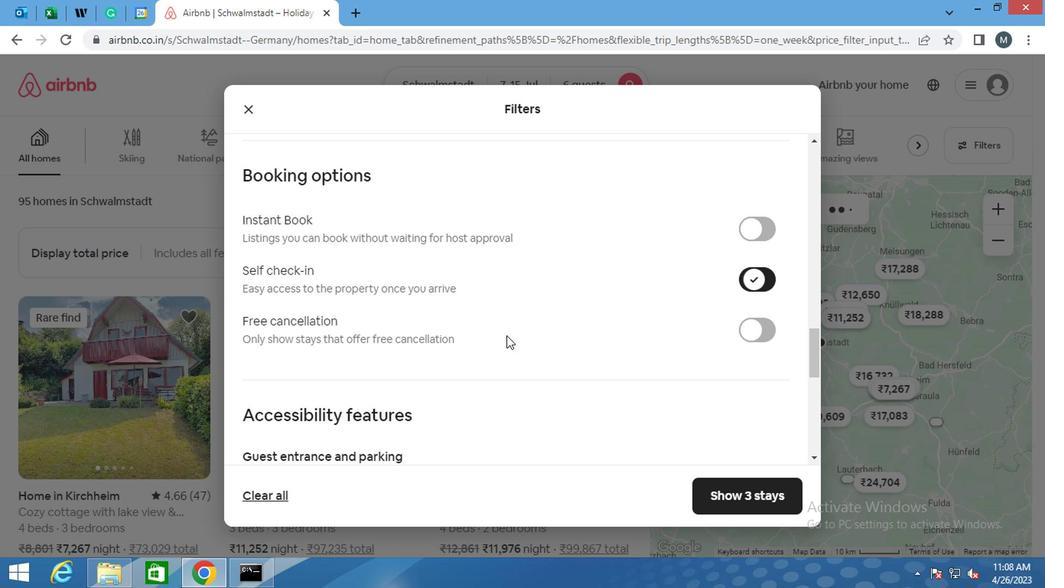 
Action: Mouse moved to (474, 354)
Screenshot: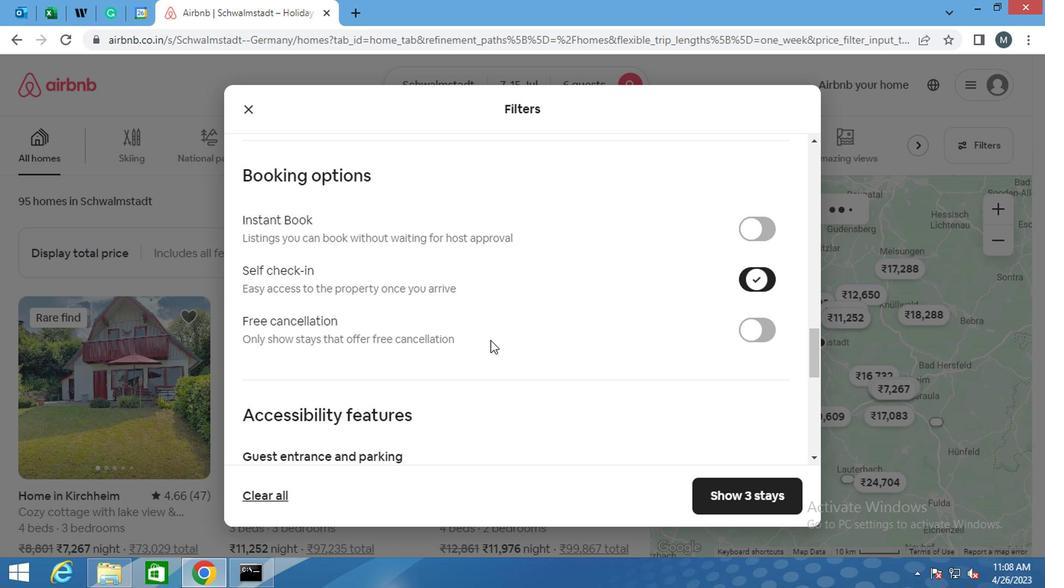 
Action: Mouse scrolled (474, 353) with delta (0, -1)
Screenshot: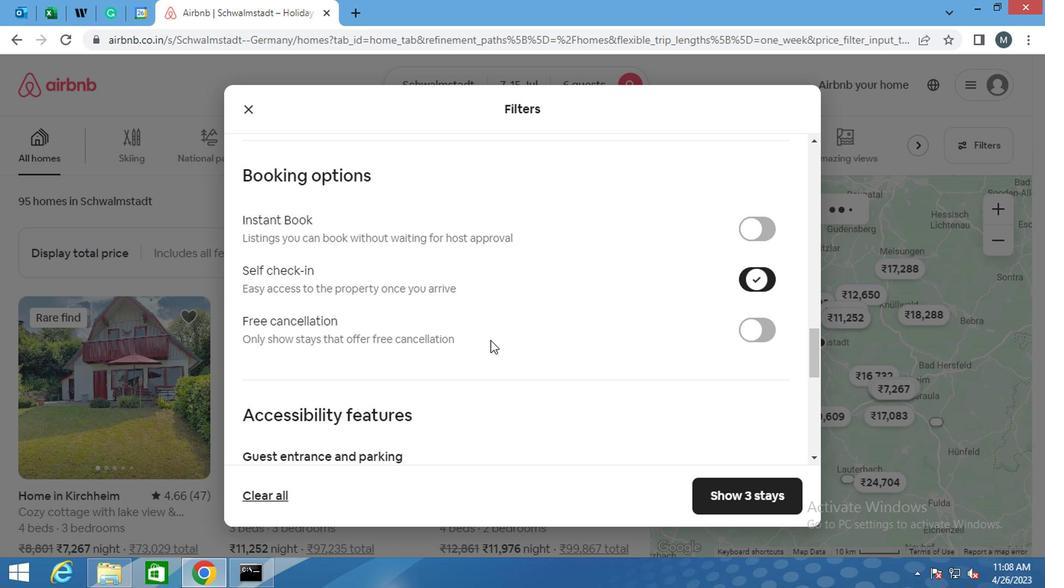 
Action: Mouse moved to (306, 385)
Screenshot: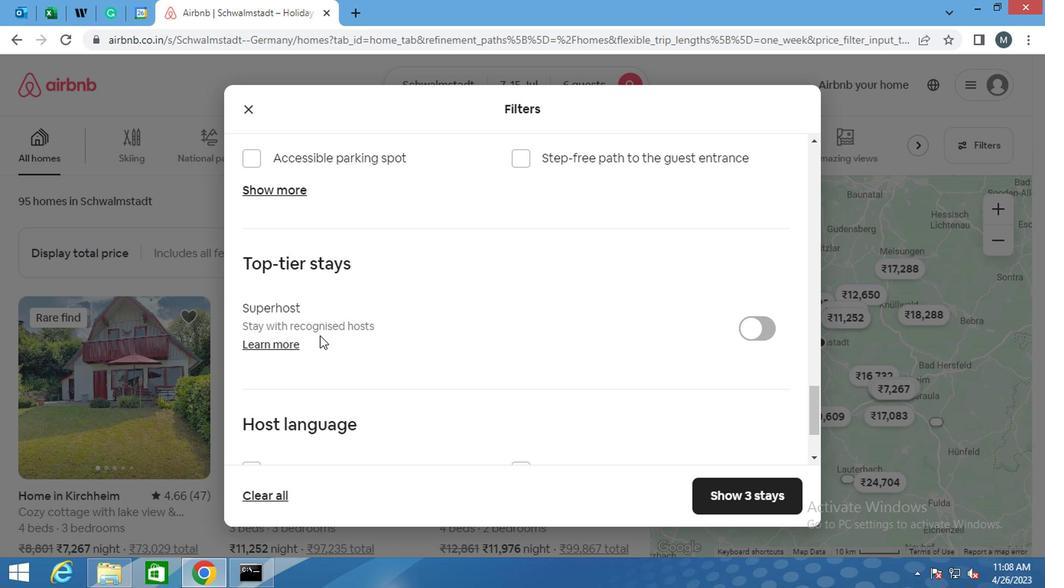 
Action: Mouse scrolled (306, 385) with delta (0, 0)
Screenshot: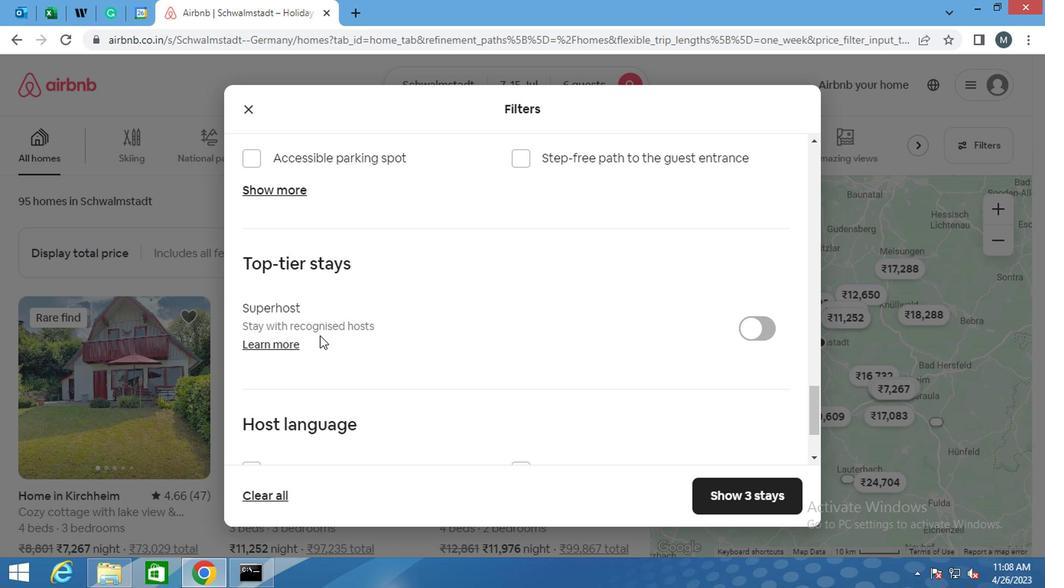 
Action: Mouse scrolled (306, 385) with delta (0, 0)
Screenshot: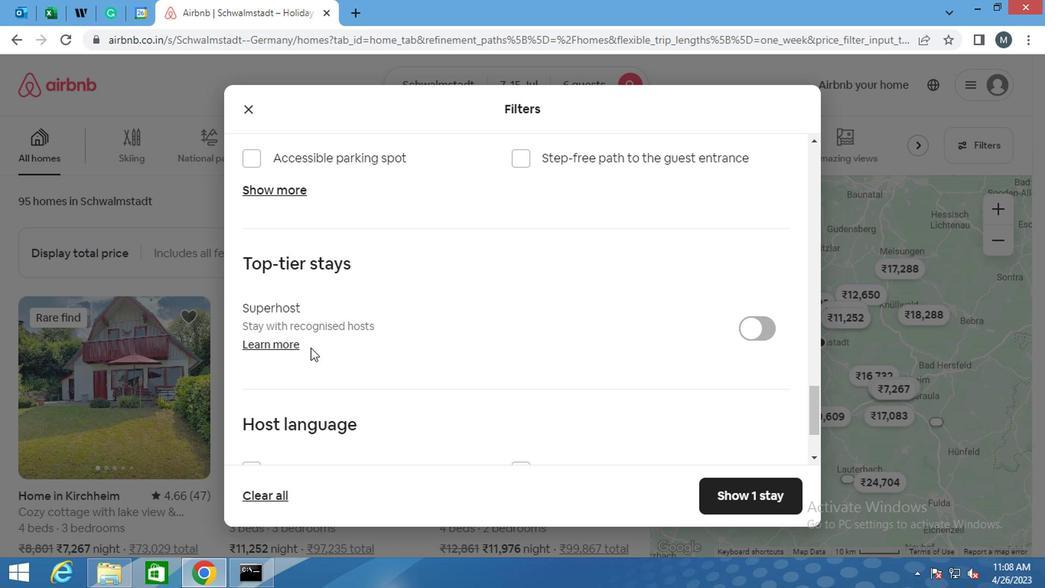 
Action: Mouse moved to (296, 357)
Screenshot: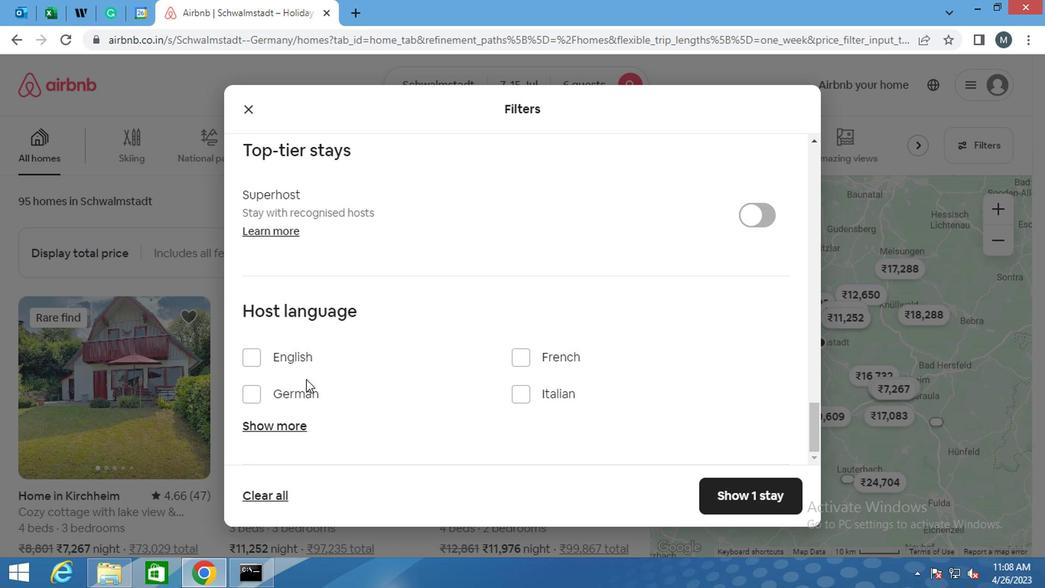 
Action: Mouse pressed left at (296, 357)
Screenshot: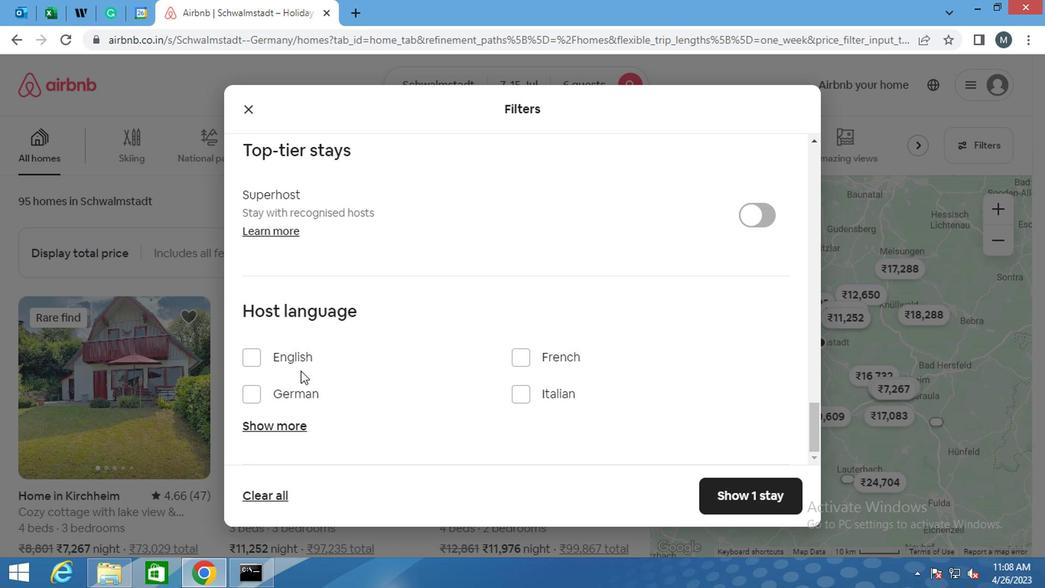 
Action: Mouse moved to (759, 491)
Screenshot: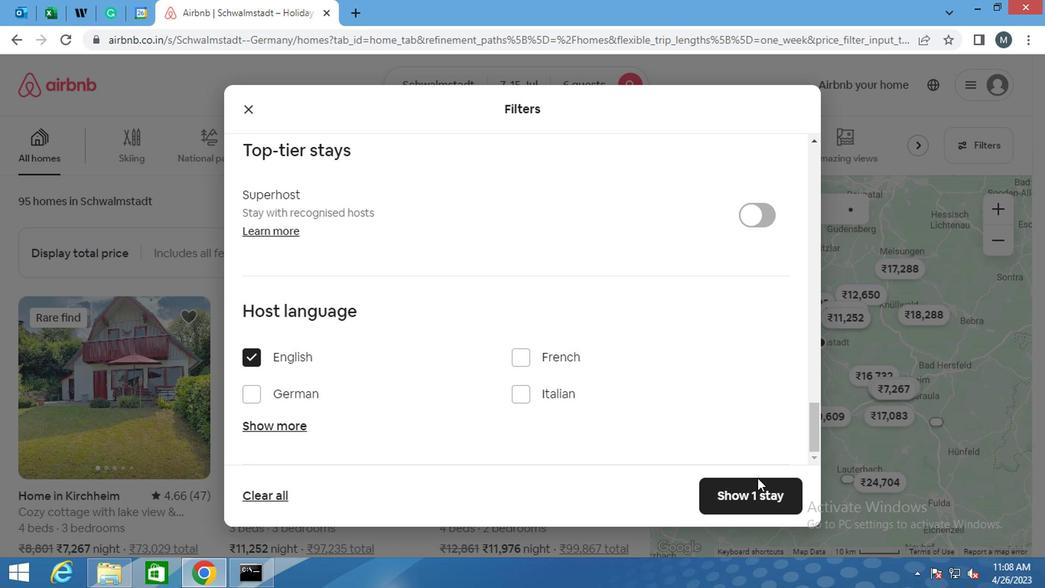 
Action: Mouse pressed left at (759, 491)
Screenshot: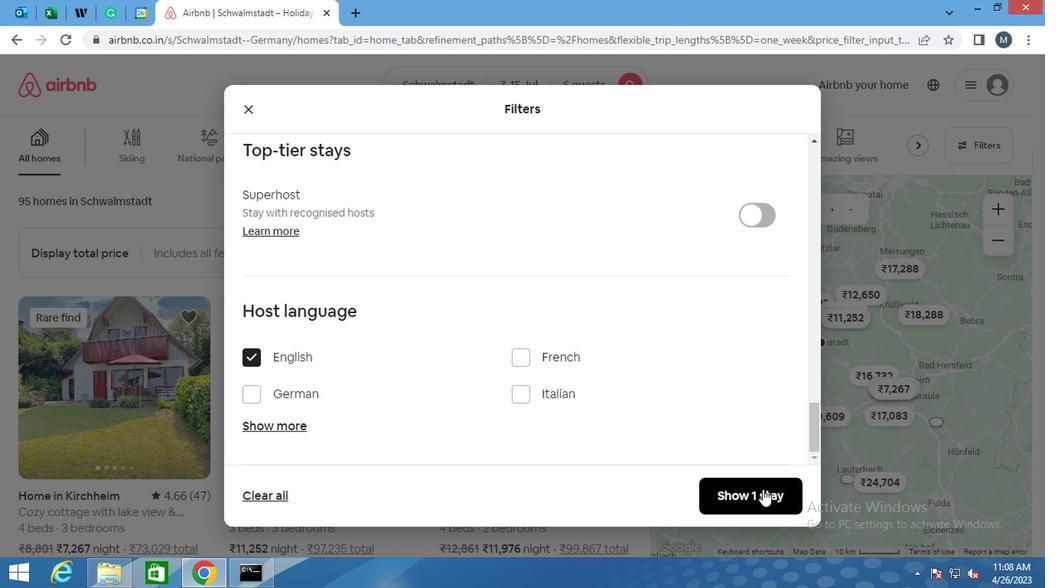 
Action: Mouse moved to (546, 403)
Screenshot: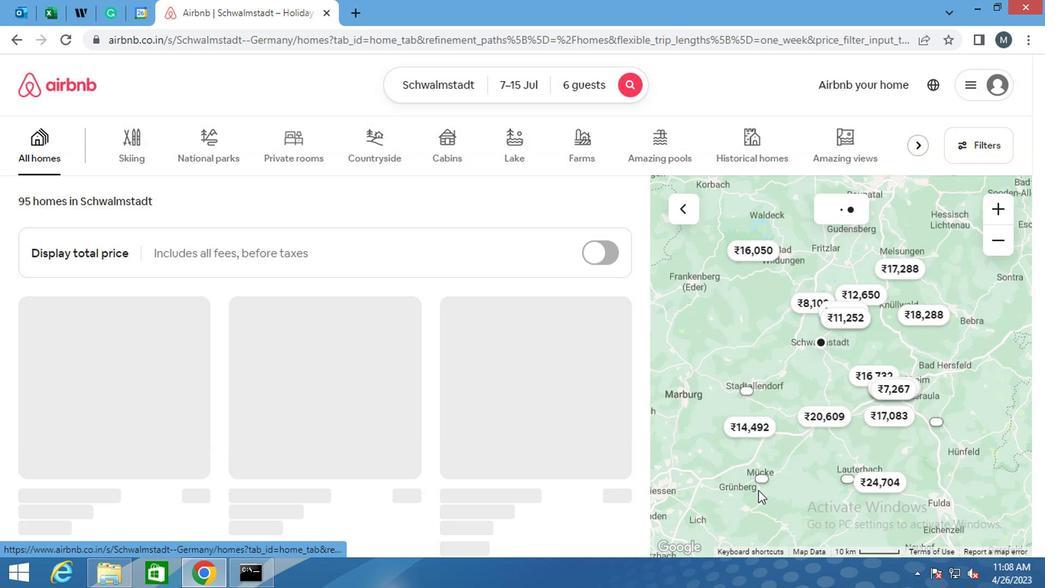 
